 Task: Look for space in Douane, Tunisia from 10th June, 2023 to 25th June, 2023 for 4 adults in price range Rs.10000 to Rs.15000. Place can be private room with 4 bedrooms having 4 beds and 4 bathrooms. Property type can be house, flat, guest house, hotel. Amenities needed are: wifi, TV, free parkinig on premises, gym, breakfast. Booking option can be shelf check-in. Required host language is English.
Action: Mouse moved to (527, 129)
Screenshot: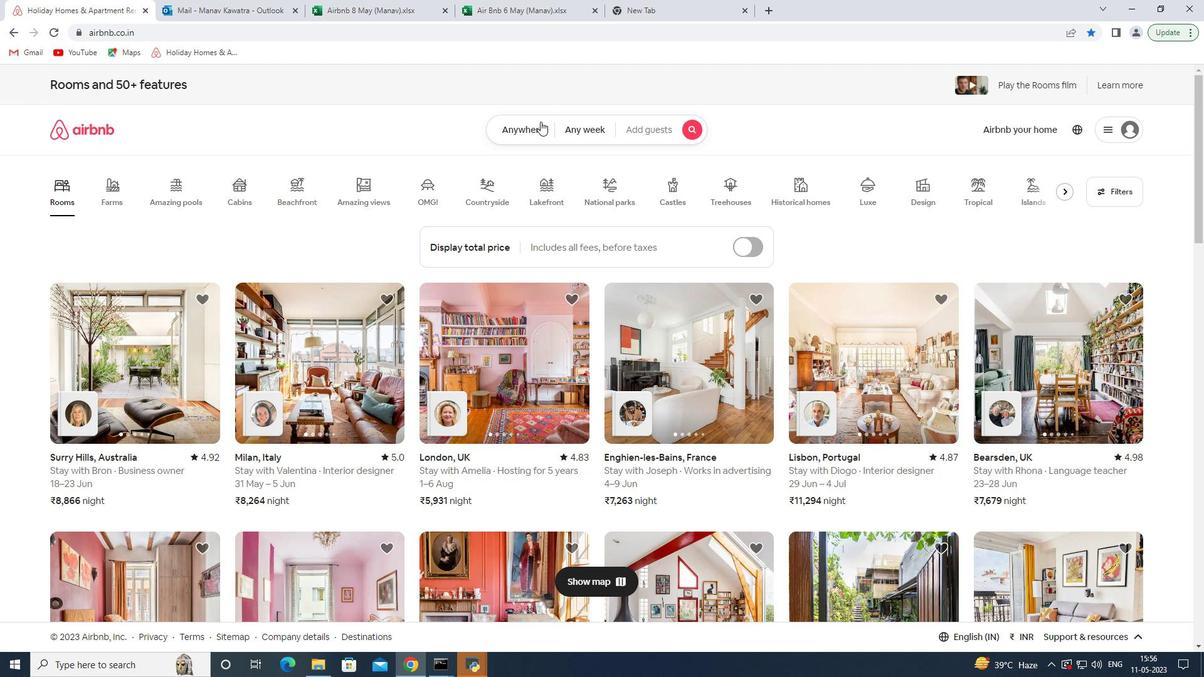 
Action: Mouse pressed left at (527, 129)
Screenshot: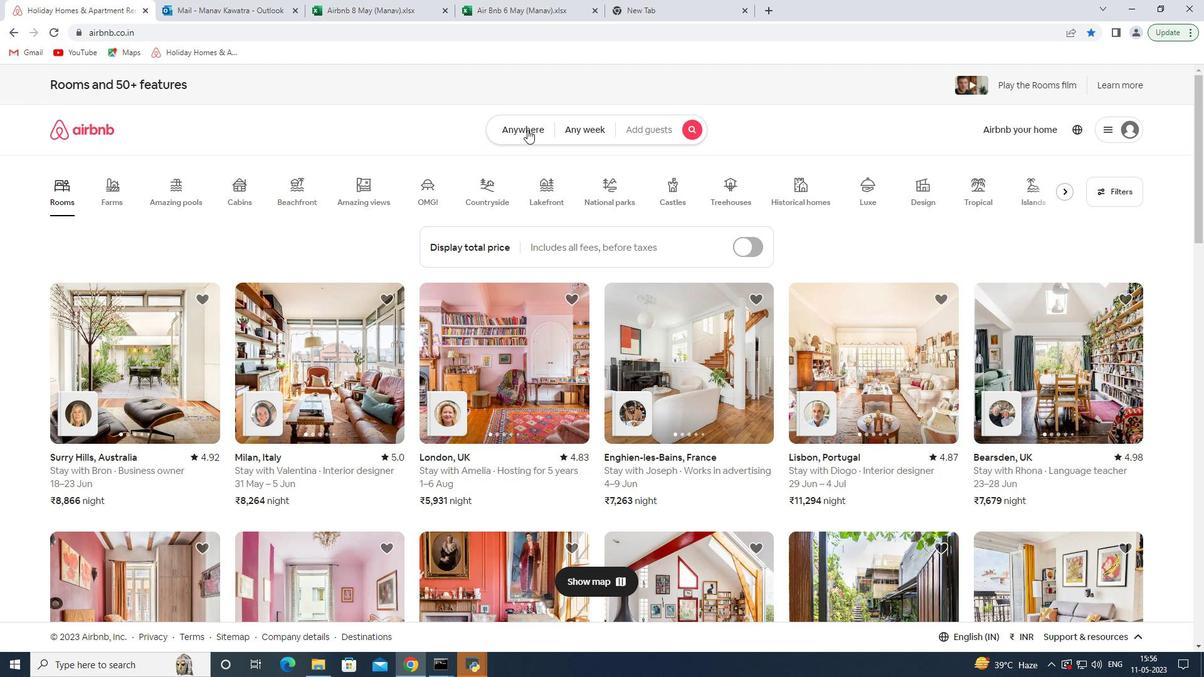 
Action: Mouse moved to (427, 179)
Screenshot: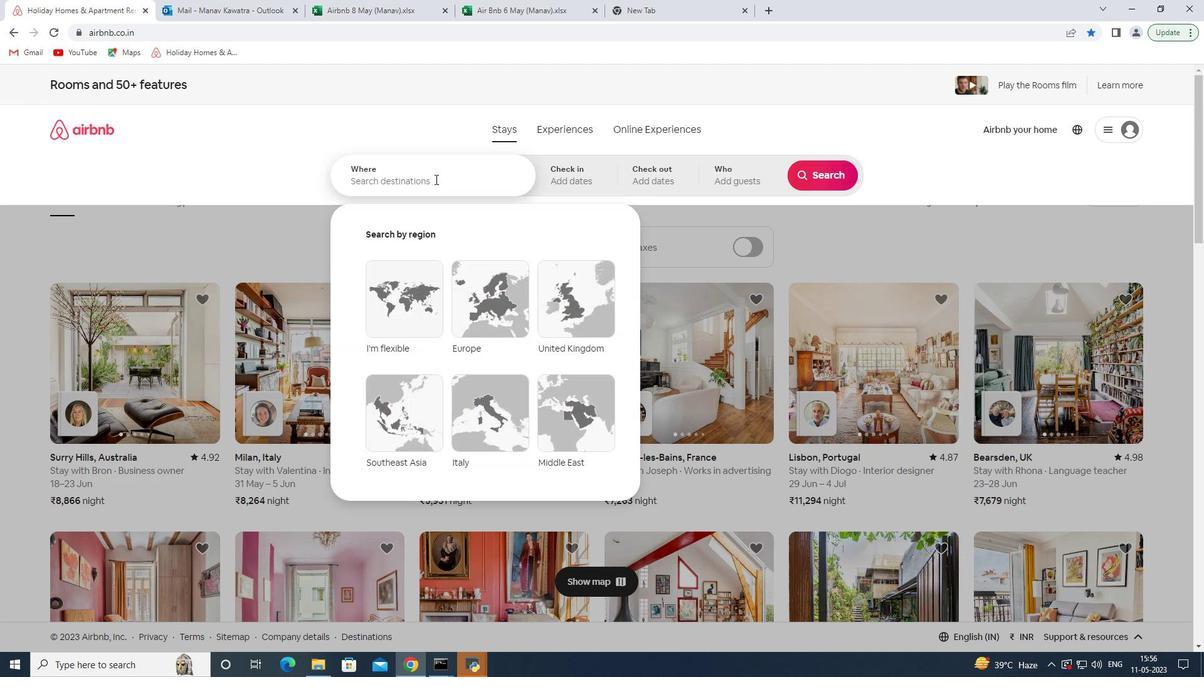 
Action: Mouse pressed left at (427, 179)
Screenshot: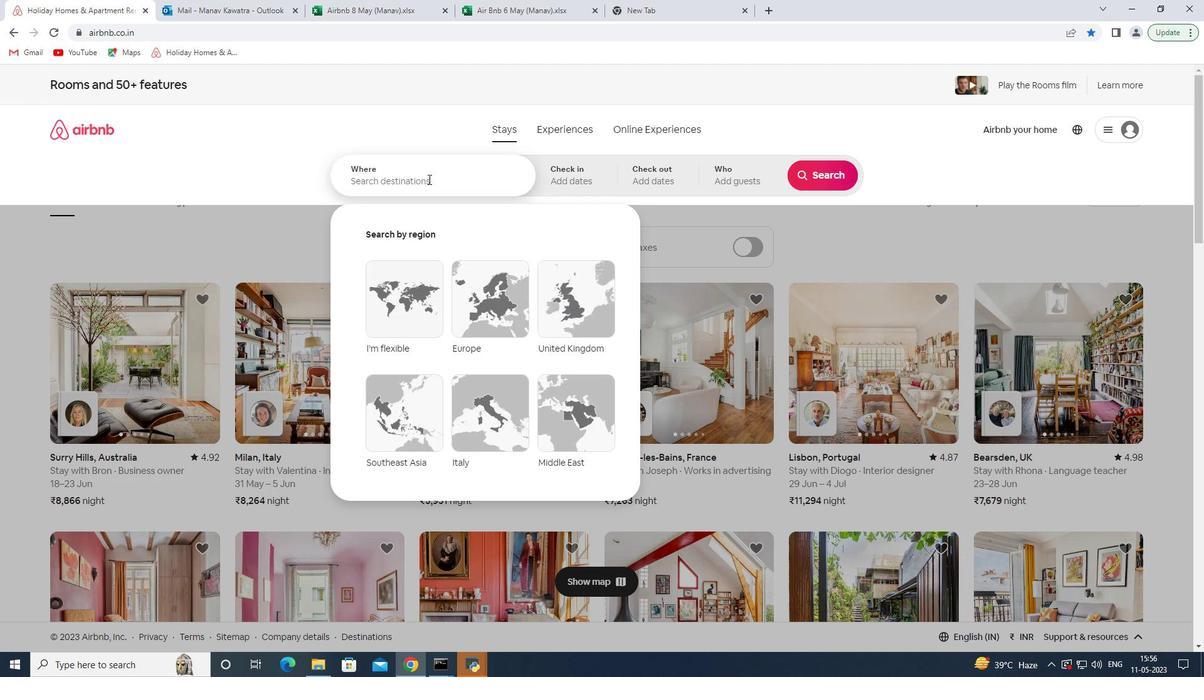 
Action: Key pressed <Key.shift><Key.shift><Key.shift><Key.shift><Key.shift><Key.shift><Key.shift><Key.shift><Key.shift><Key.shift><Key.shift><Key.shift><Key.shift><Key.shift><Key.shift><Key.shift><Key.shift><Key.shift><Key.shift>Douane<Key.space><Key.shift>Tunisia<Key.space><Key.shift>
Screenshot: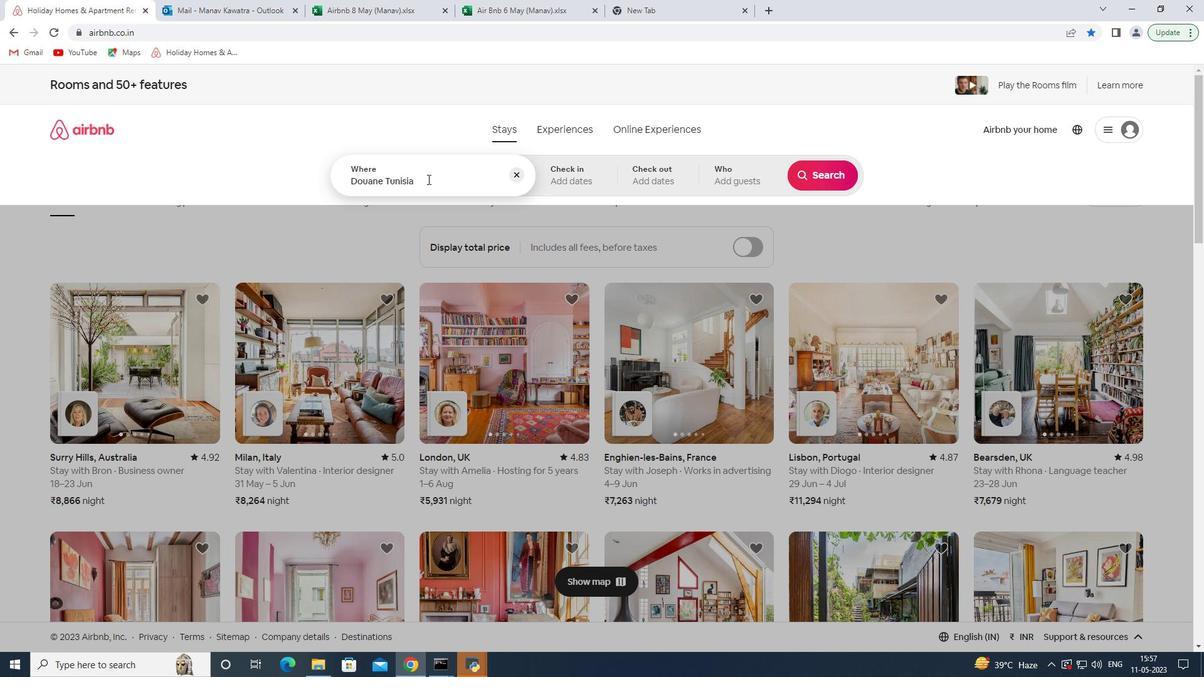 
Action: Mouse moved to (570, 183)
Screenshot: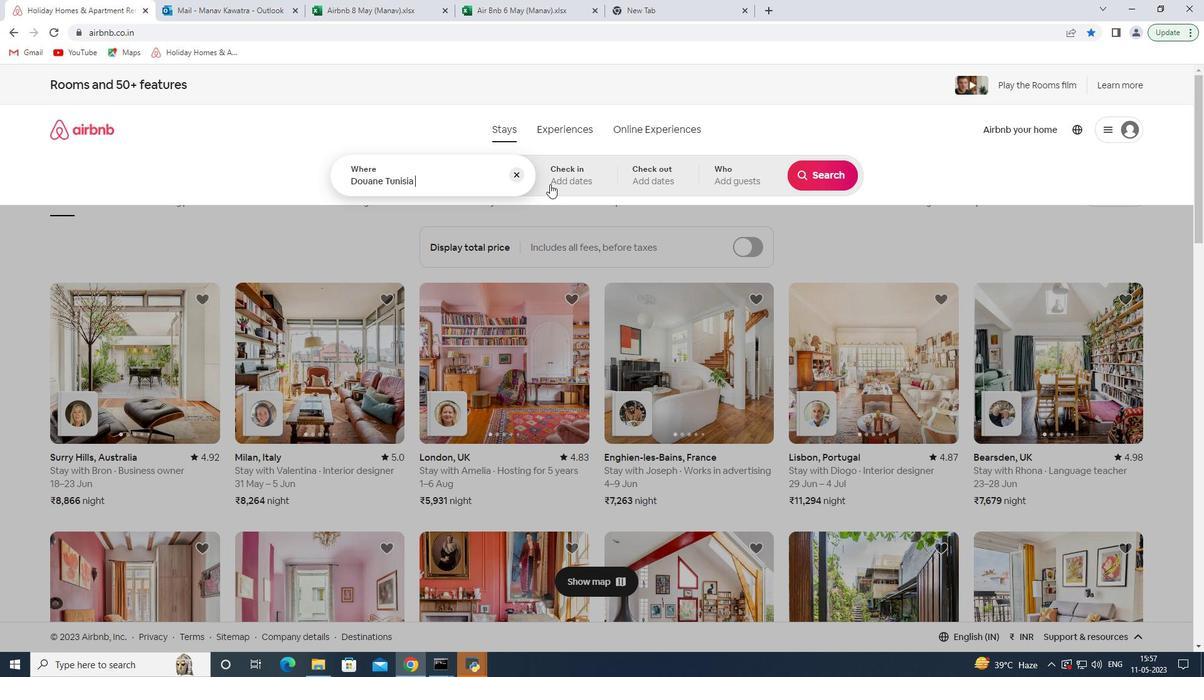
Action: Mouse pressed left at (570, 183)
Screenshot: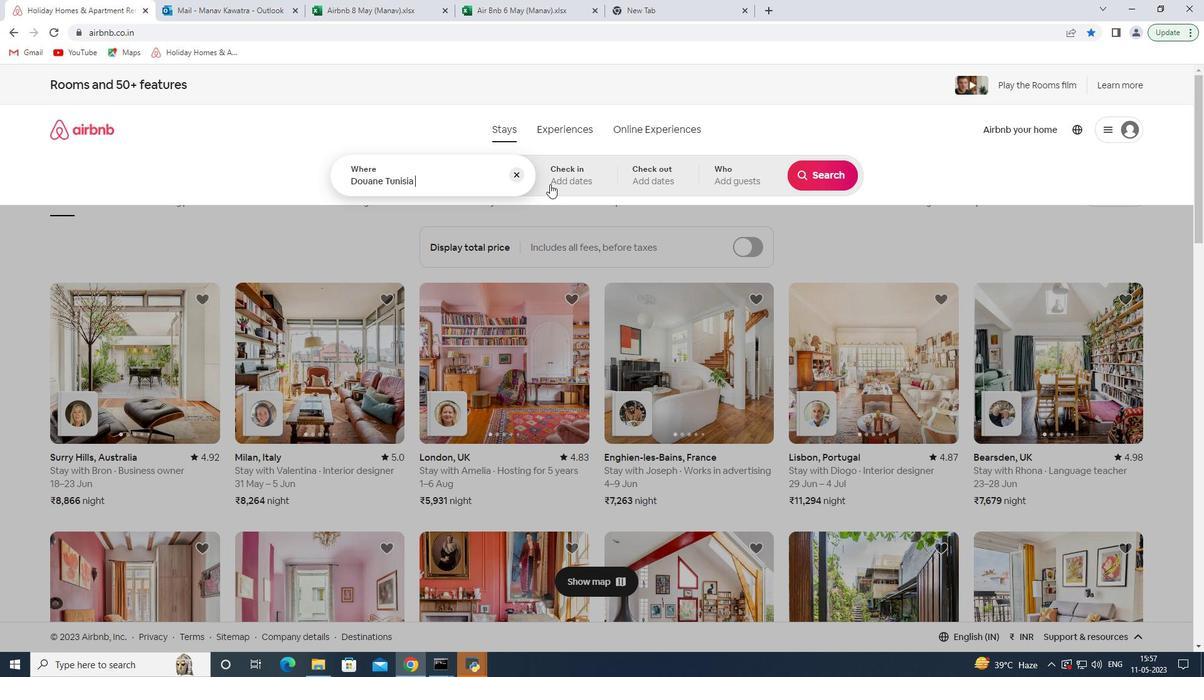 
Action: Mouse moved to (803, 358)
Screenshot: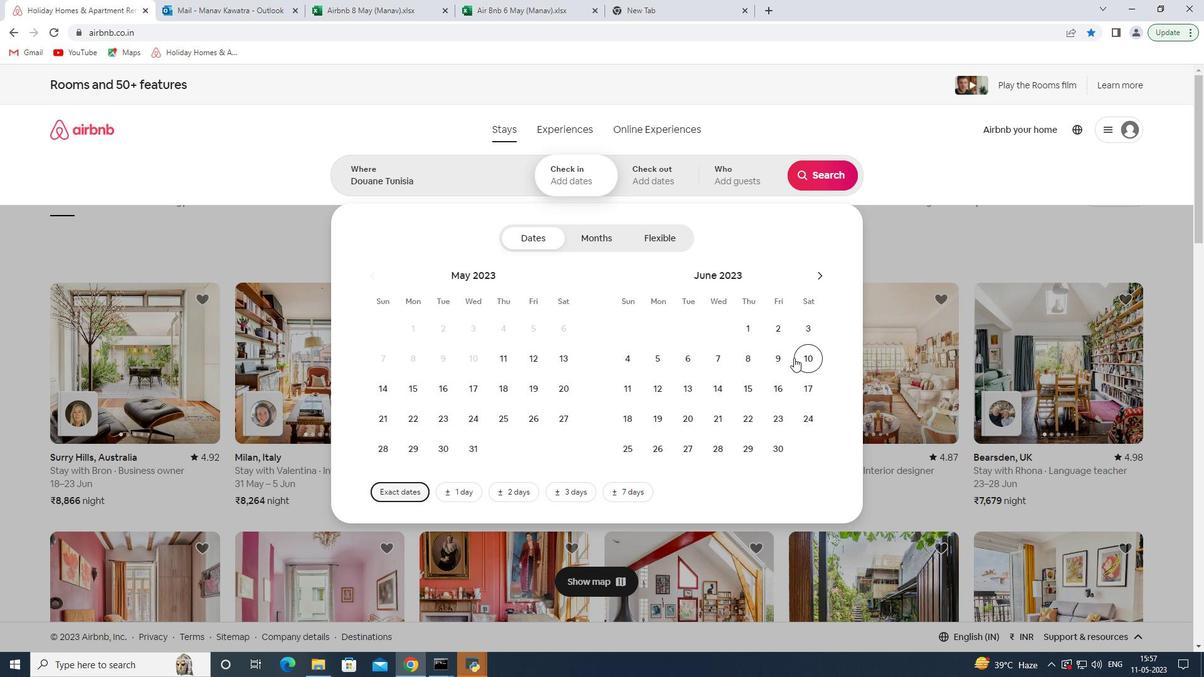 
Action: Mouse pressed left at (803, 358)
Screenshot: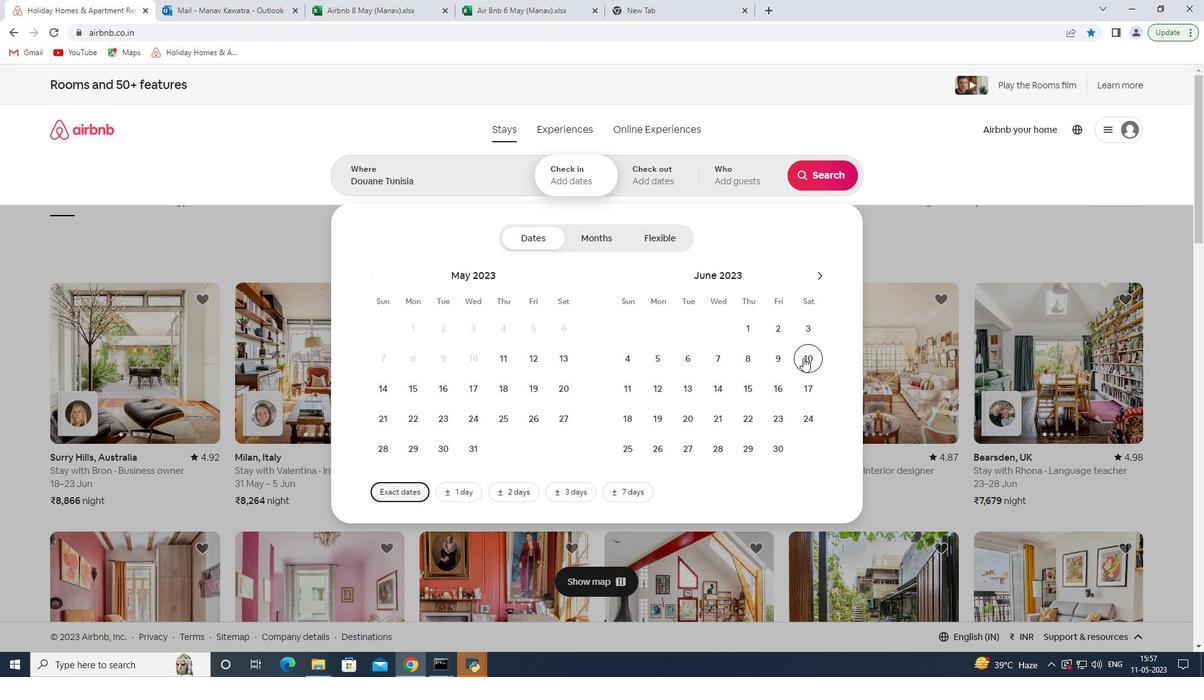 
Action: Mouse moved to (624, 444)
Screenshot: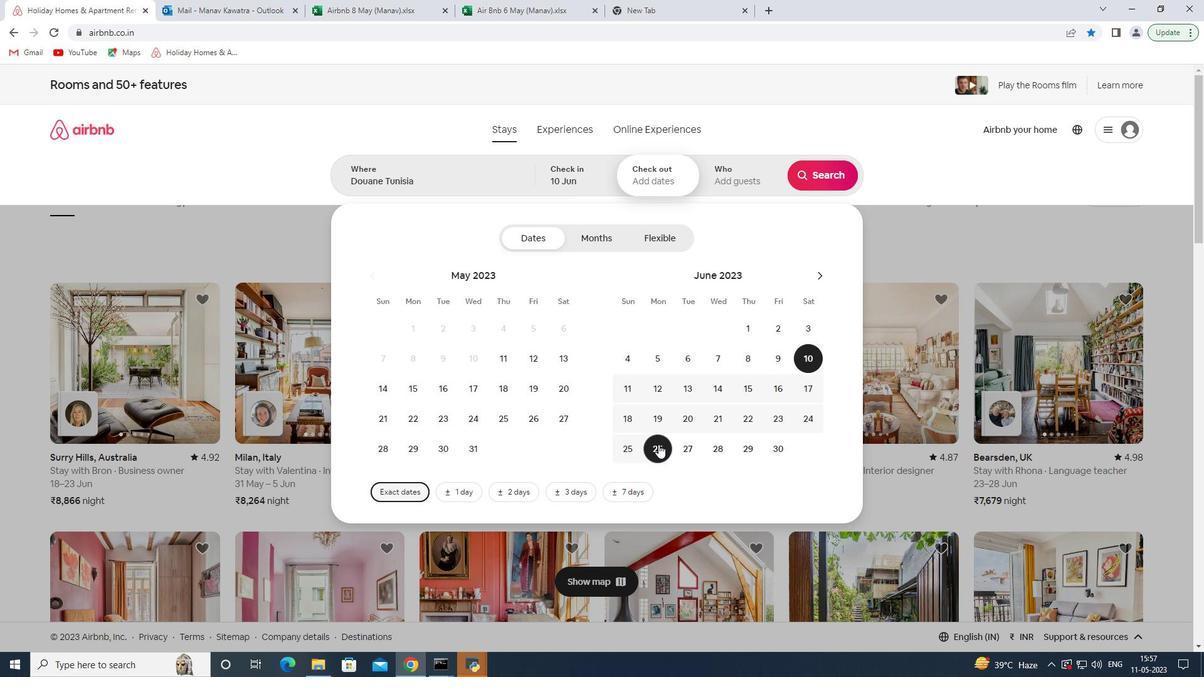 
Action: Mouse pressed left at (624, 444)
Screenshot: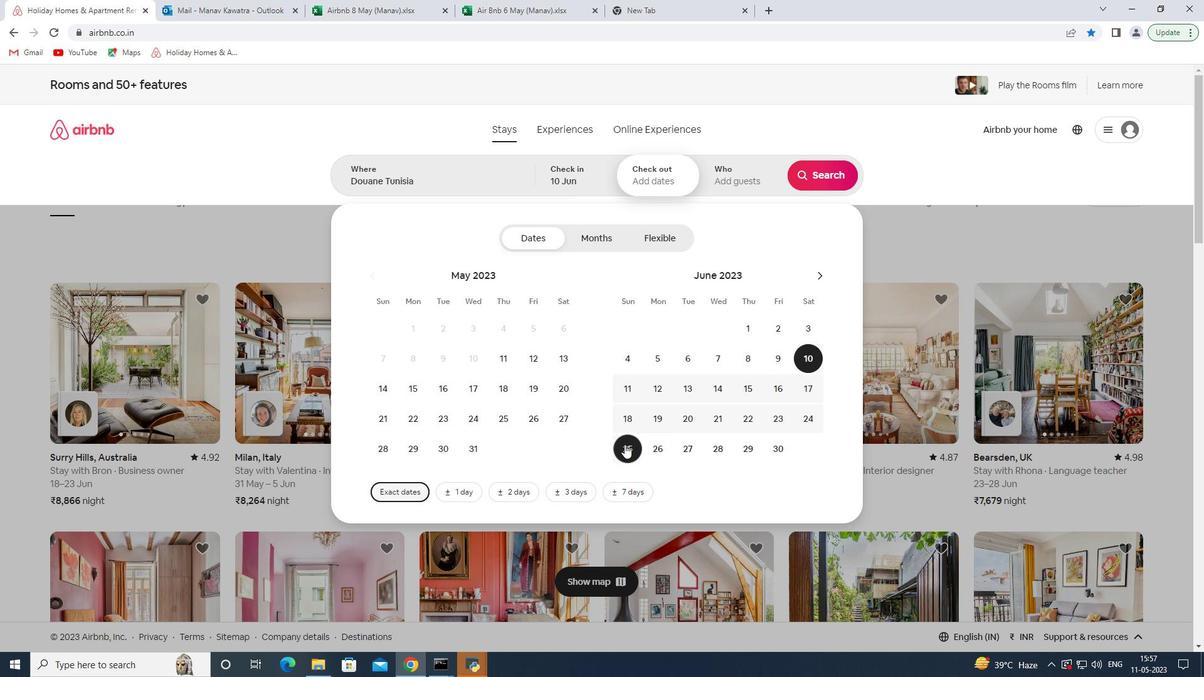 
Action: Mouse moved to (738, 169)
Screenshot: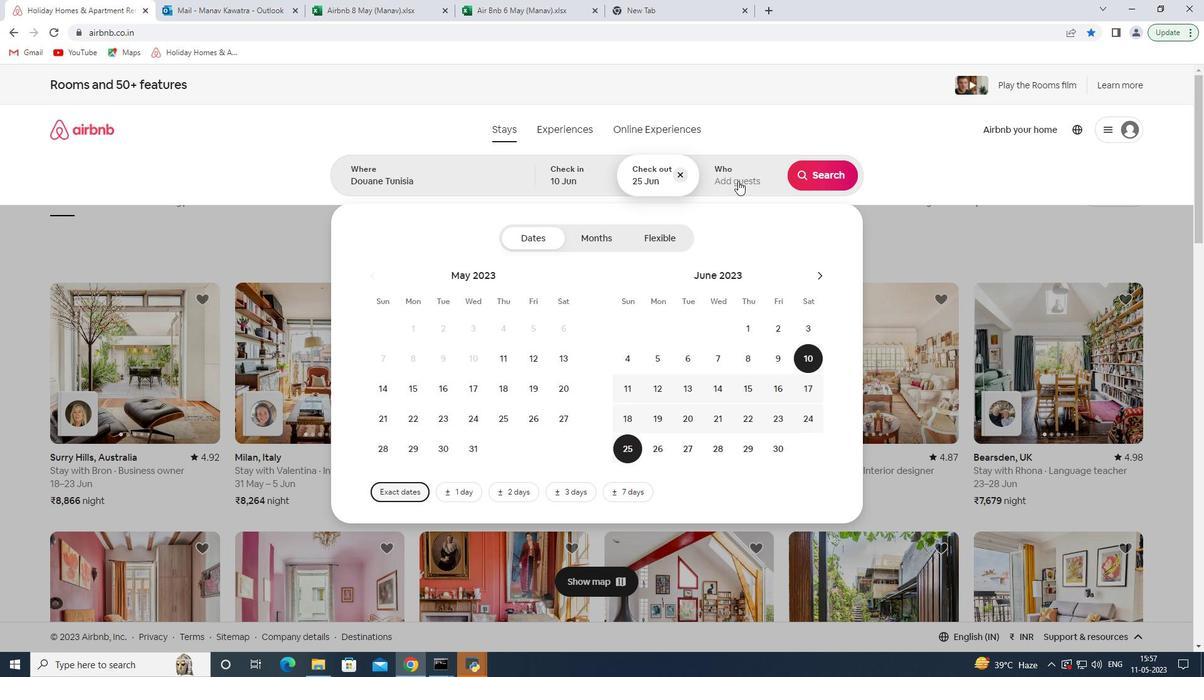 
Action: Mouse pressed left at (738, 169)
Screenshot: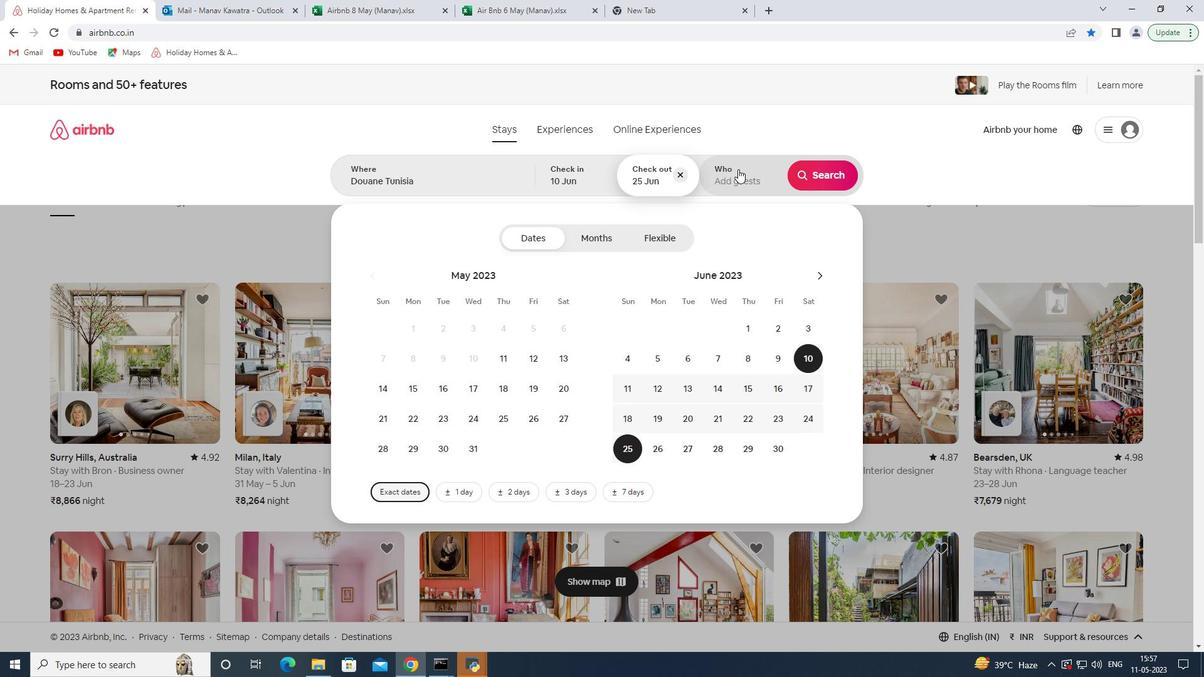 
Action: Mouse moved to (830, 246)
Screenshot: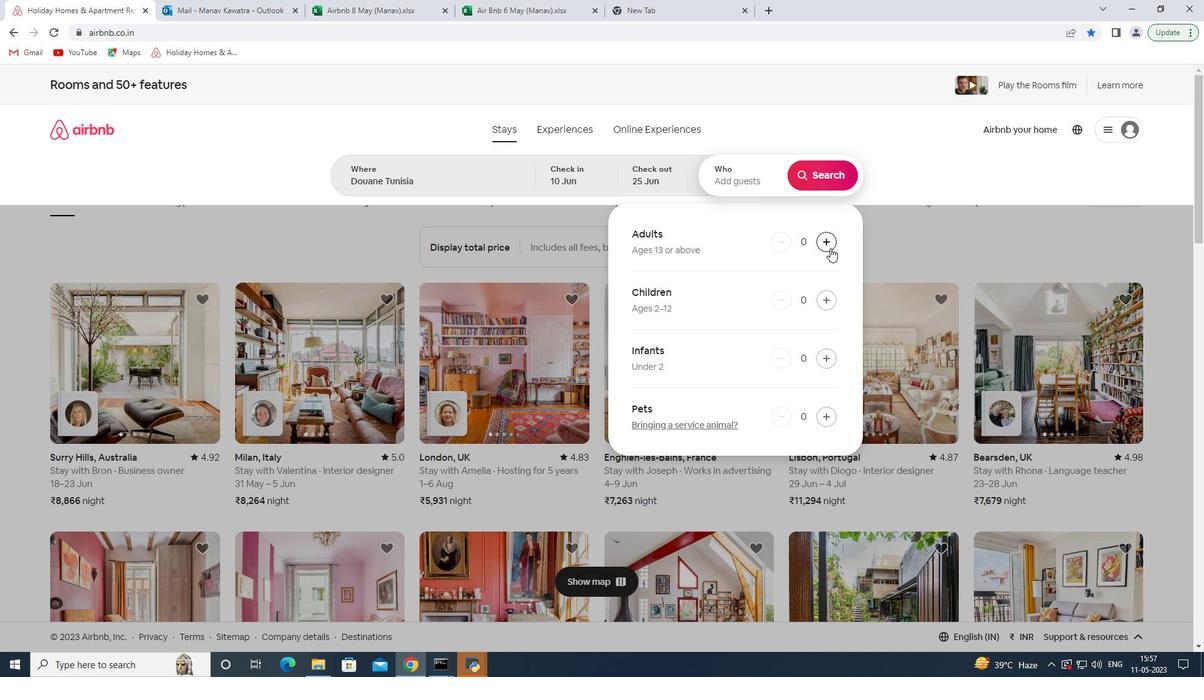 
Action: Mouse pressed left at (830, 246)
Screenshot: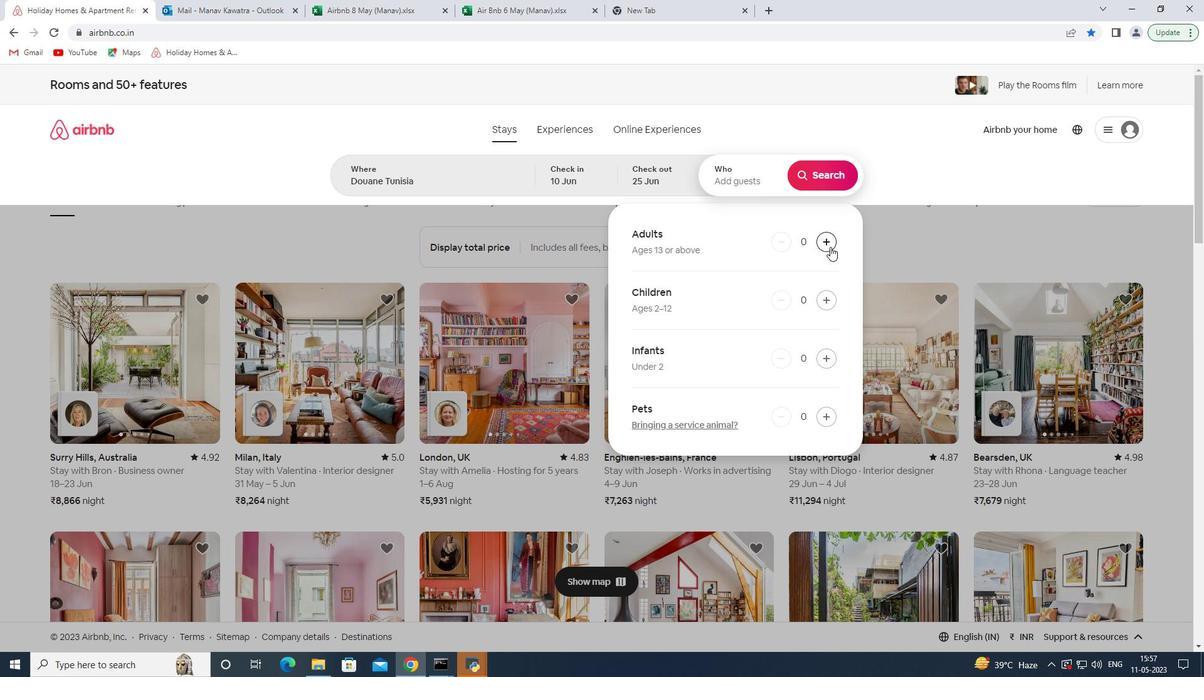 
Action: Mouse pressed left at (830, 246)
Screenshot: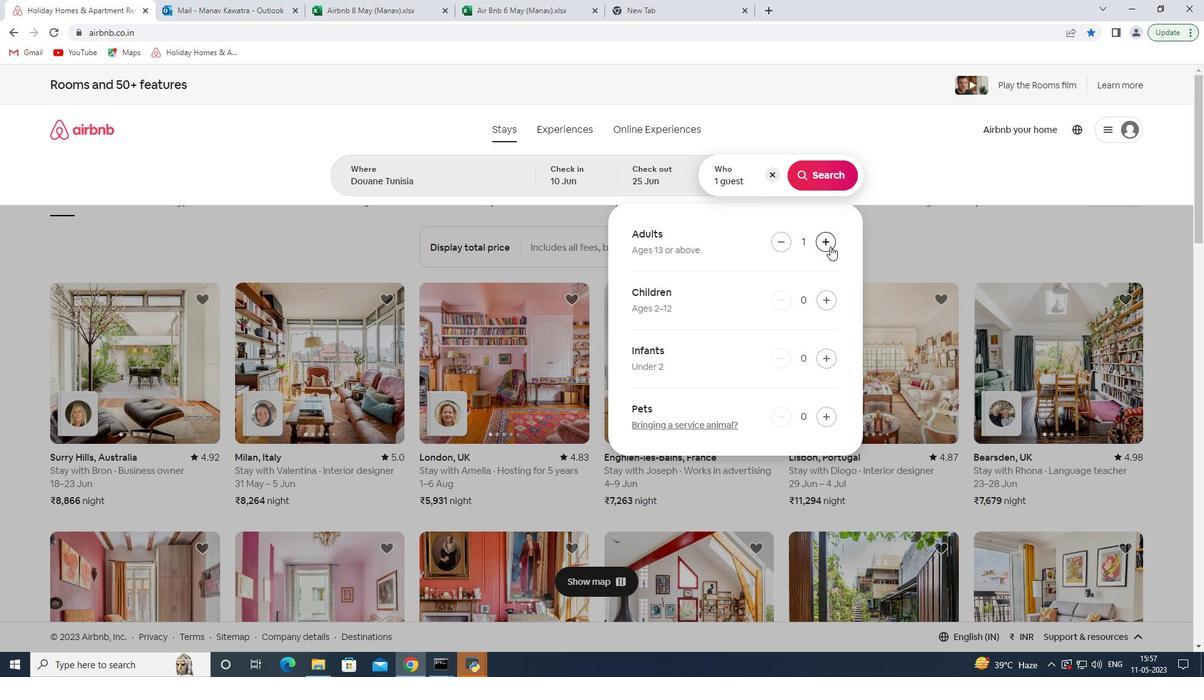 
Action: Mouse pressed left at (830, 246)
Screenshot: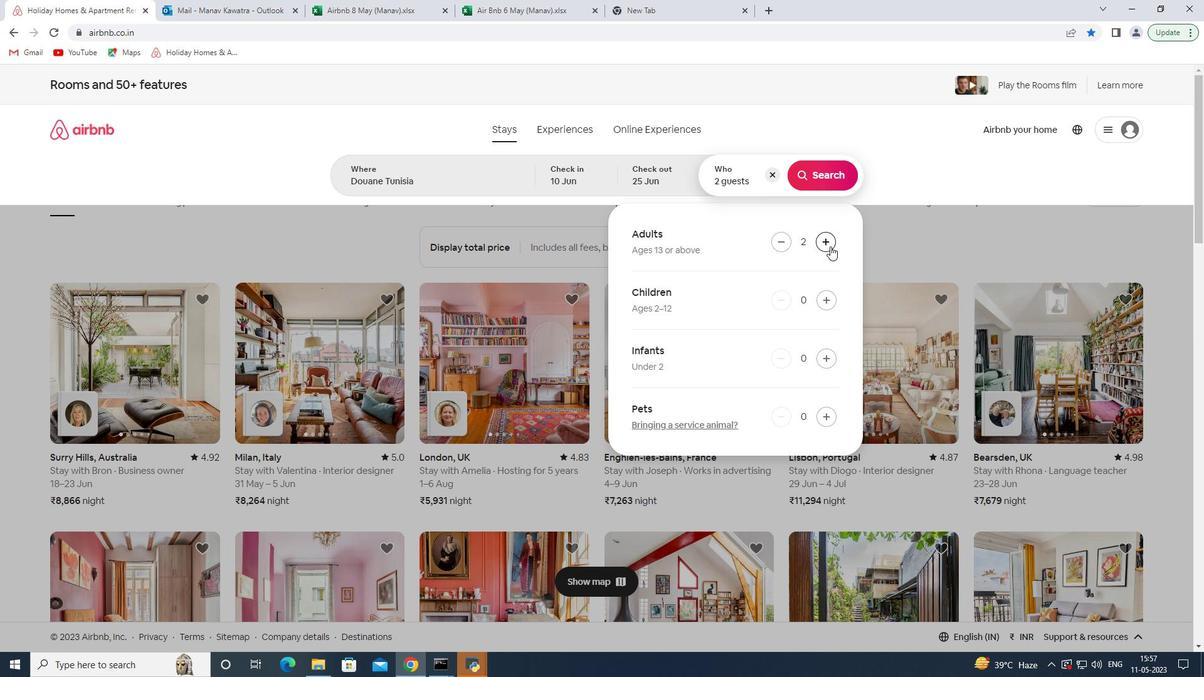 
Action: Mouse pressed left at (830, 246)
Screenshot: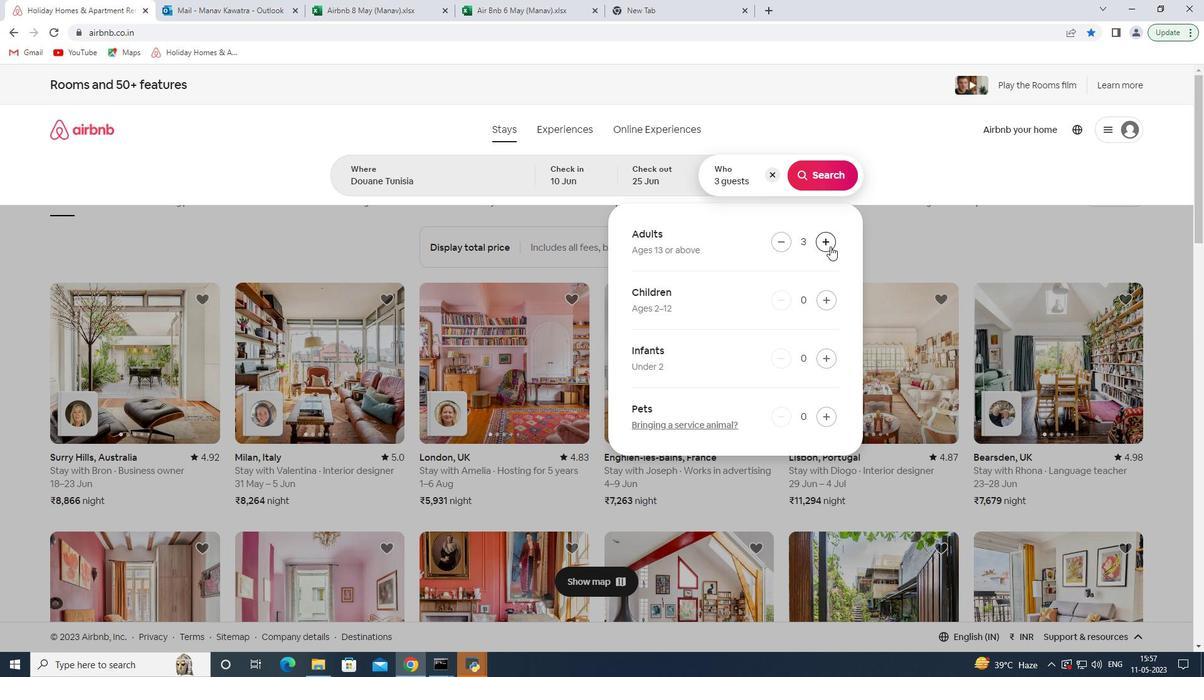 
Action: Mouse moved to (823, 181)
Screenshot: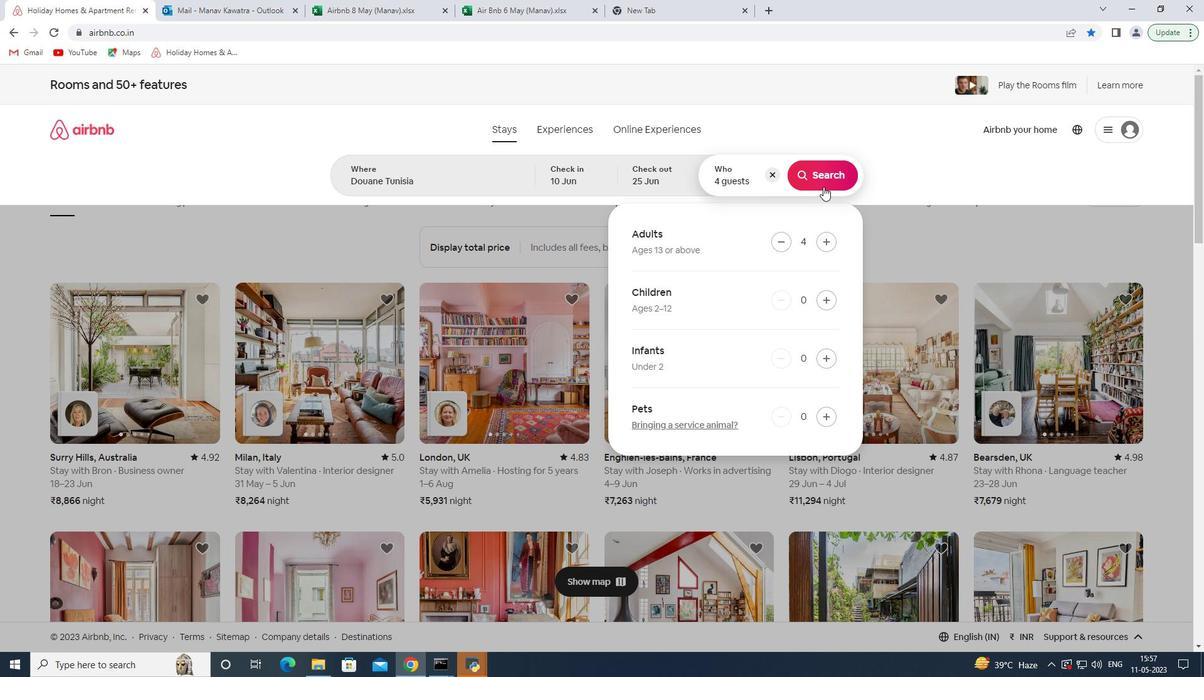 
Action: Mouse pressed left at (823, 181)
Screenshot: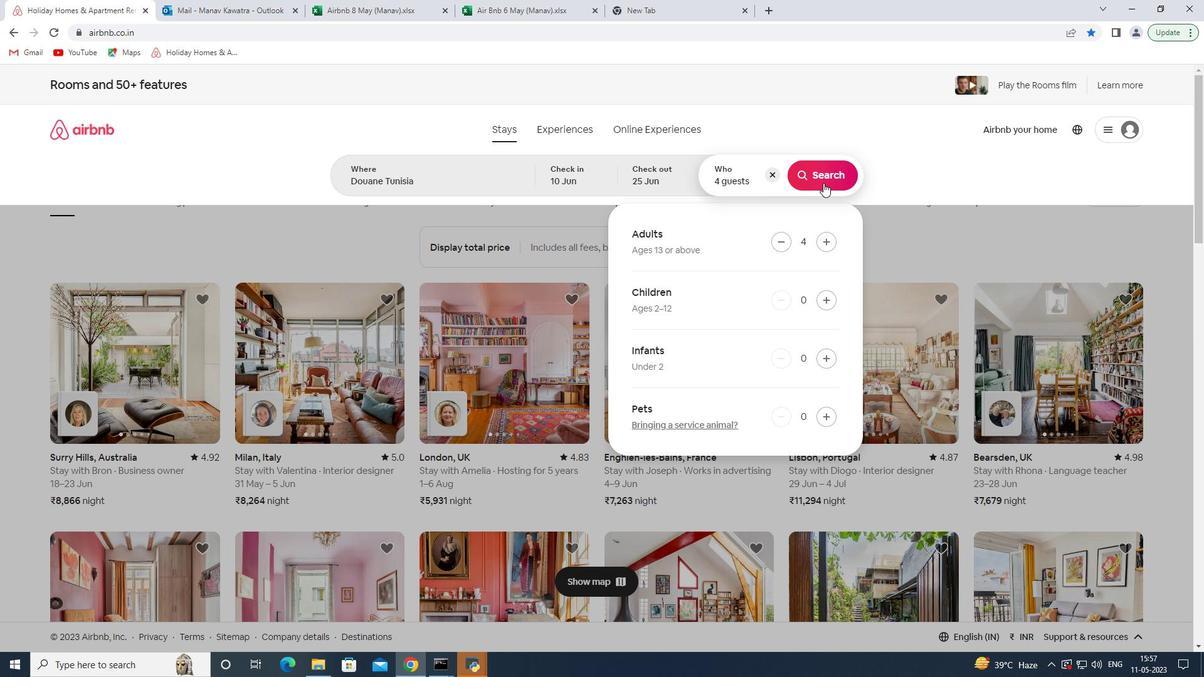 
Action: Mouse moved to (1135, 141)
Screenshot: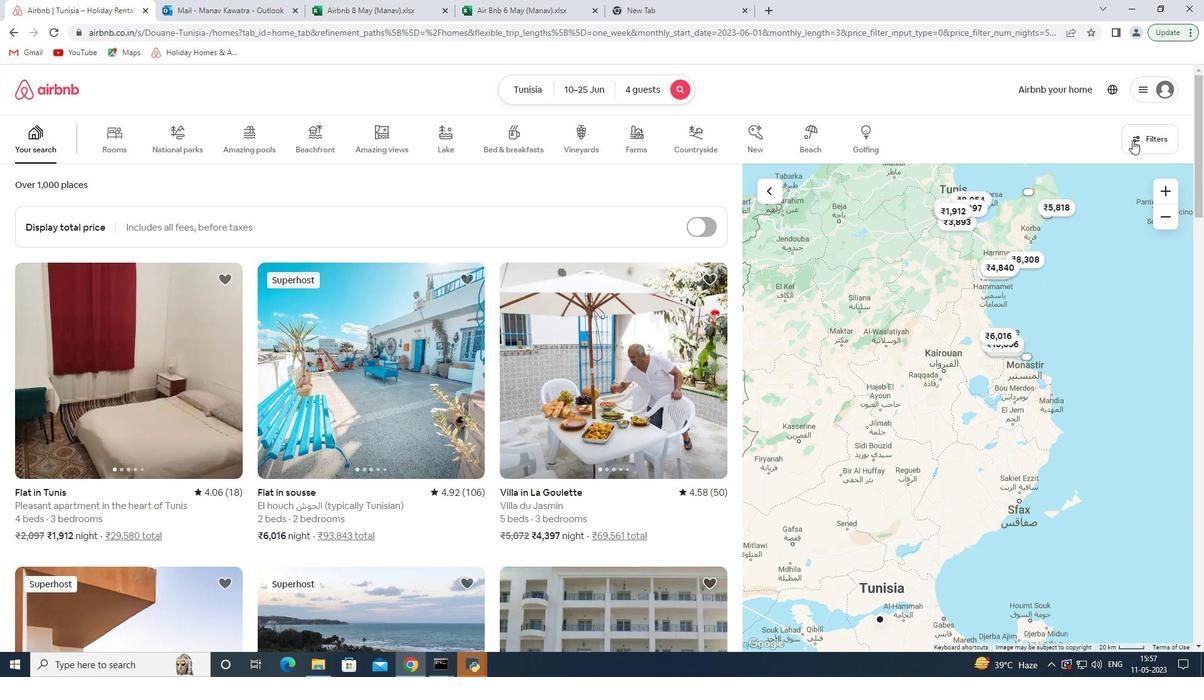 
Action: Mouse pressed left at (1135, 141)
Screenshot: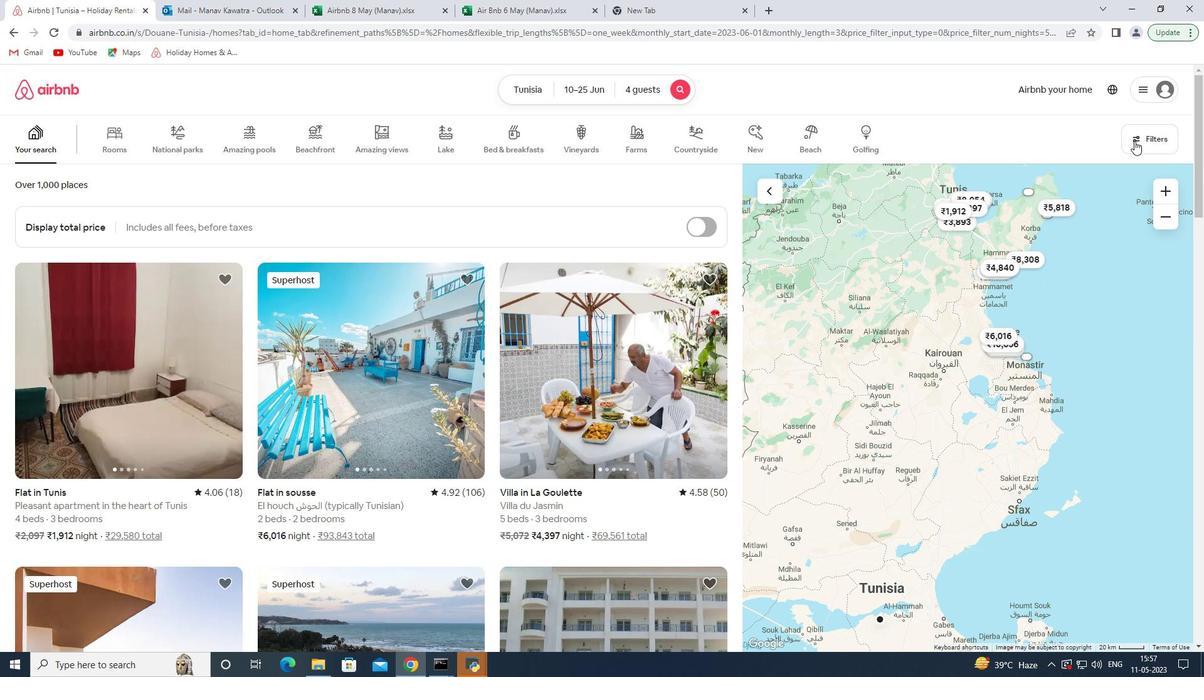 
Action: Mouse moved to (435, 450)
Screenshot: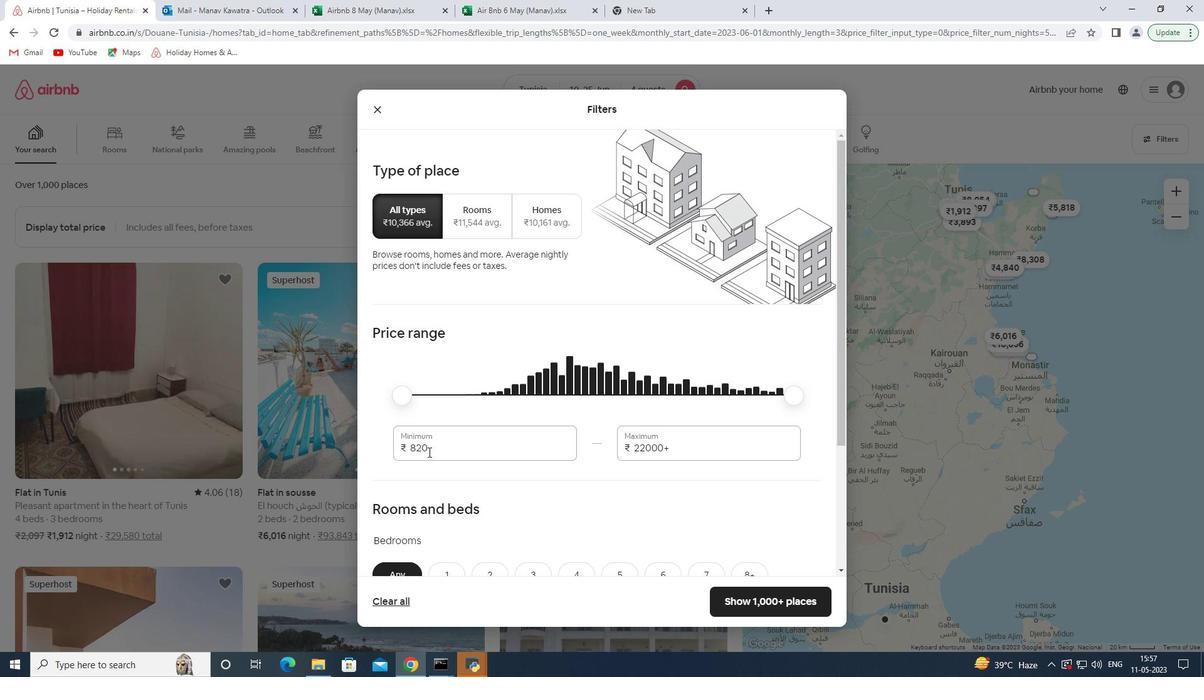 
Action: Mouse pressed left at (435, 450)
Screenshot: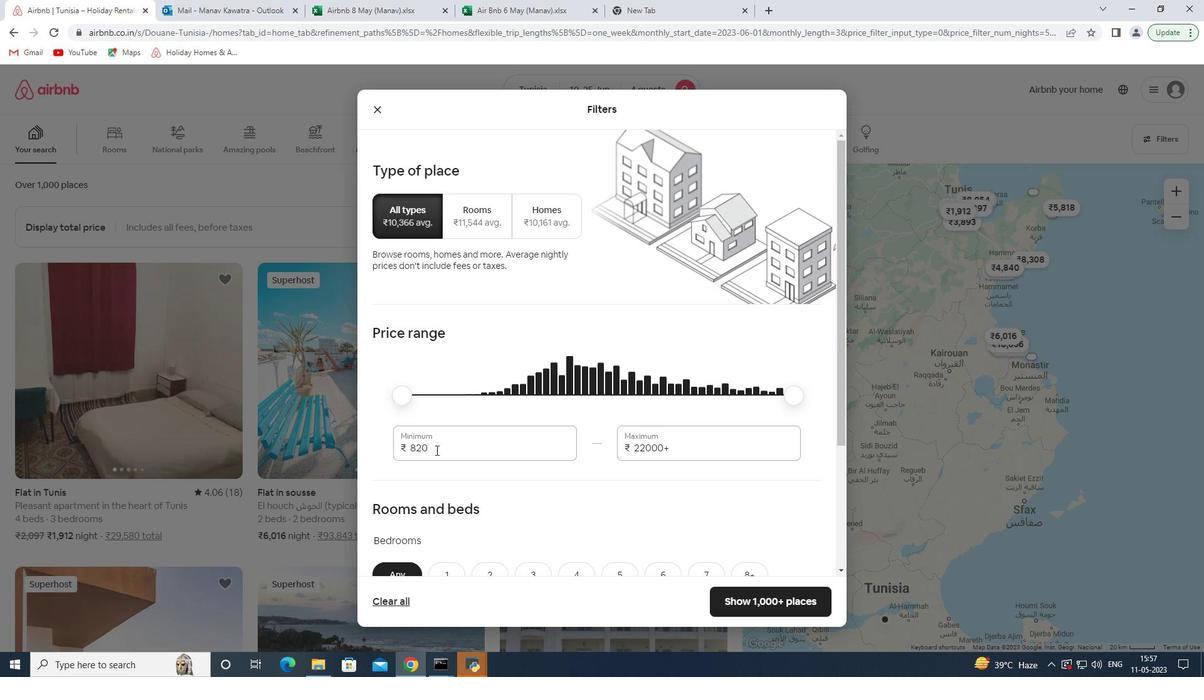 
Action: Mouse pressed left at (435, 450)
Screenshot: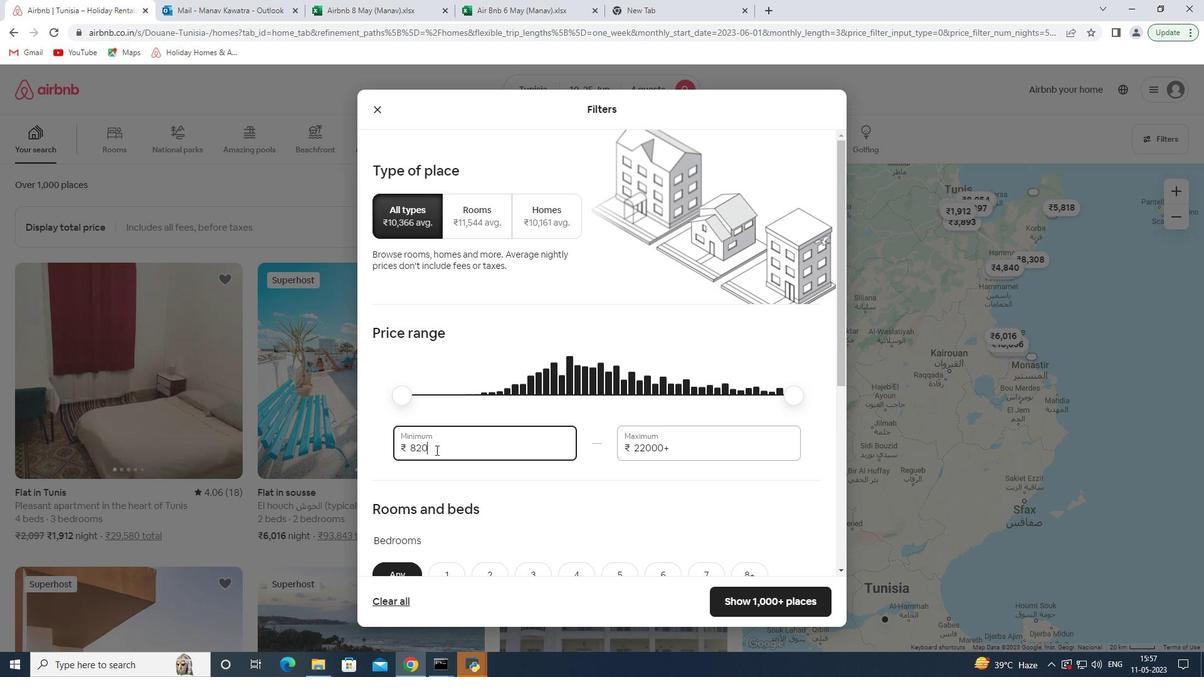 
Action: Key pressed 10000
Screenshot: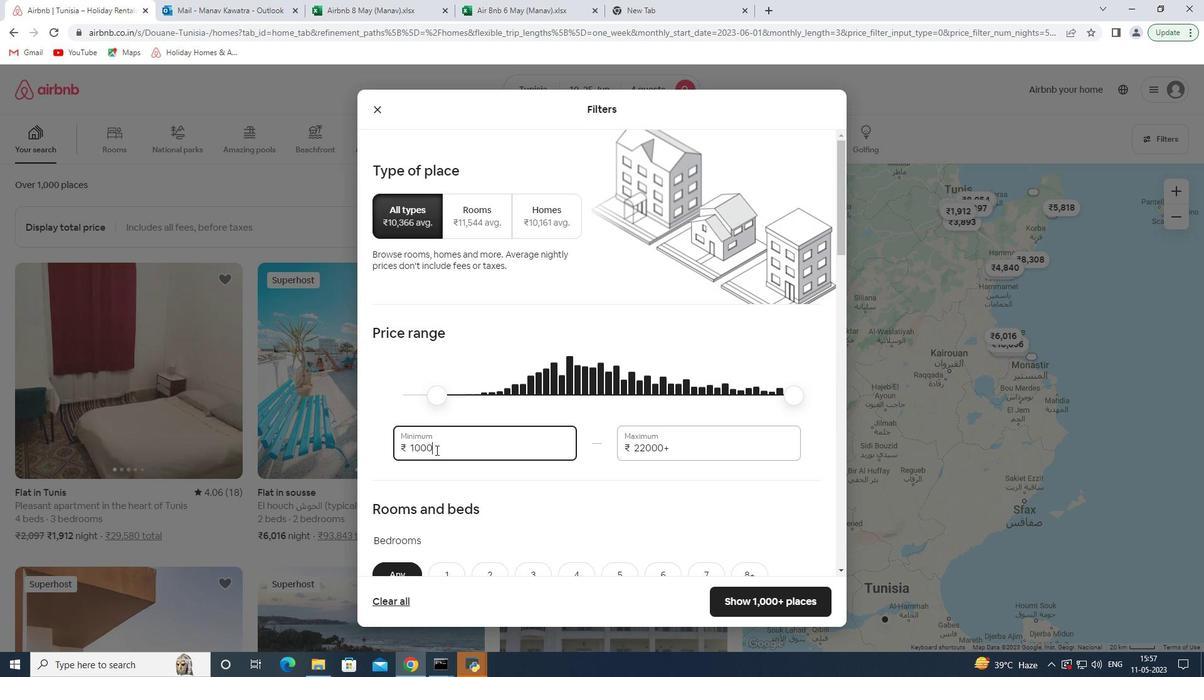 
Action: Mouse moved to (656, 444)
Screenshot: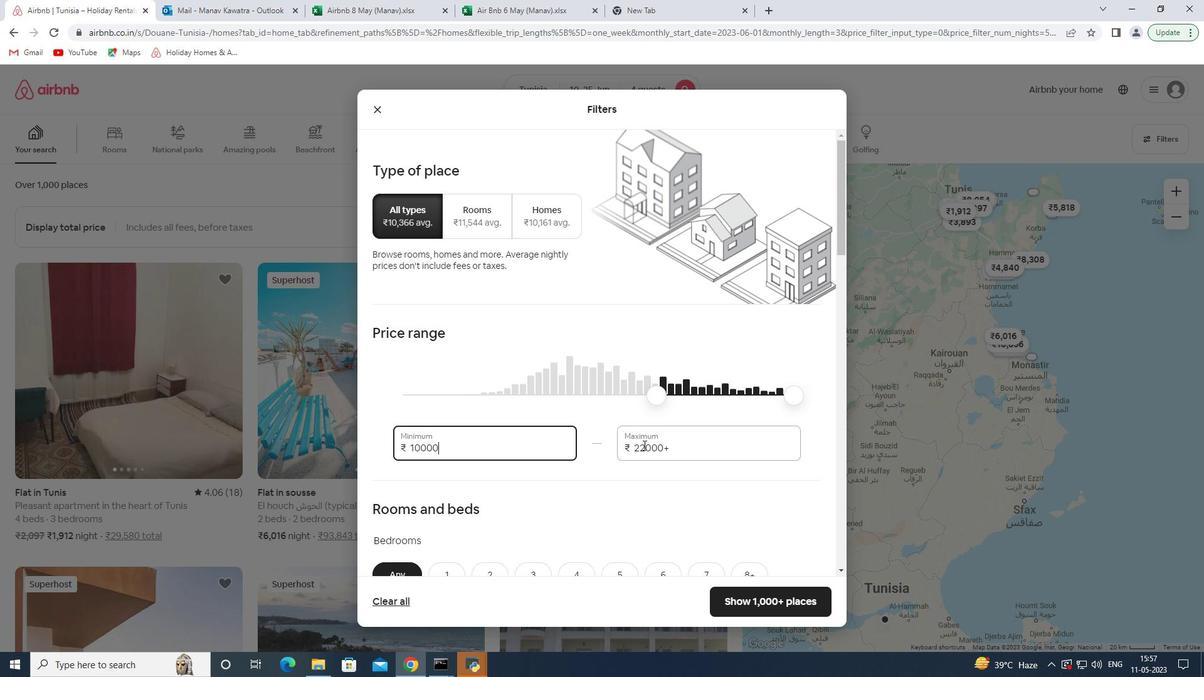 
Action: Mouse pressed left at (656, 444)
Screenshot: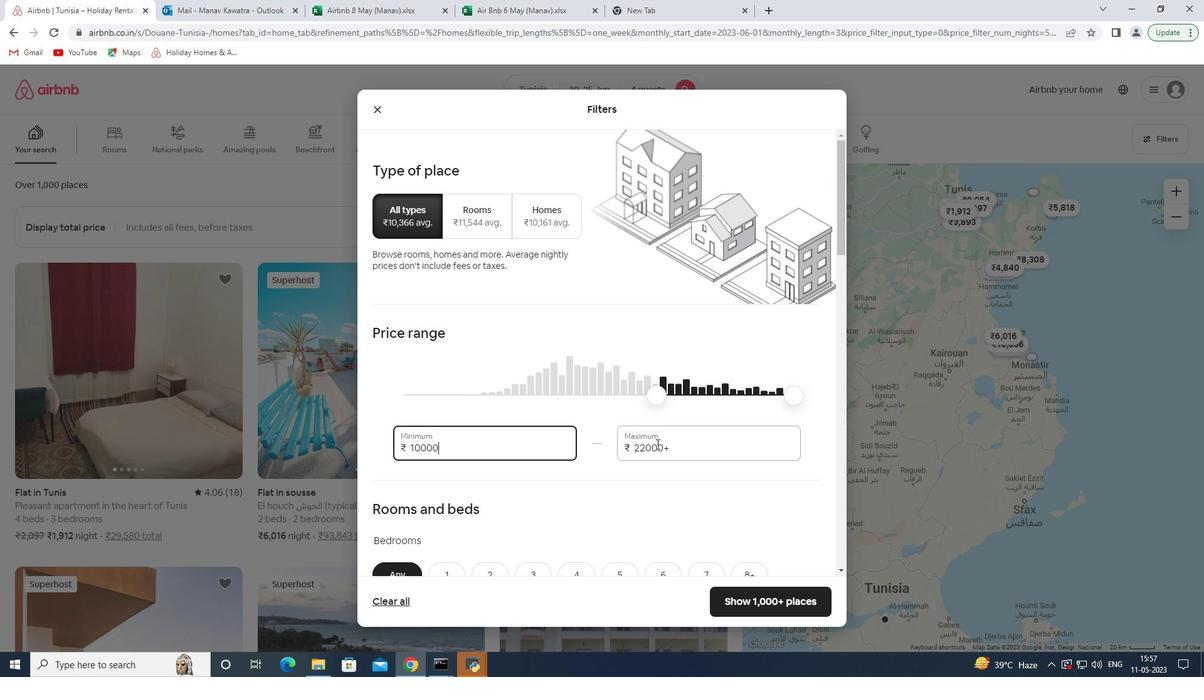 
Action: Mouse pressed left at (656, 444)
Screenshot: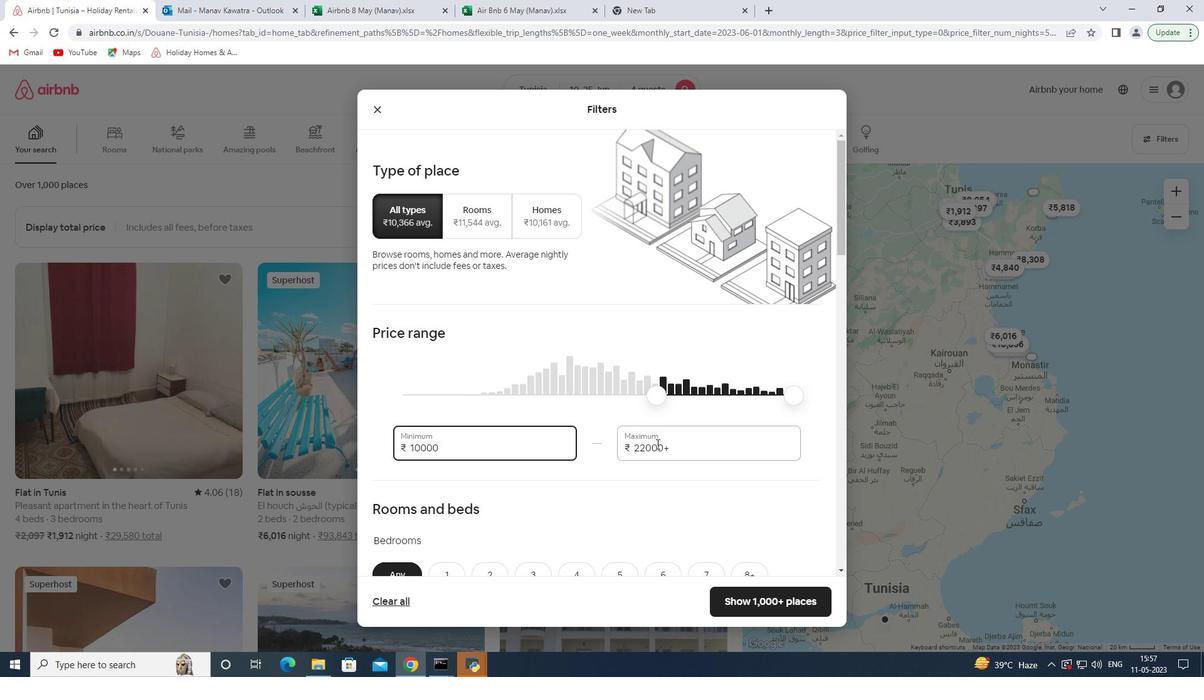 
Action: Mouse pressed left at (656, 444)
Screenshot: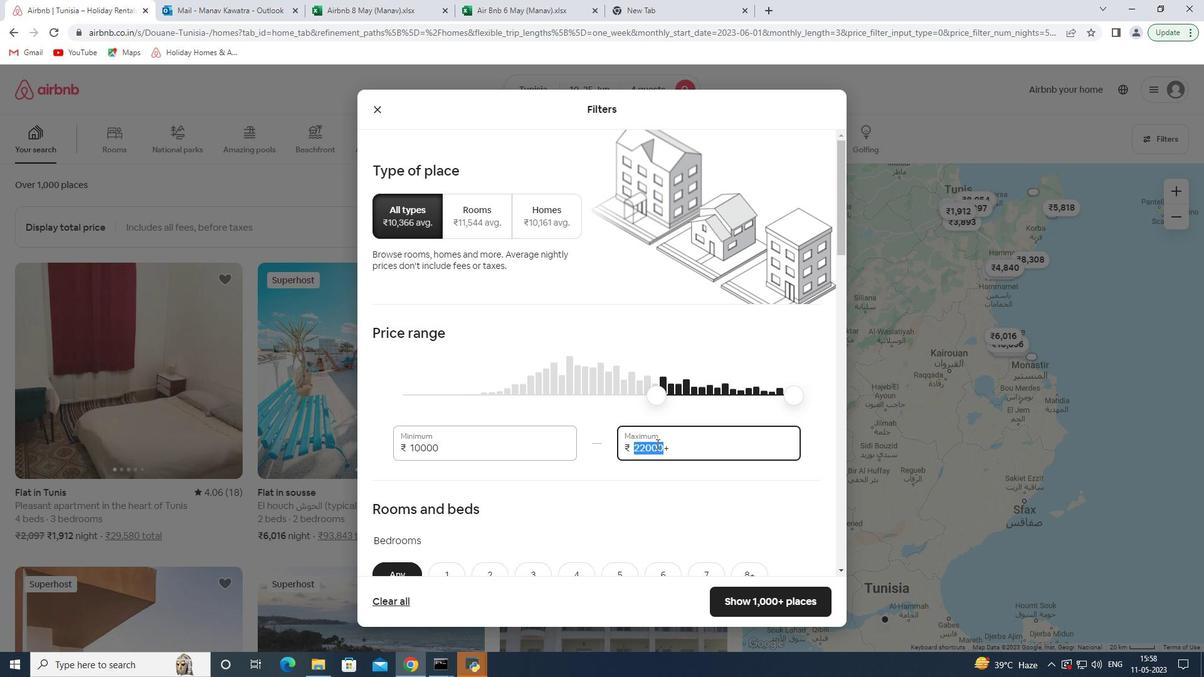 
Action: Mouse pressed left at (656, 444)
Screenshot: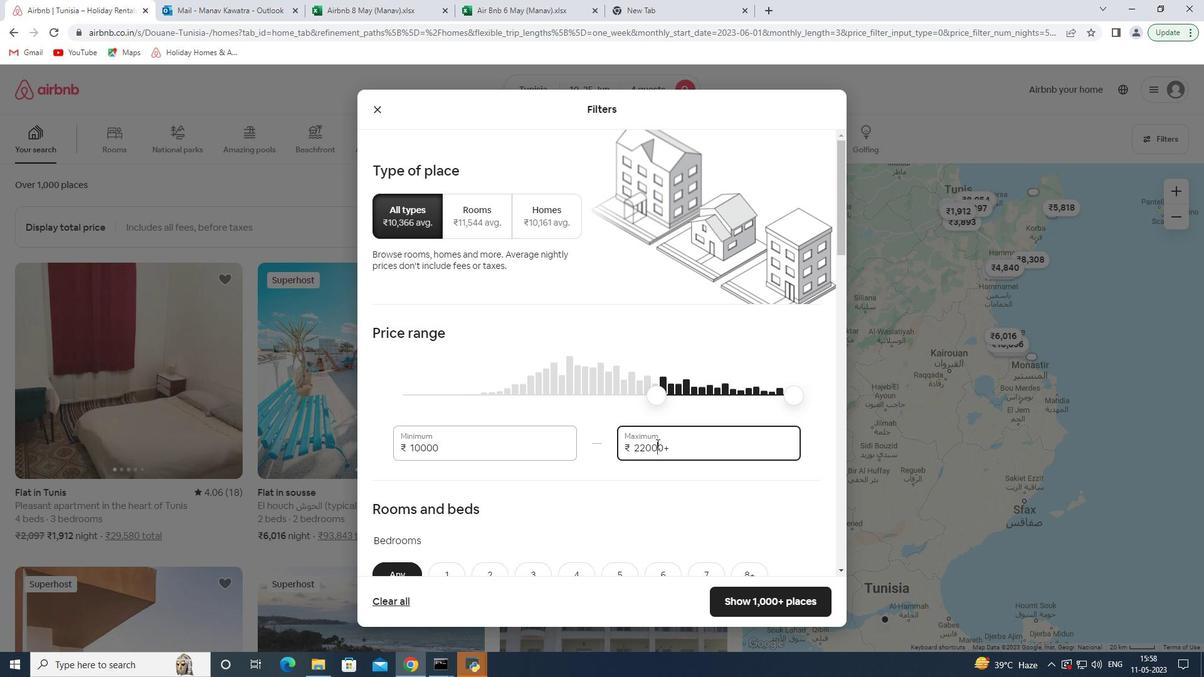 
Action: Mouse pressed left at (656, 444)
Screenshot: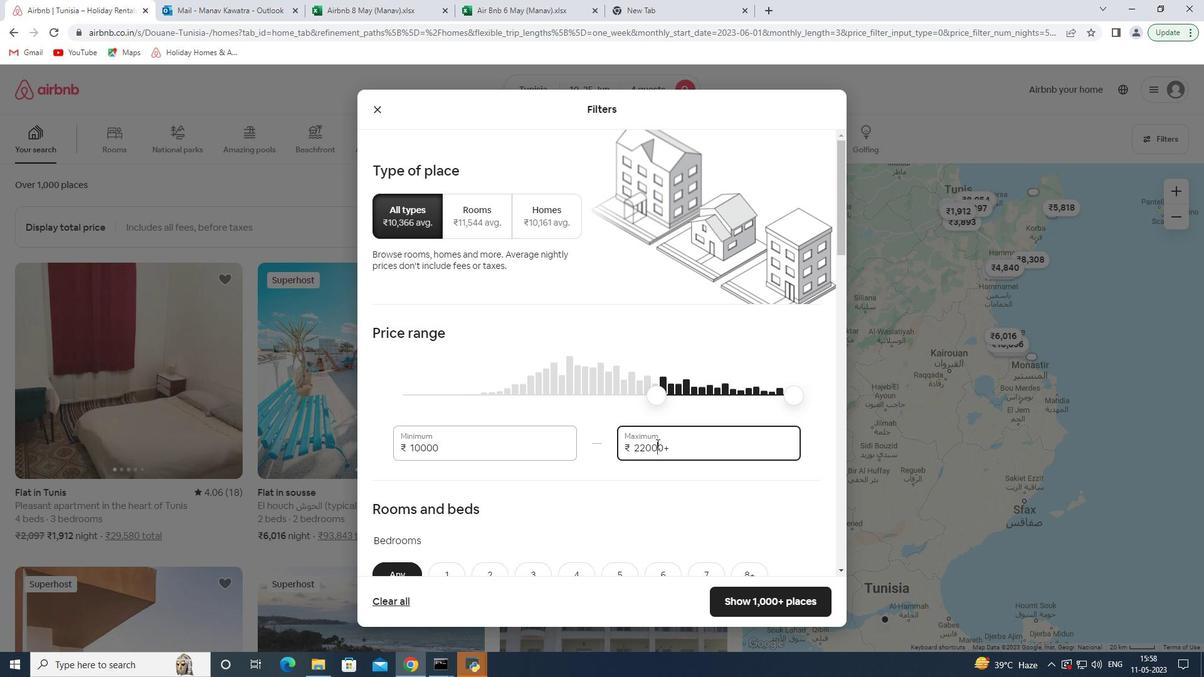 
Action: Mouse pressed left at (656, 444)
Screenshot: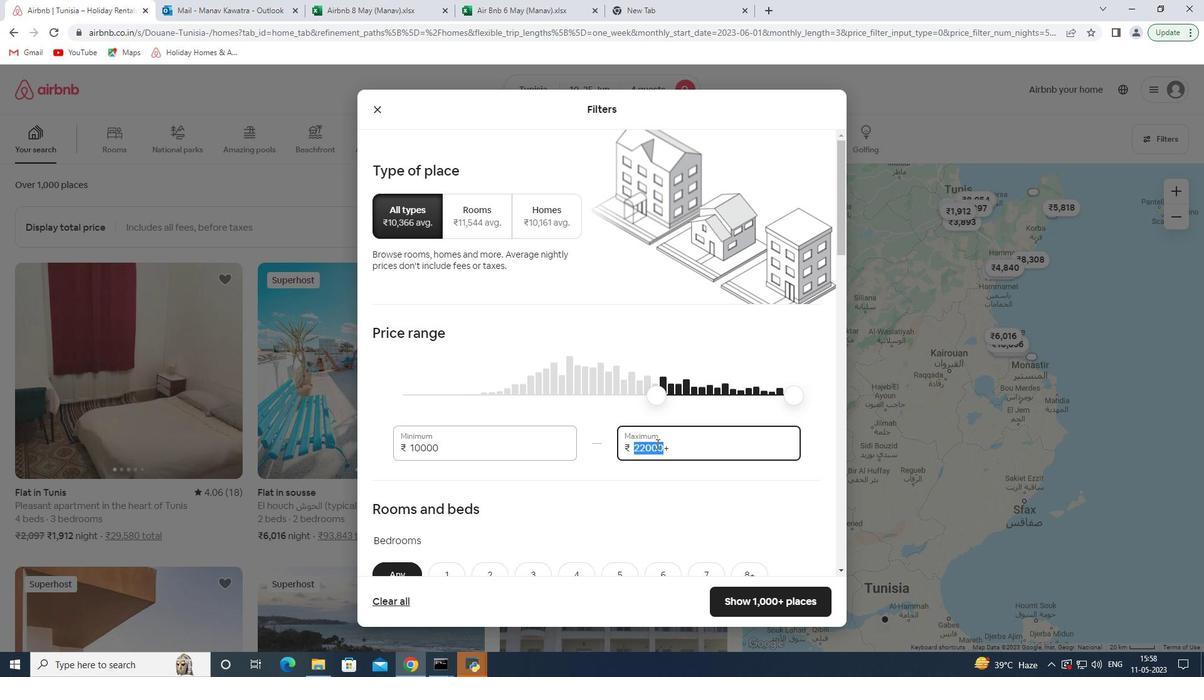 
Action: Key pressed 15000
Screenshot: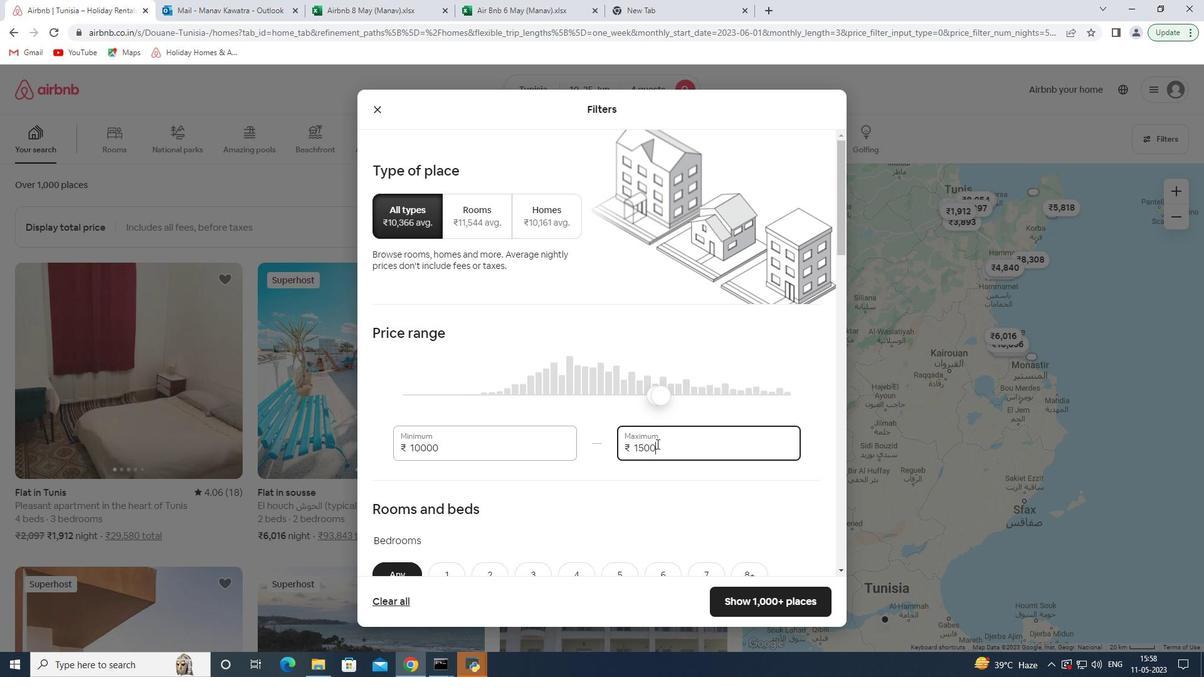 
Action: Mouse moved to (629, 504)
Screenshot: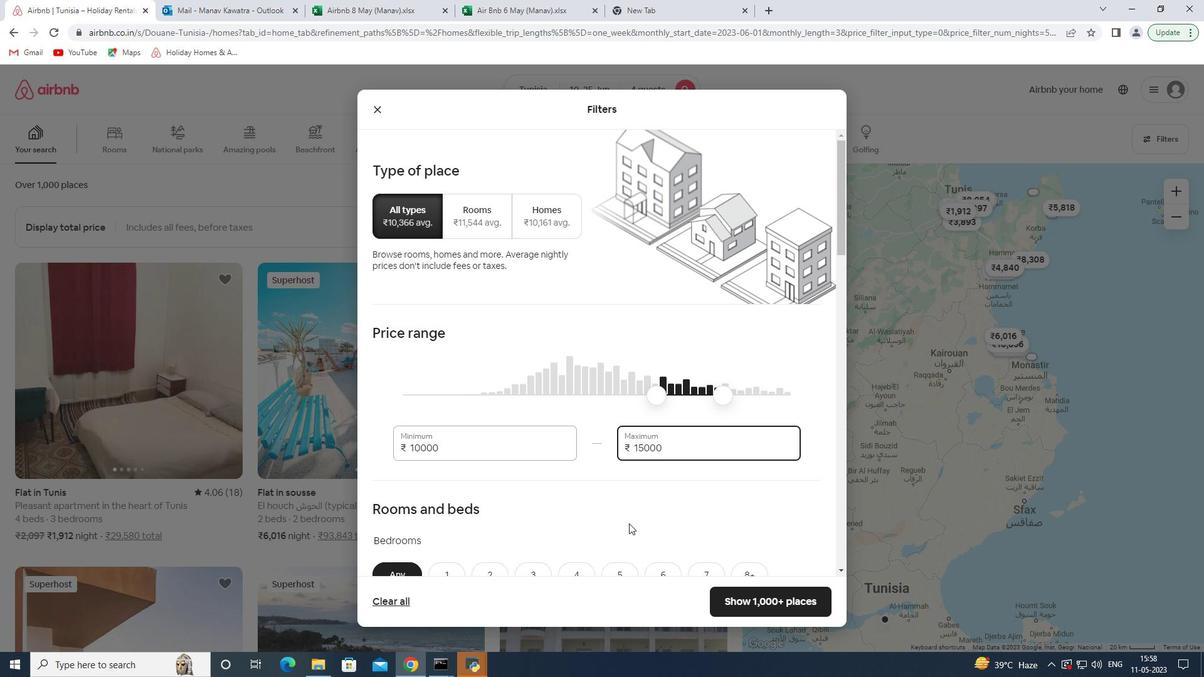 
Action: Mouse scrolled (629, 503) with delta (0, 0)
Screenshot: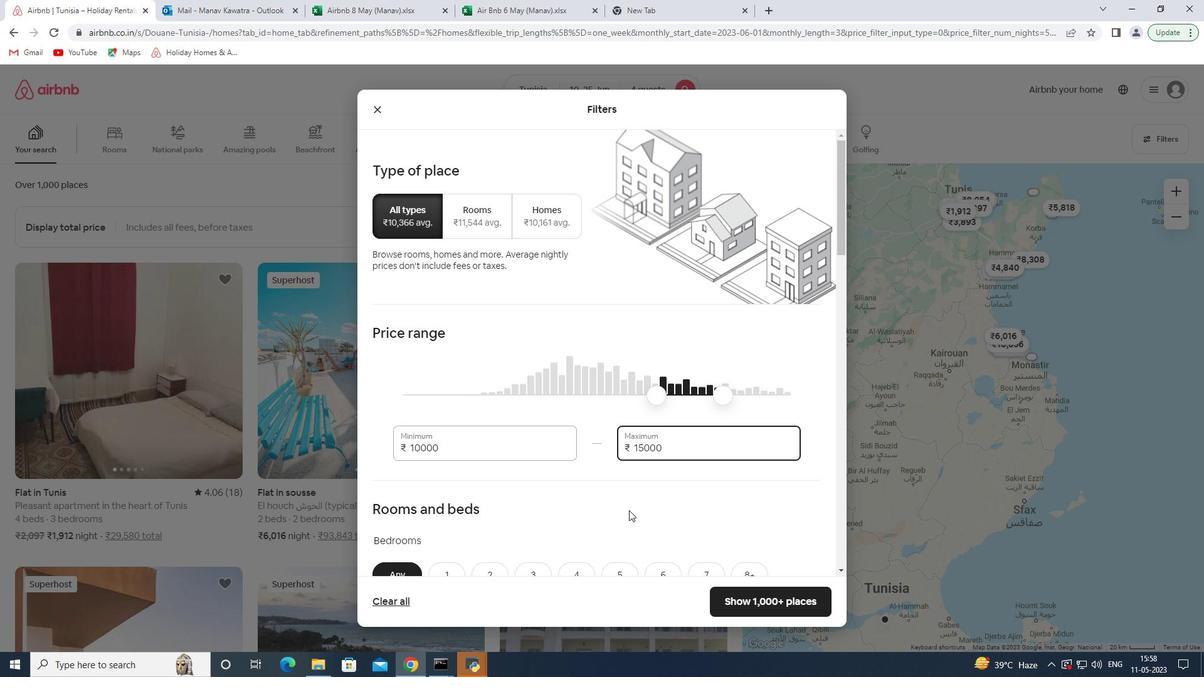 
Action: Mouse scrolled (629, 503) with delta (0, 0)
Screenshot: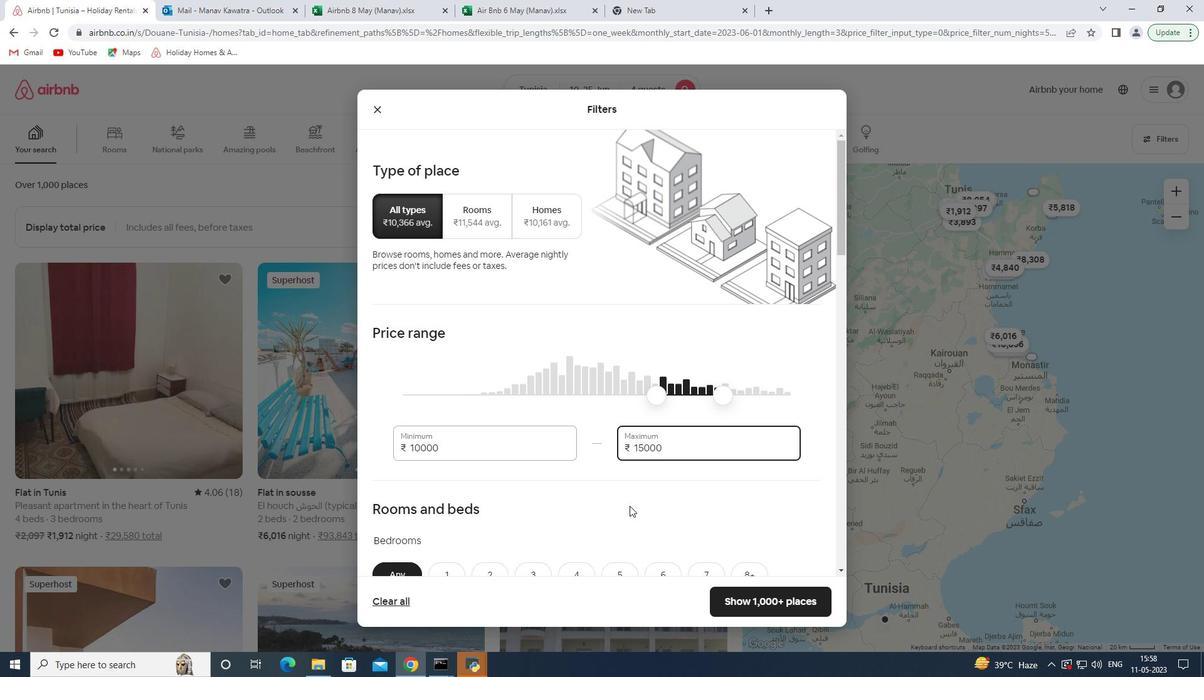 
Action: Mouse moved to (481, 442)
Screenshot: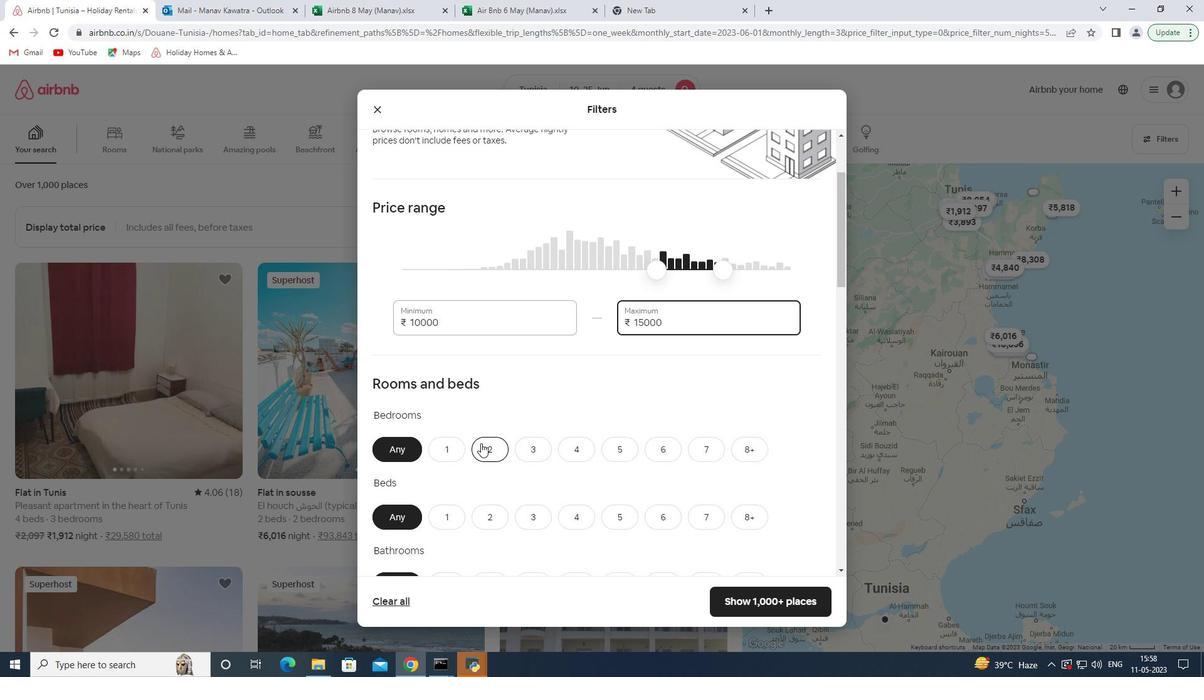 
Action: Mouse scrolled (481, 442) with delta (0, 0)
Screenshot: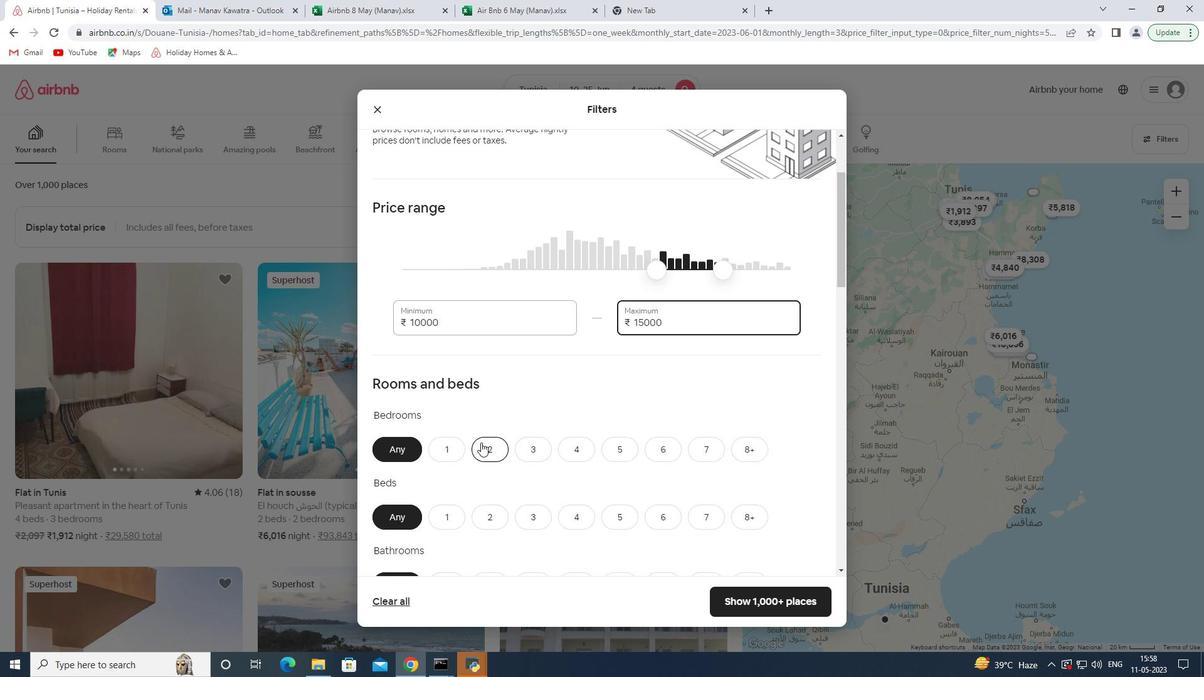 
Action: Mouse scrolled (481, 442) with delta (0, 0)
Screenshot: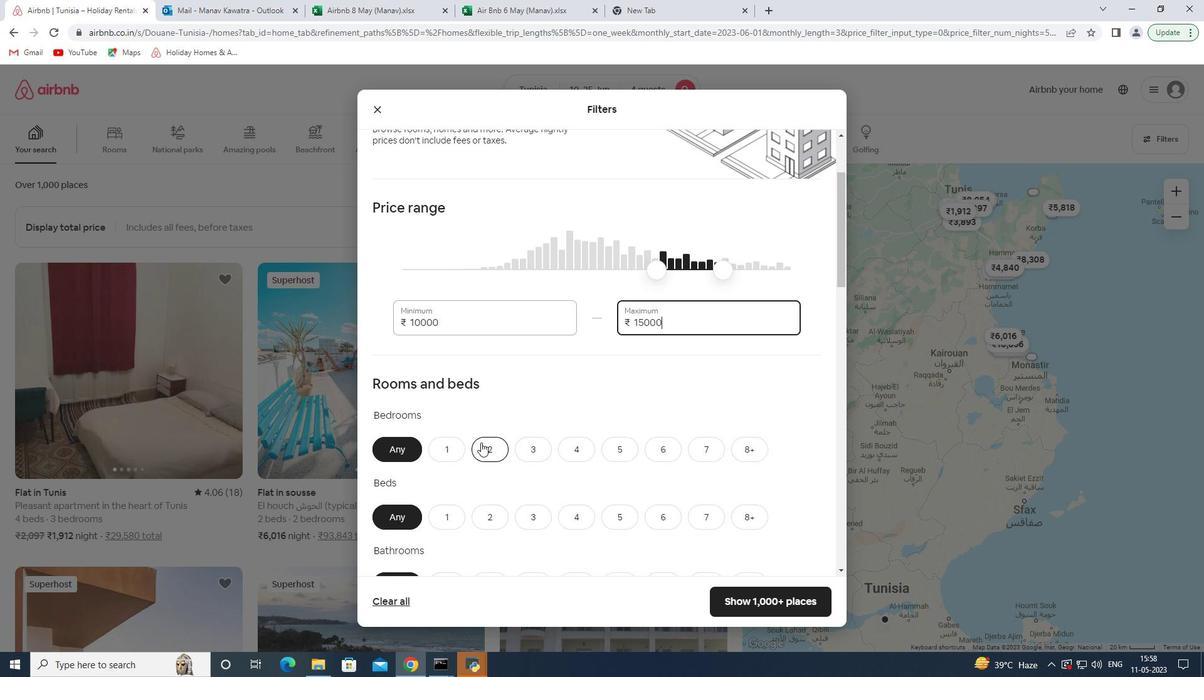 
Action: Mouse moved to (582, 328)
Screenshot: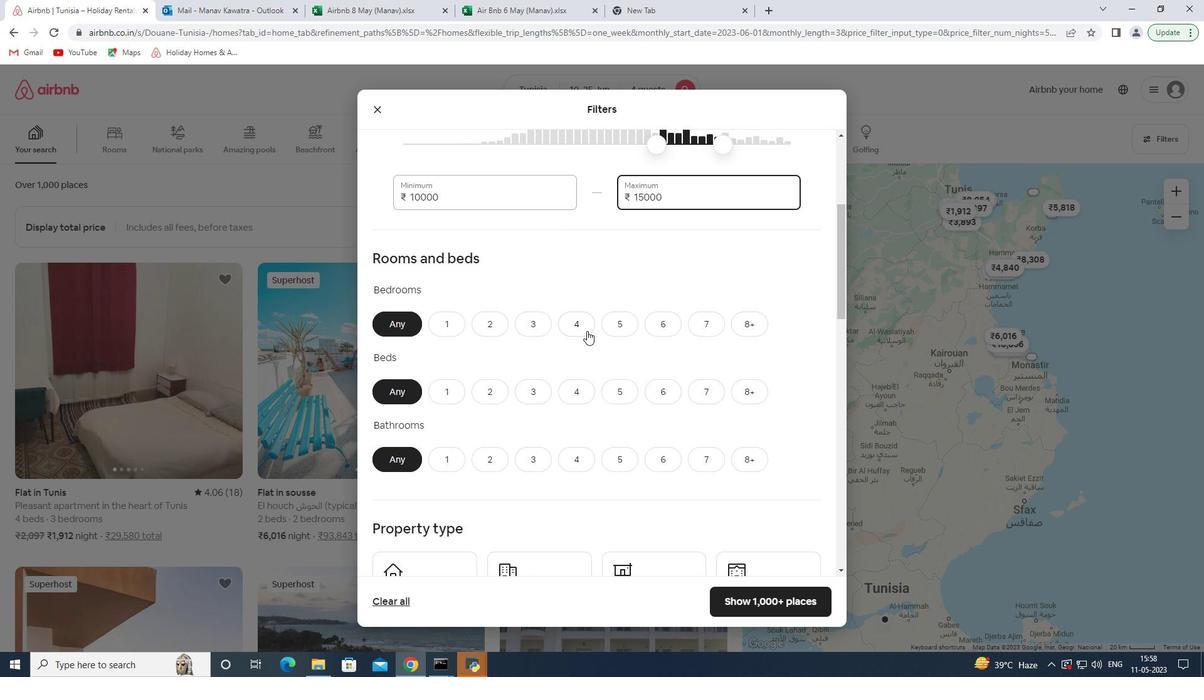 
Action: Mouse pressed left at (582, 328)
Screenshot: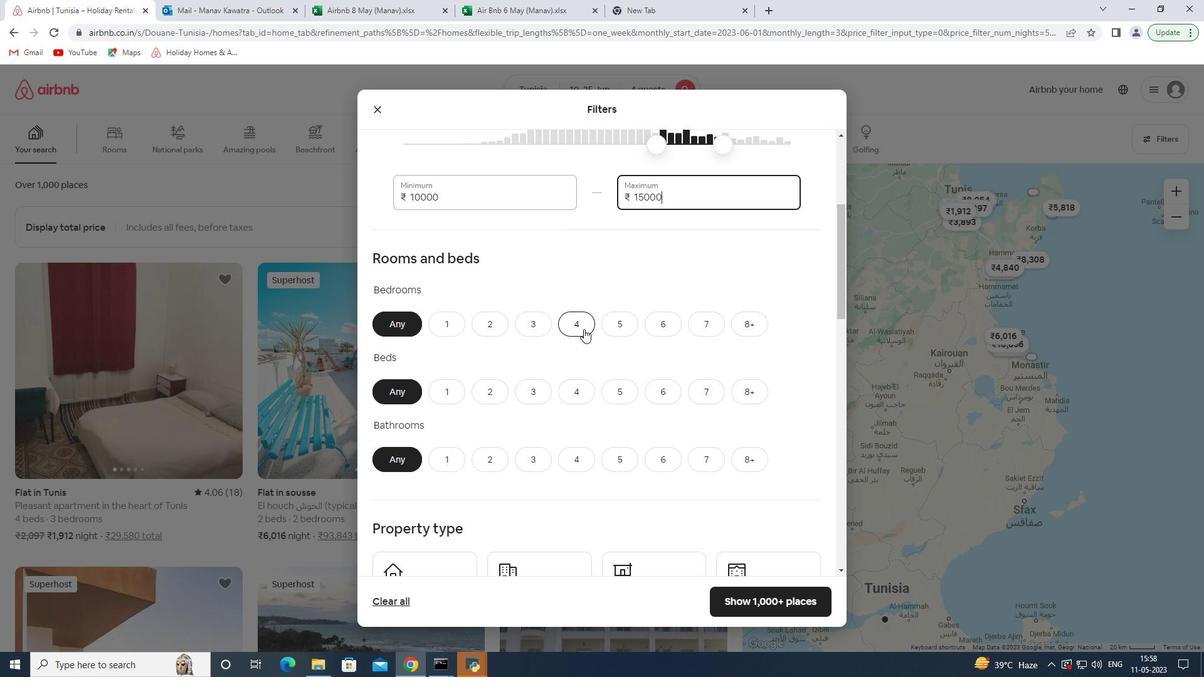 
Action: Mouse moved to (576, 395)
Screenshot: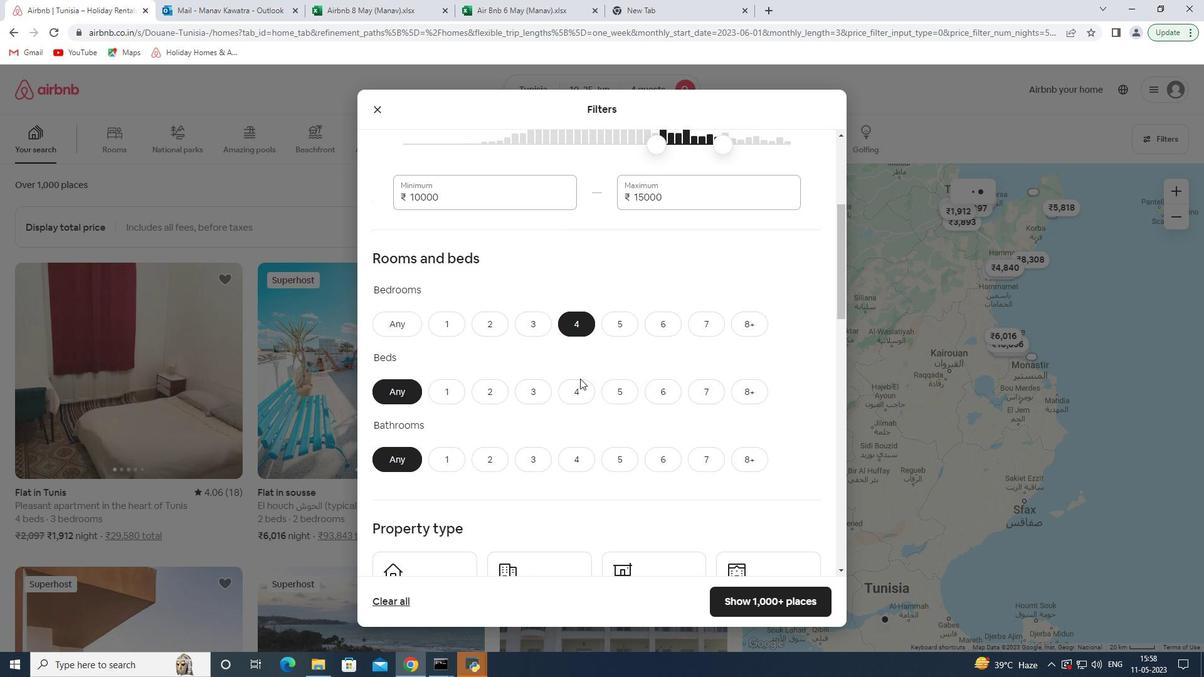 
Action: Mouse pressed left at (576, 395)
Screenshot: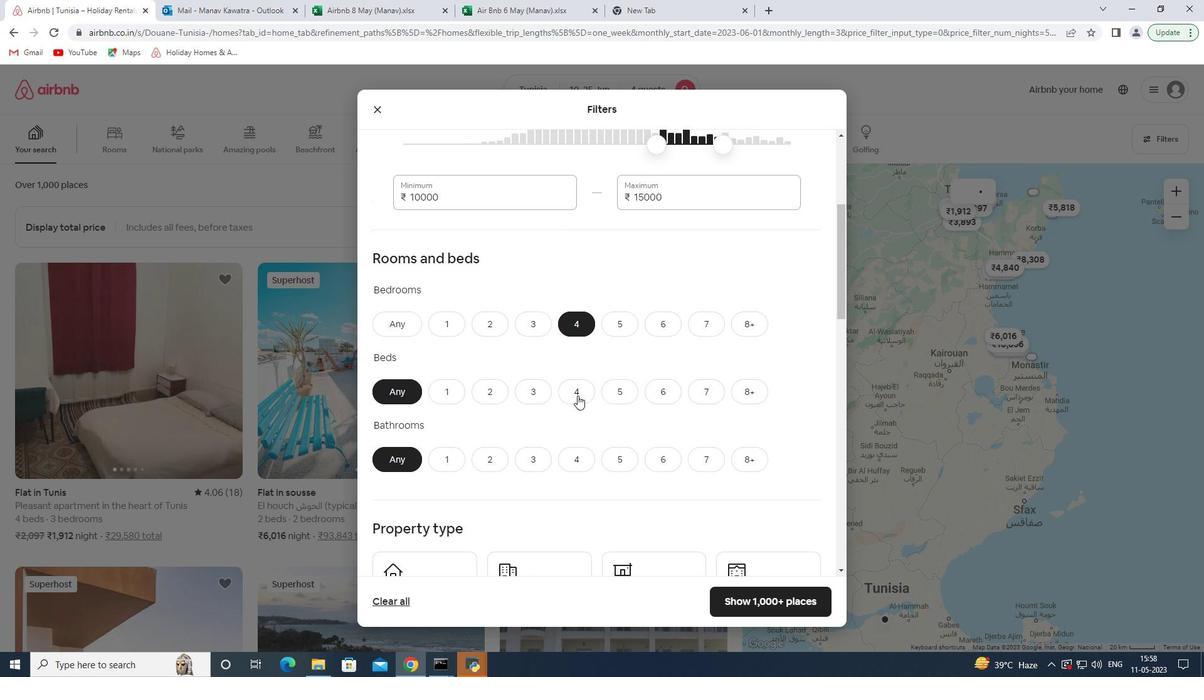 
Action: Mouse moved to (576, 457)
Screenshot: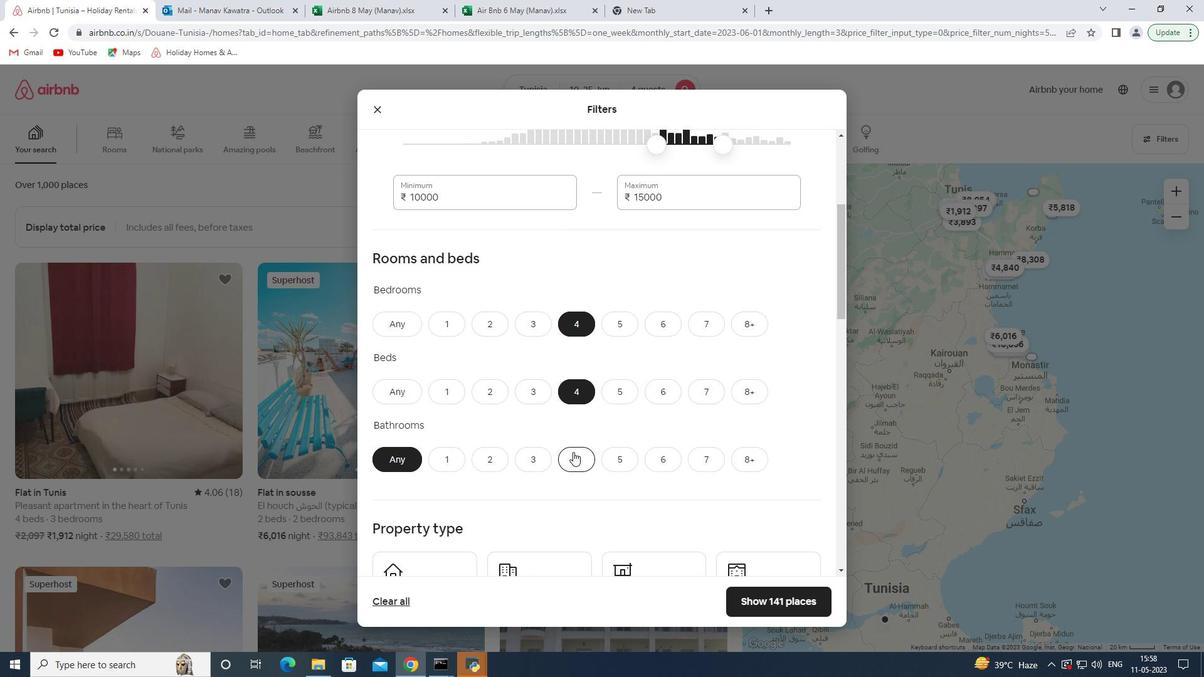 
Action: Mouse pressed left at (576, 457)
Screenshot: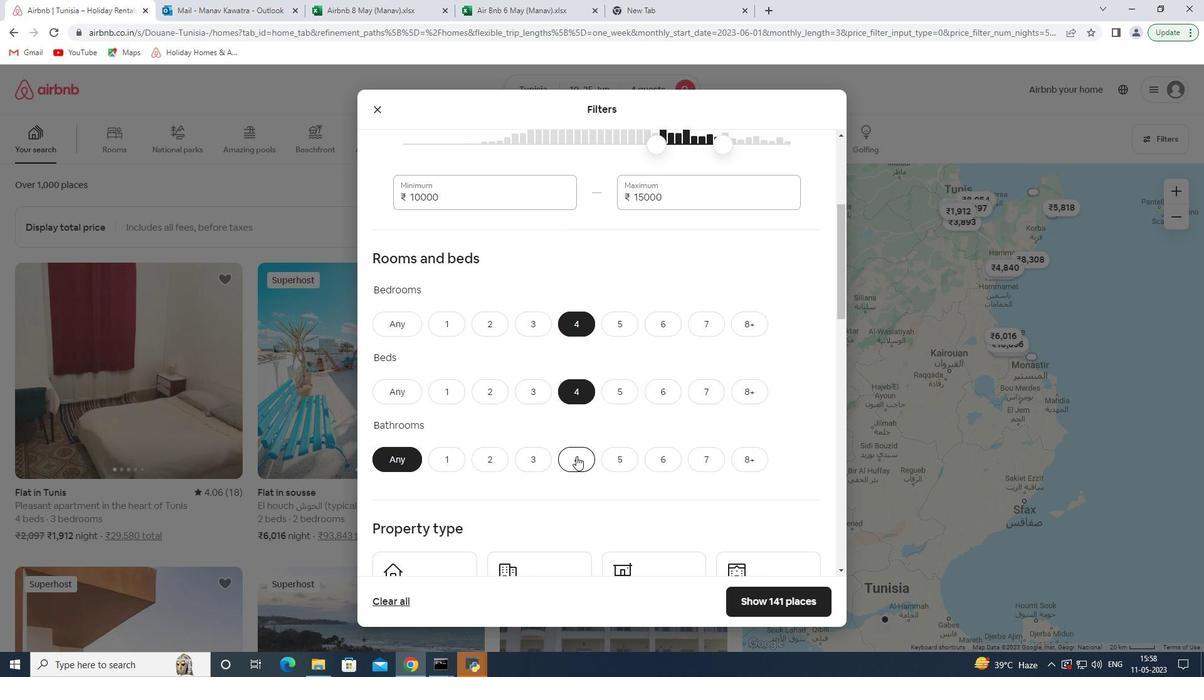
Action: Mouse moved to (576, 456)
Screenshot: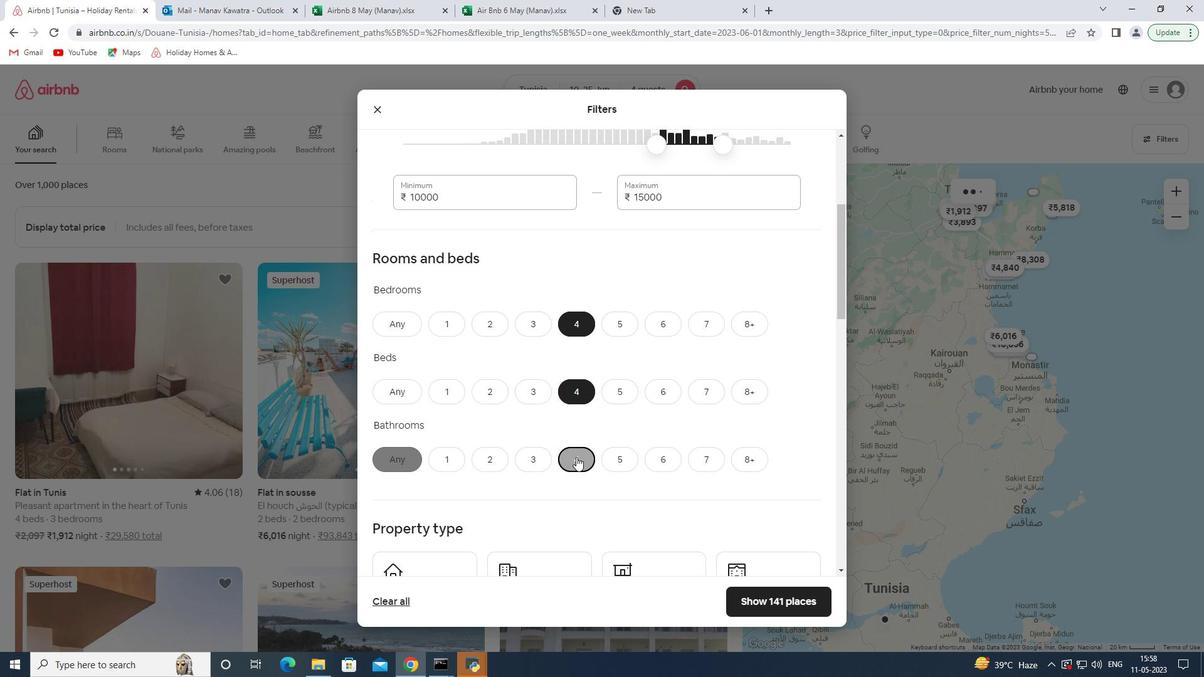 
Action: Mouse scrolled (576, 455) with delta (0, 0)
Screenshot: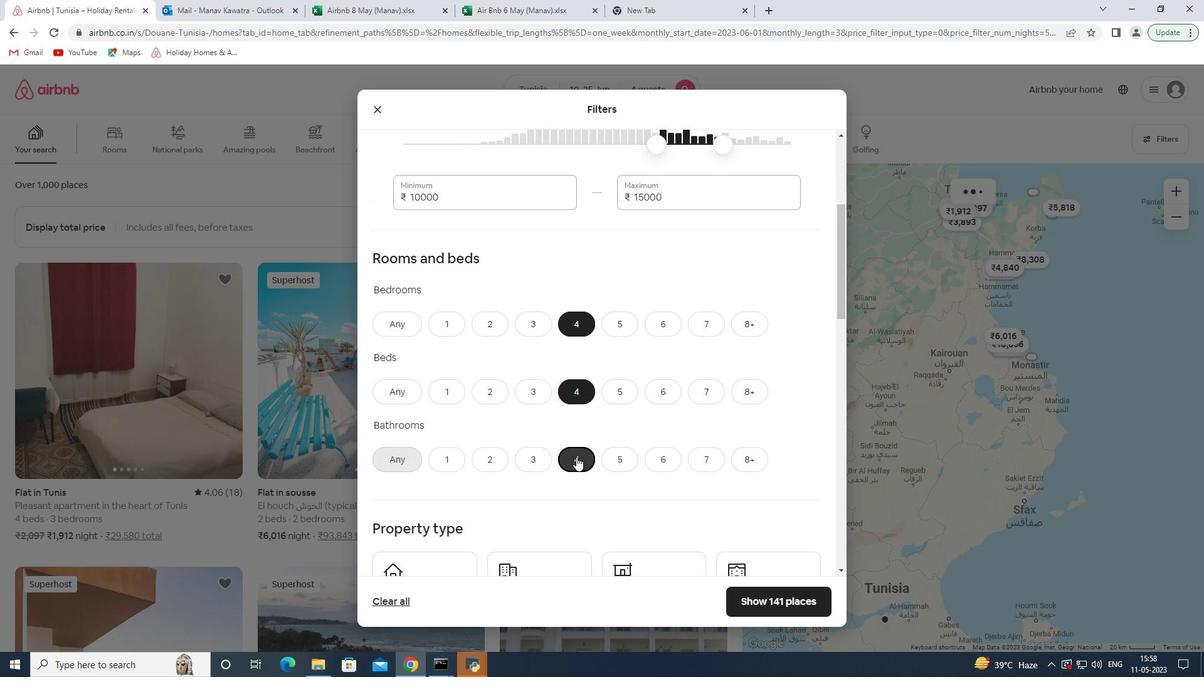 
Action: Mouse scrolled (576, 455) with delta (0, 0)
Screenshot: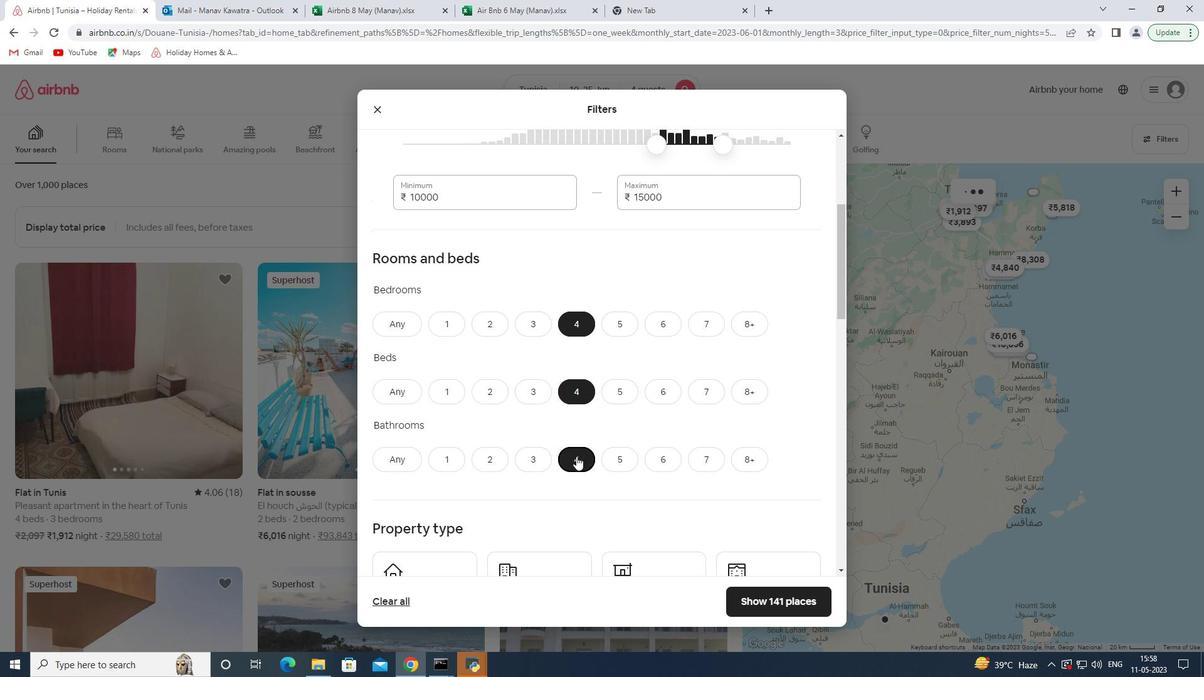 
Action: Mouse moved to (452, 470)
Screenshot: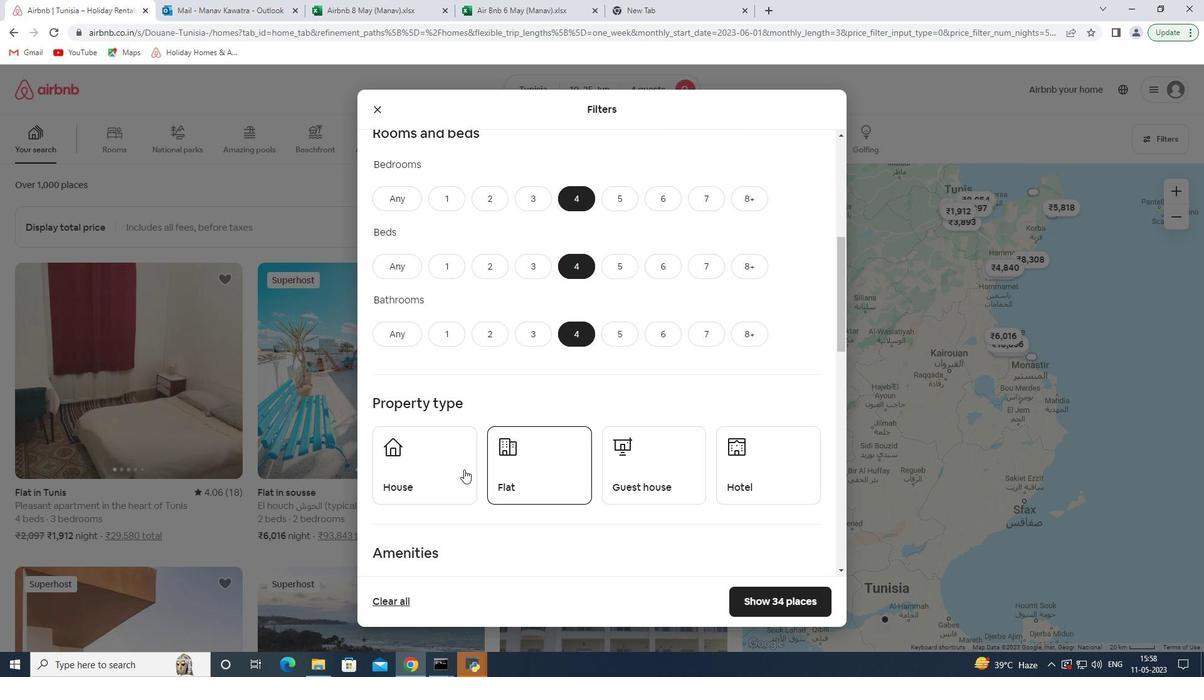 
Action: Mouse pressed left at (452, 470)
Screenshot: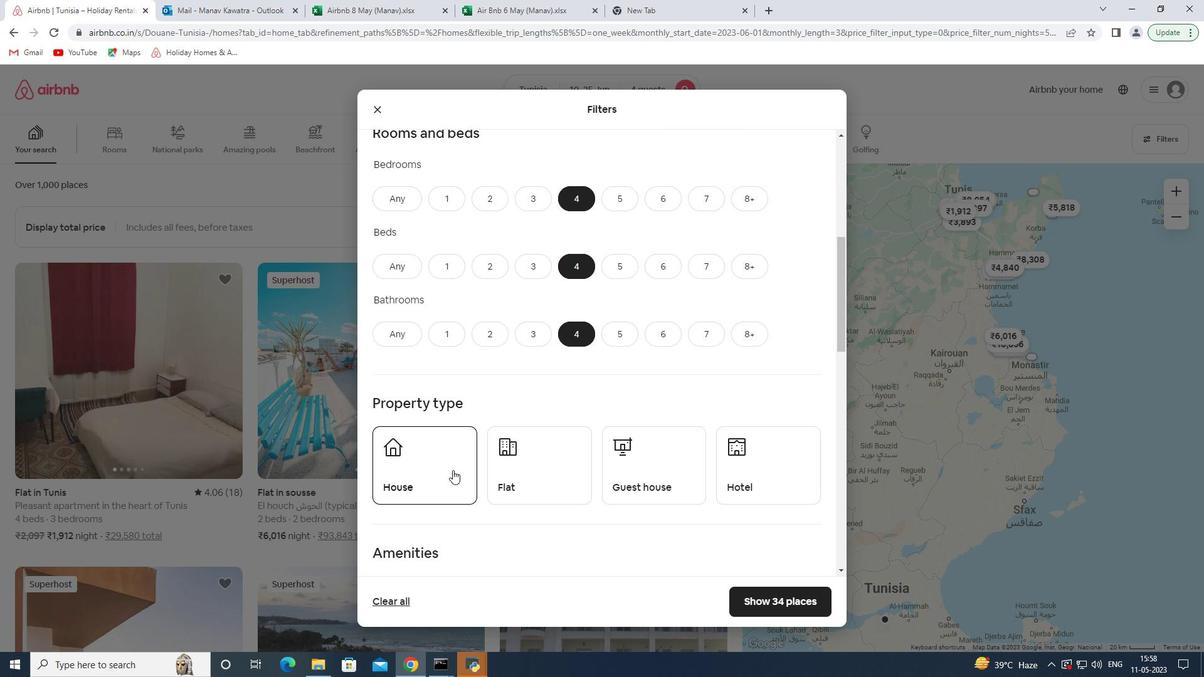 
Action: Mouse moved to (536, 469)
Screenshot: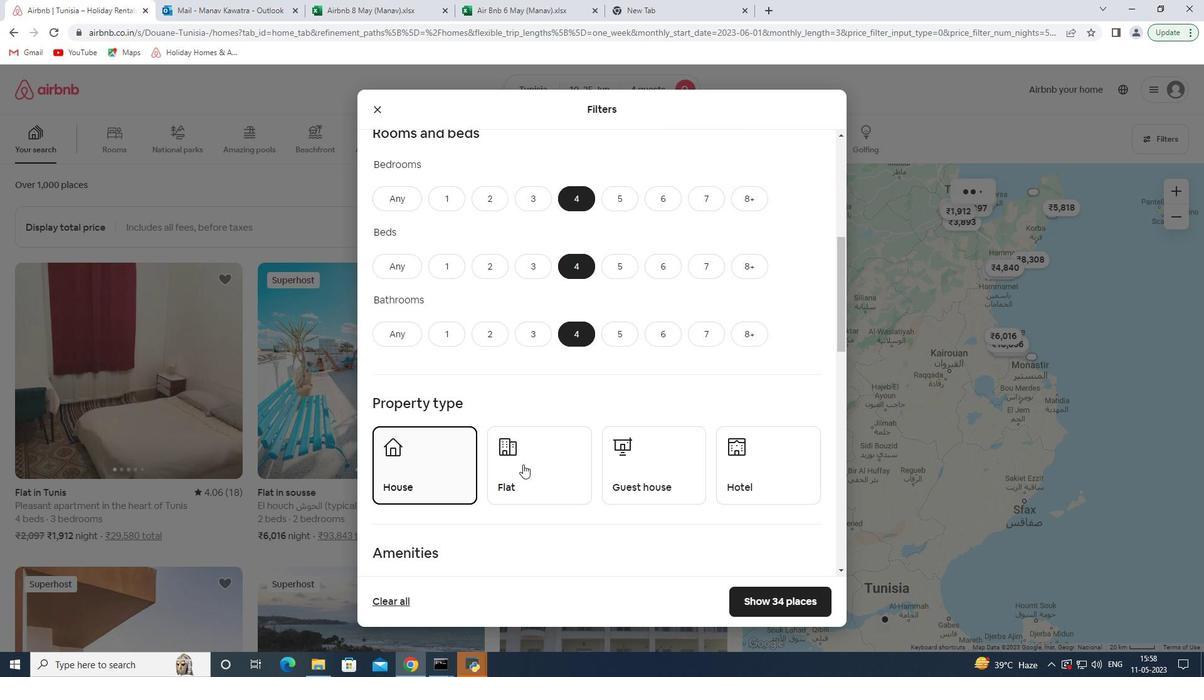 
Action: Mouse pressed left at (536, 469)
Screenshot: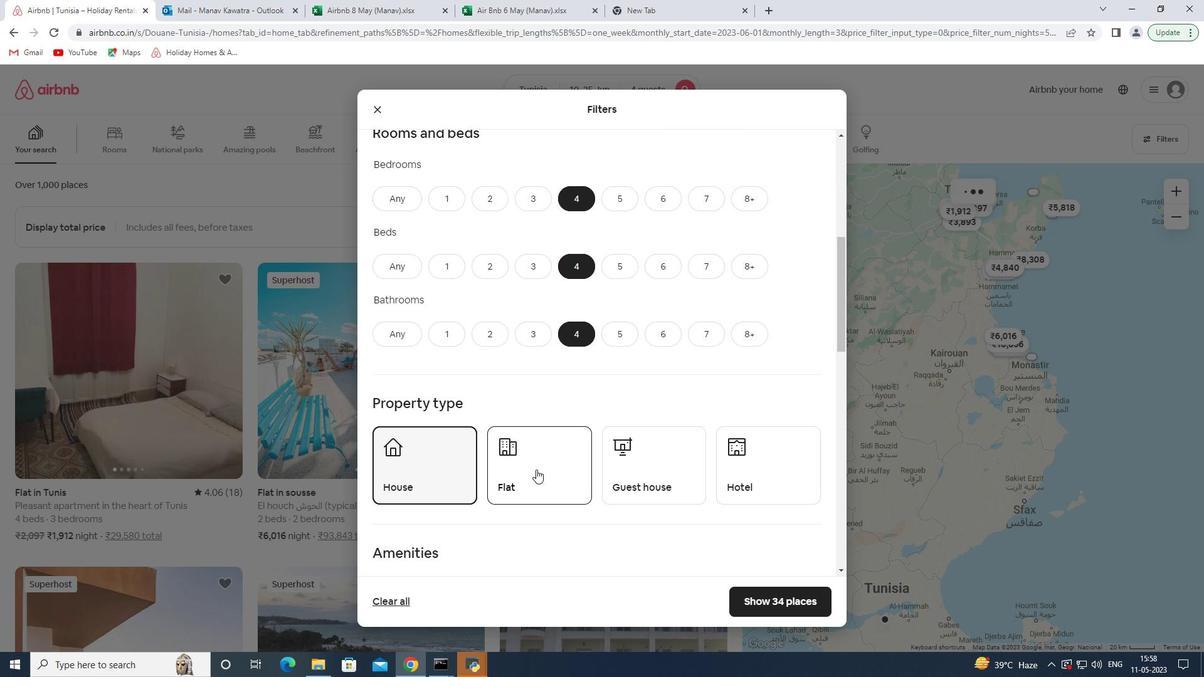 
Action: Mouse moved to (635, 474)
Screenshot: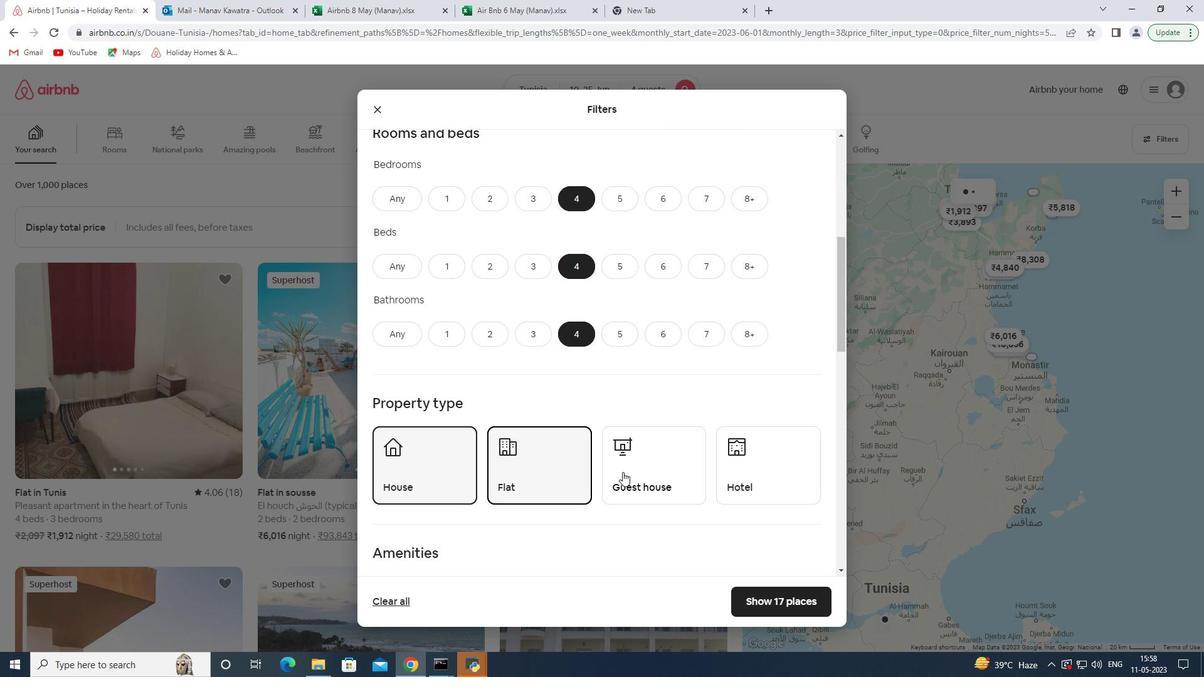 
Action: Mouse pressed left at (635, 474)
Screenshot: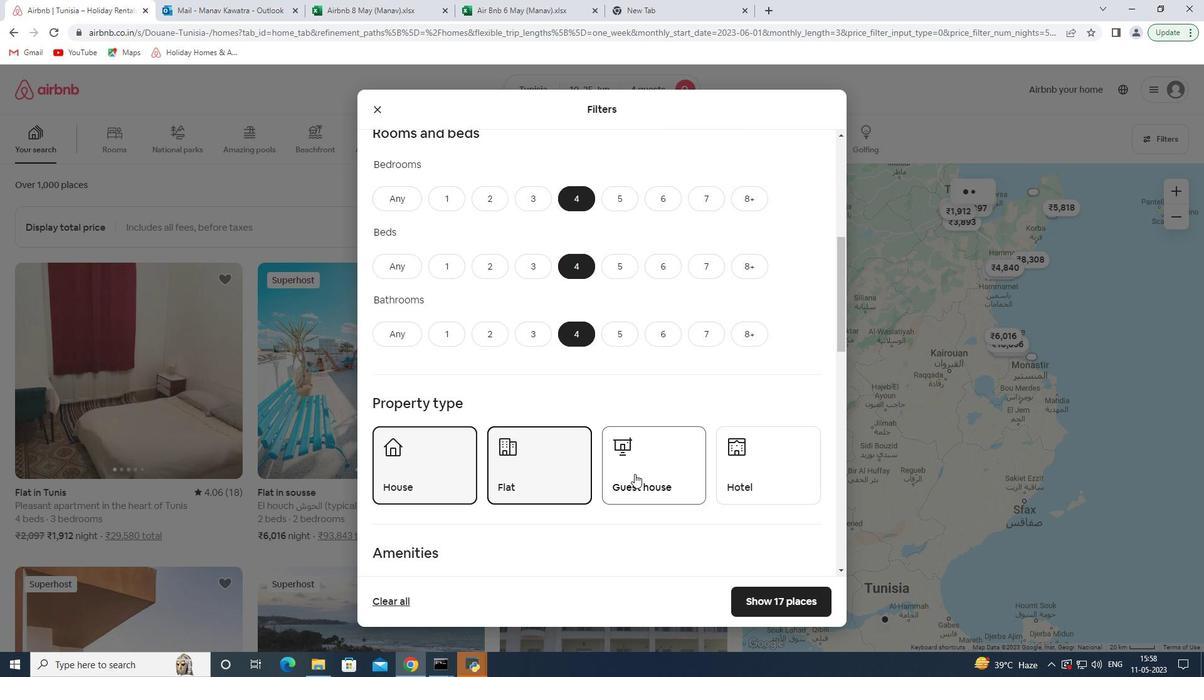 
Action: Mouse moved to (735, 479)
Screenshot: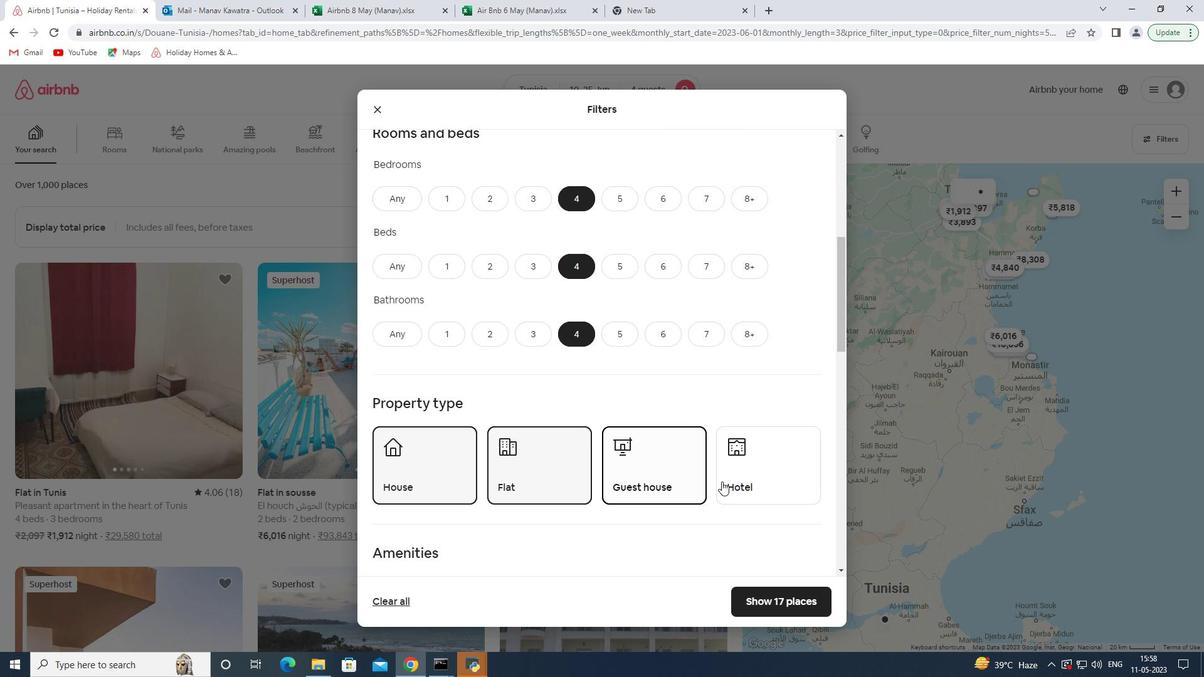 
Action: Mouse pressed left at (735, 479)
Screenshot: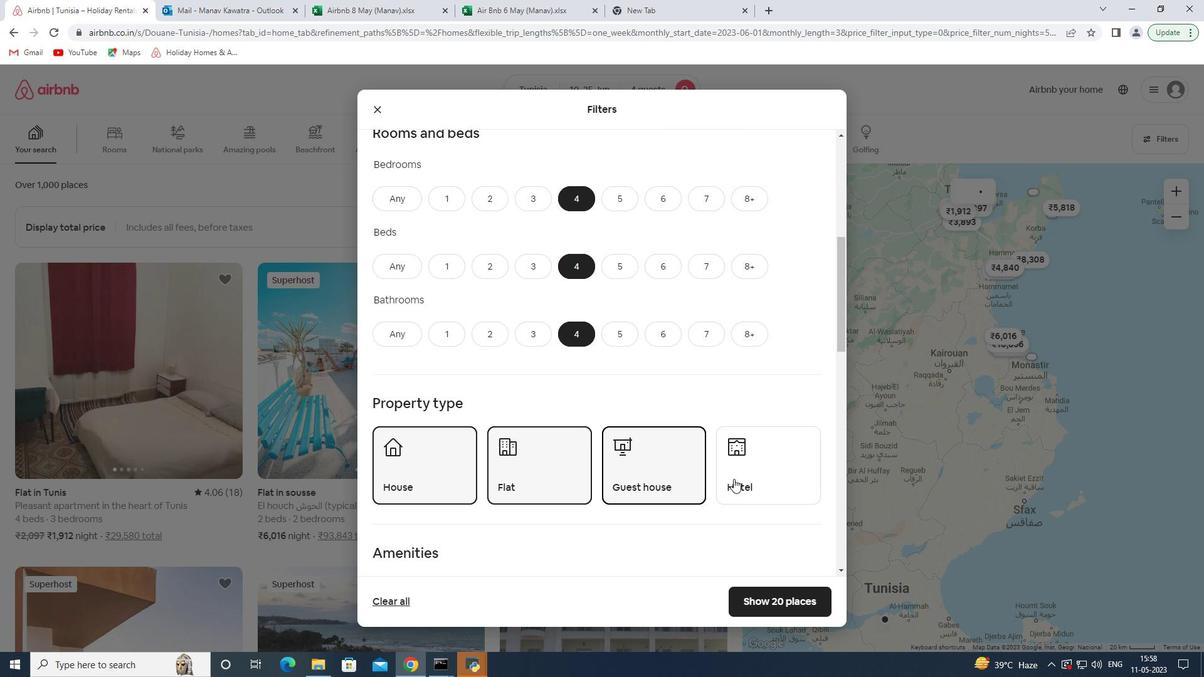 
Action: Mouse moved to (572, 502)
Screenshot: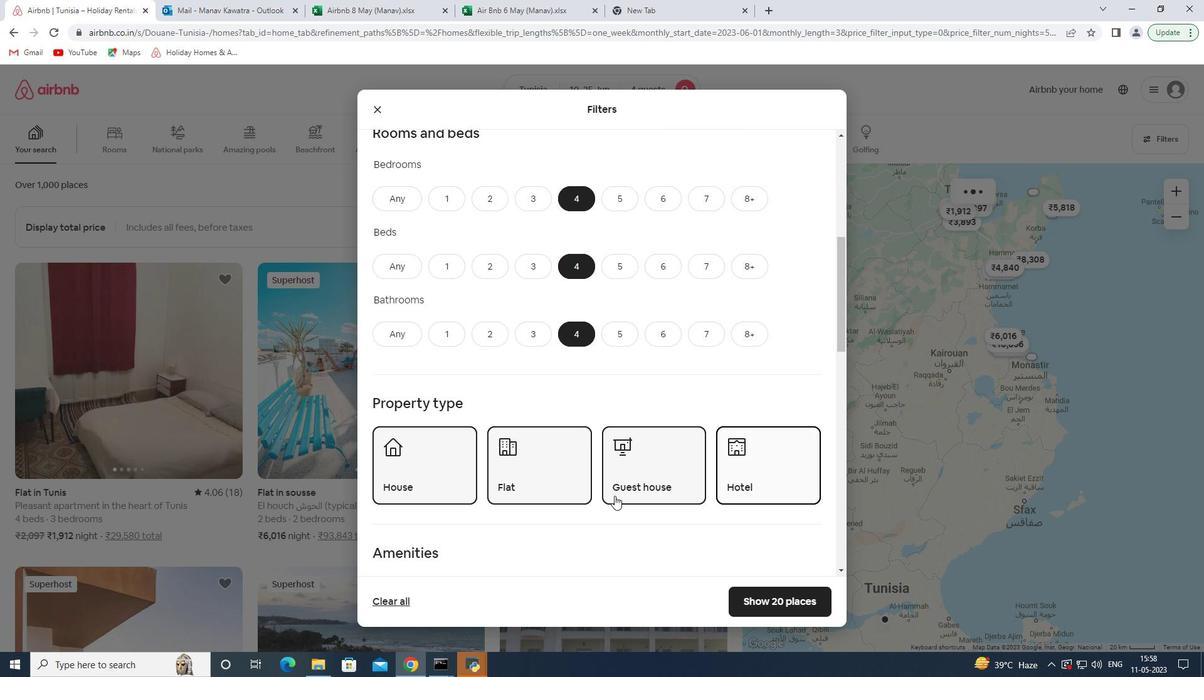 
Action: Mouse scrolled (572, 501) with delta (0, 0)
Screenshot: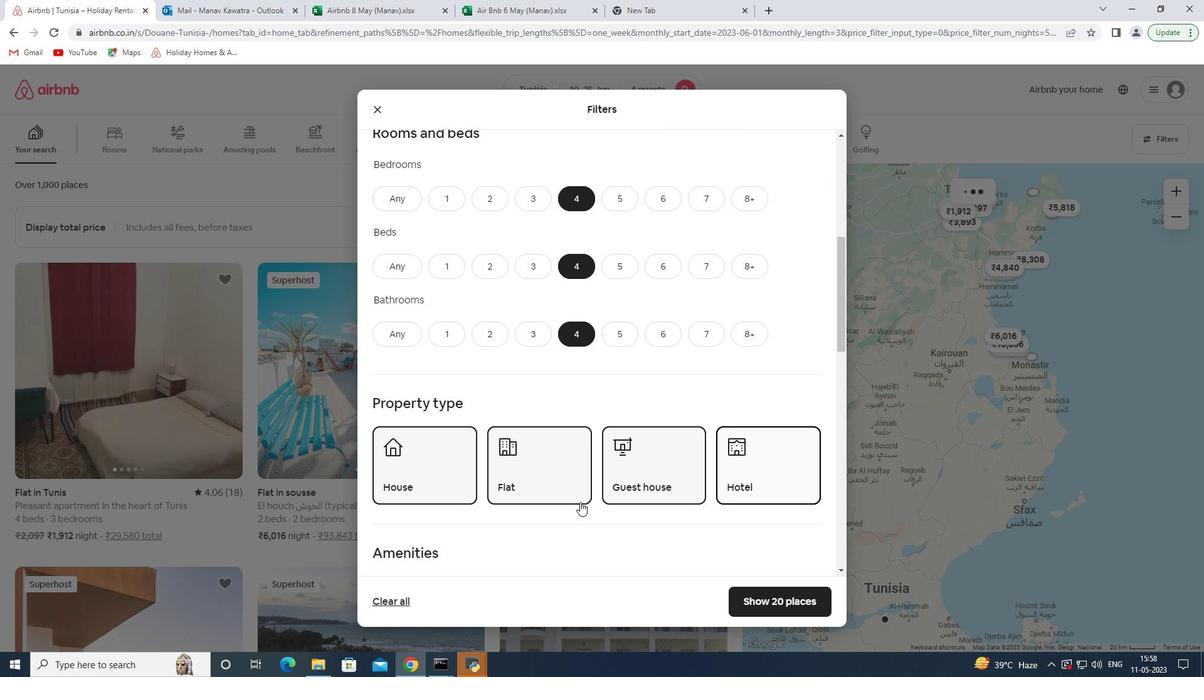 
Action: Mouse scrolled (572, 501) with delta (0, 0)
Screenshot: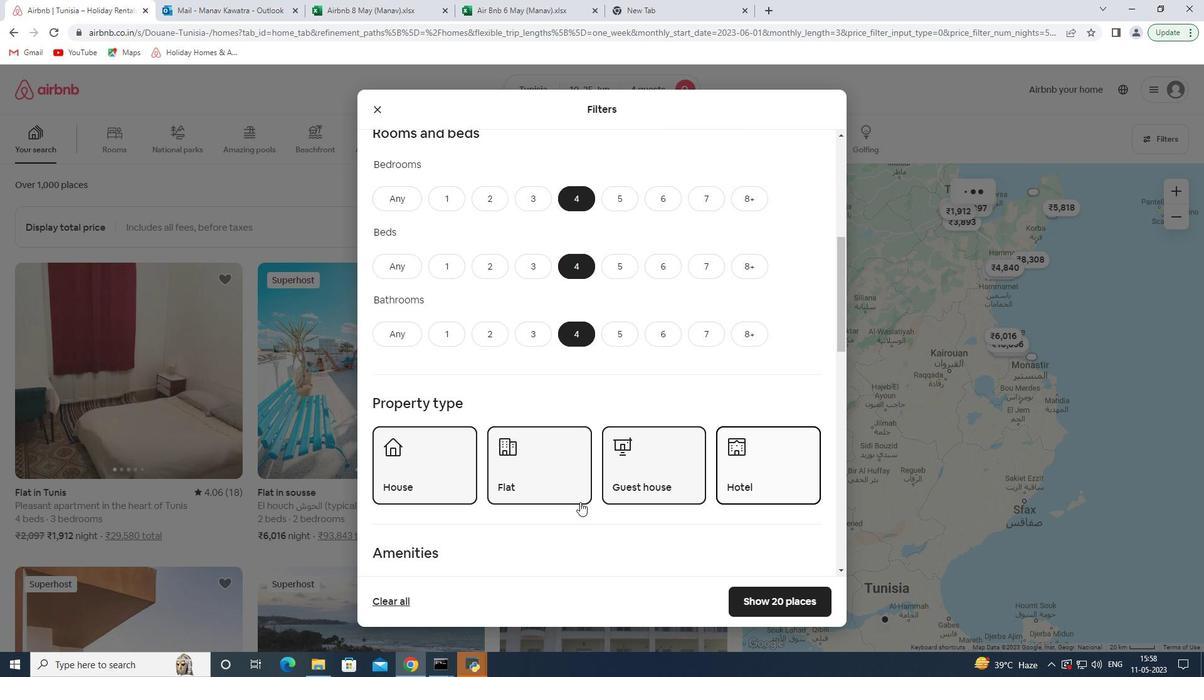 
Action: Mouse scrolled (572, 501) with delta (0, 0)
Screenshot: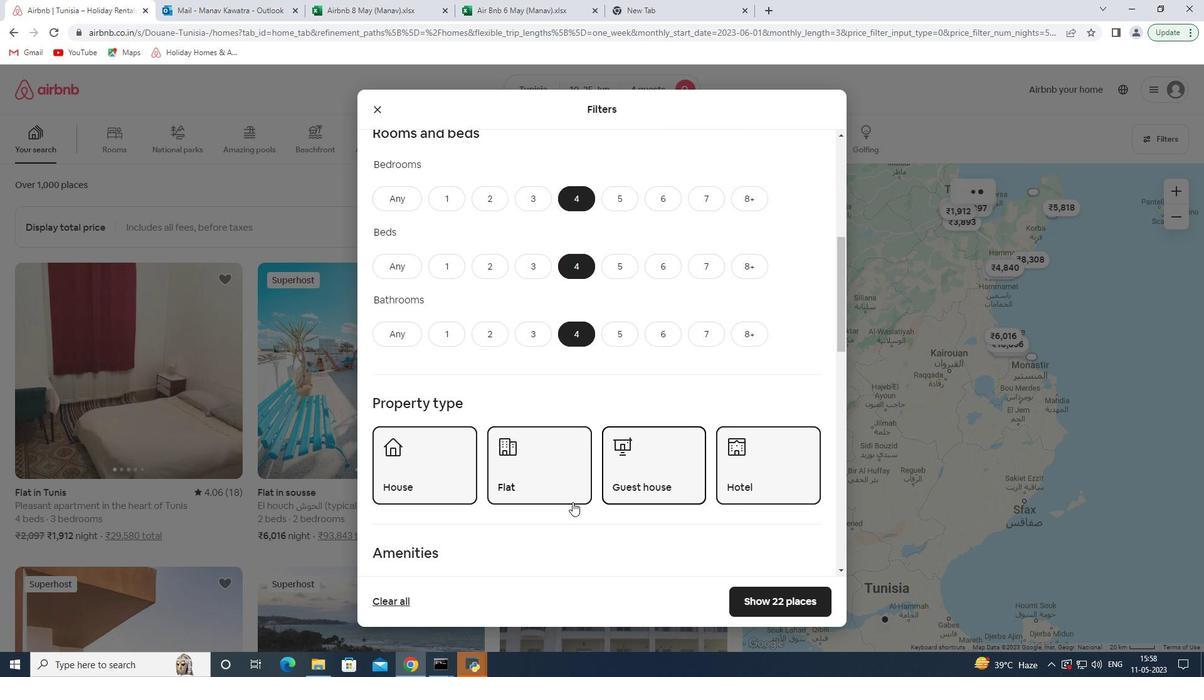 
Action: Mouse moved to (393, 427)
Screenshot: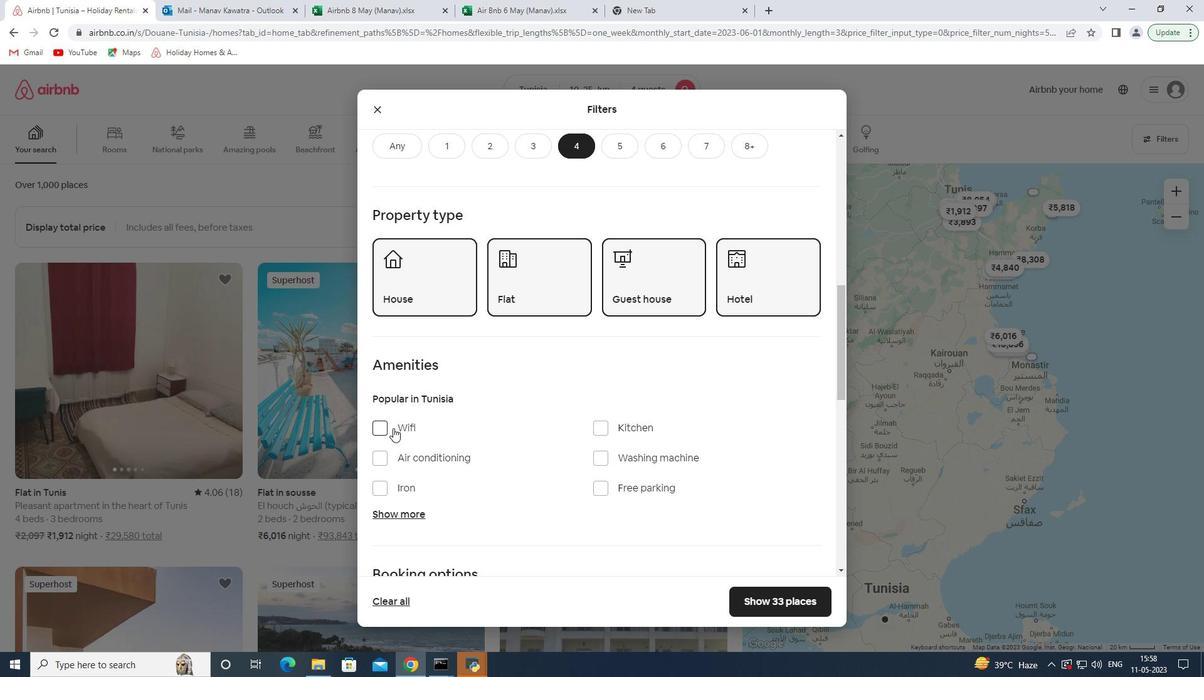
Action: Mouse pressed left at (393, 427)
Screenshot: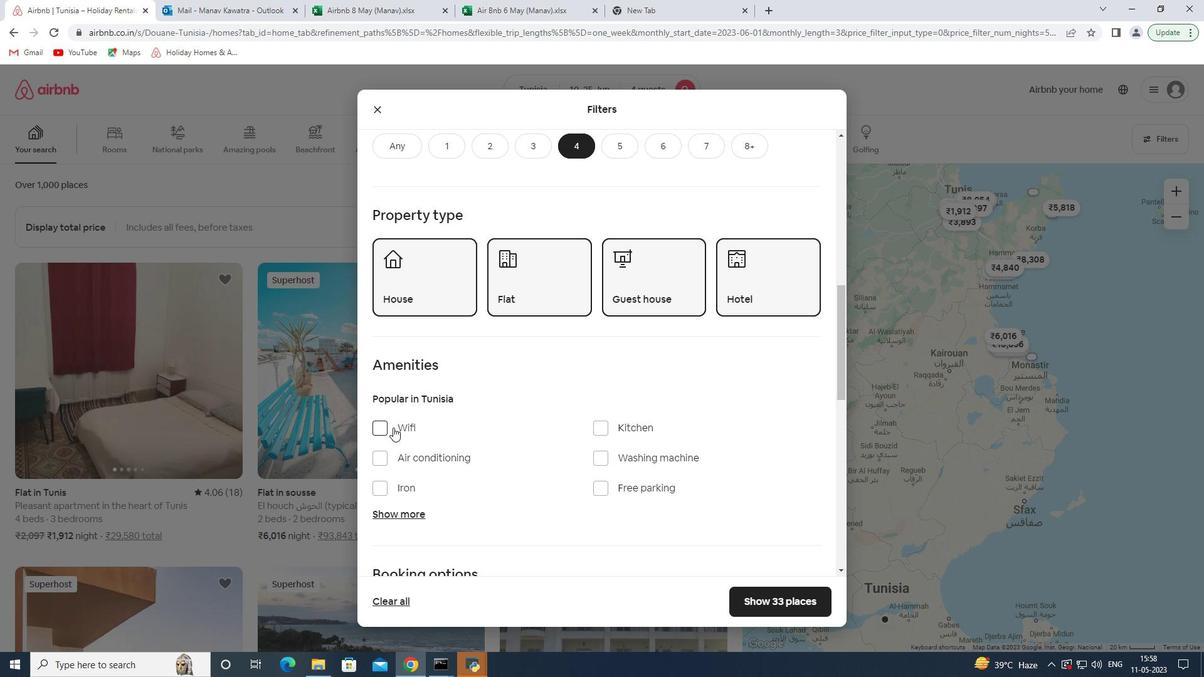 
Action: Mouse moved to (412, 501)
Screenshot: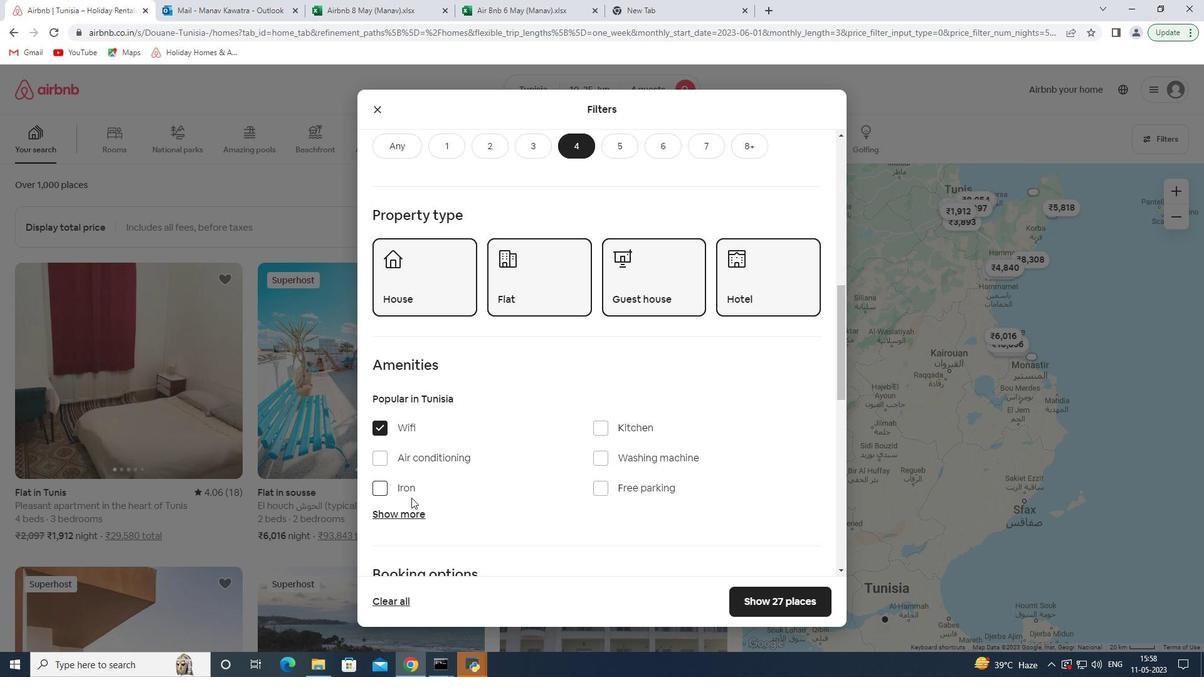 
Action: Mouse pressed left at (412, 501)
Screenshot: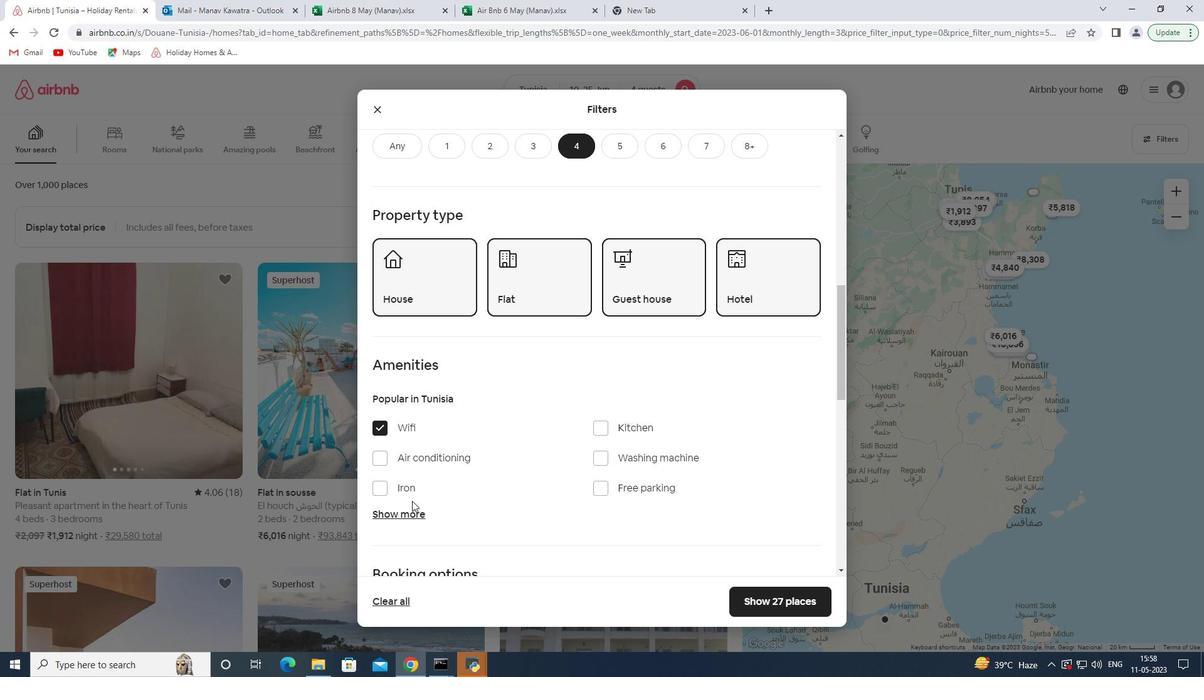 
Action: Mouse moved to (626, 486)
Screenshot: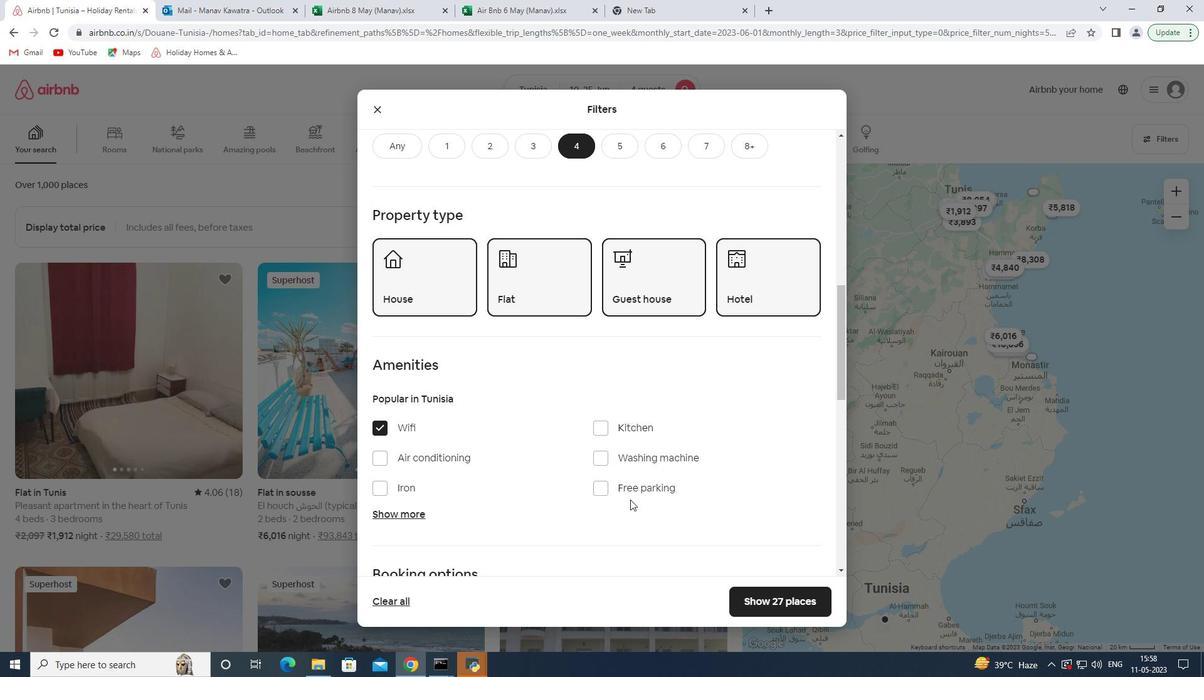 
Action: Mouse pressed left at (626, 486)
Screenshot: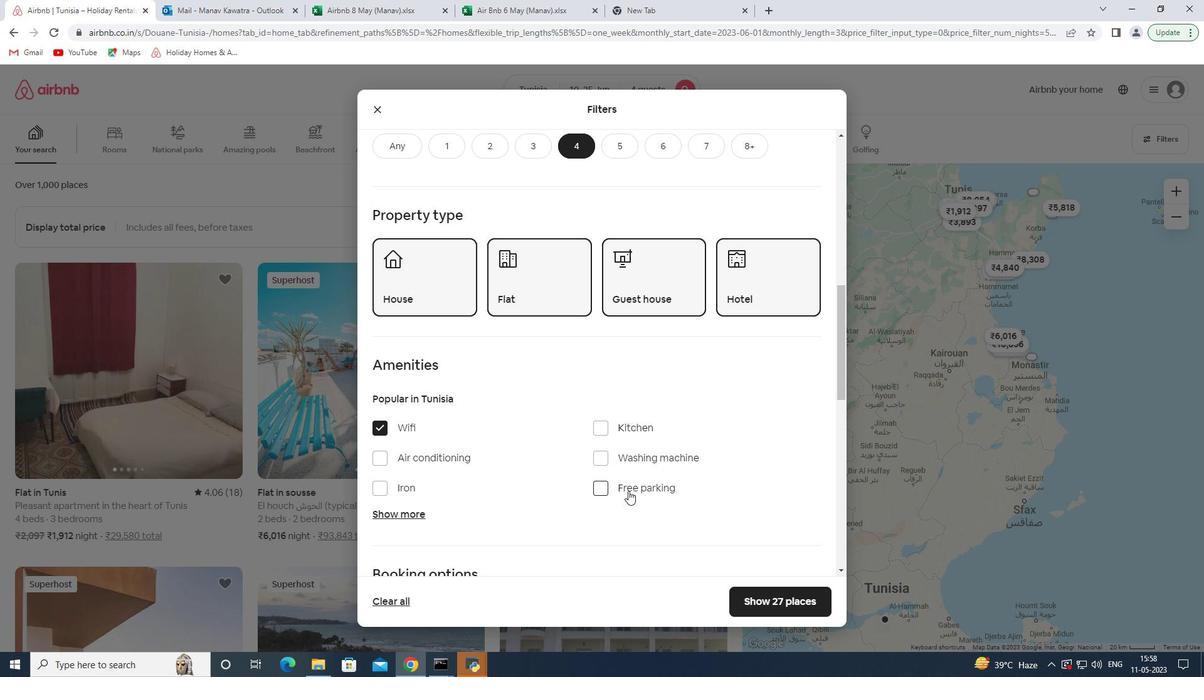 
Action: Mouse moved to (395, 519)
Screenshot: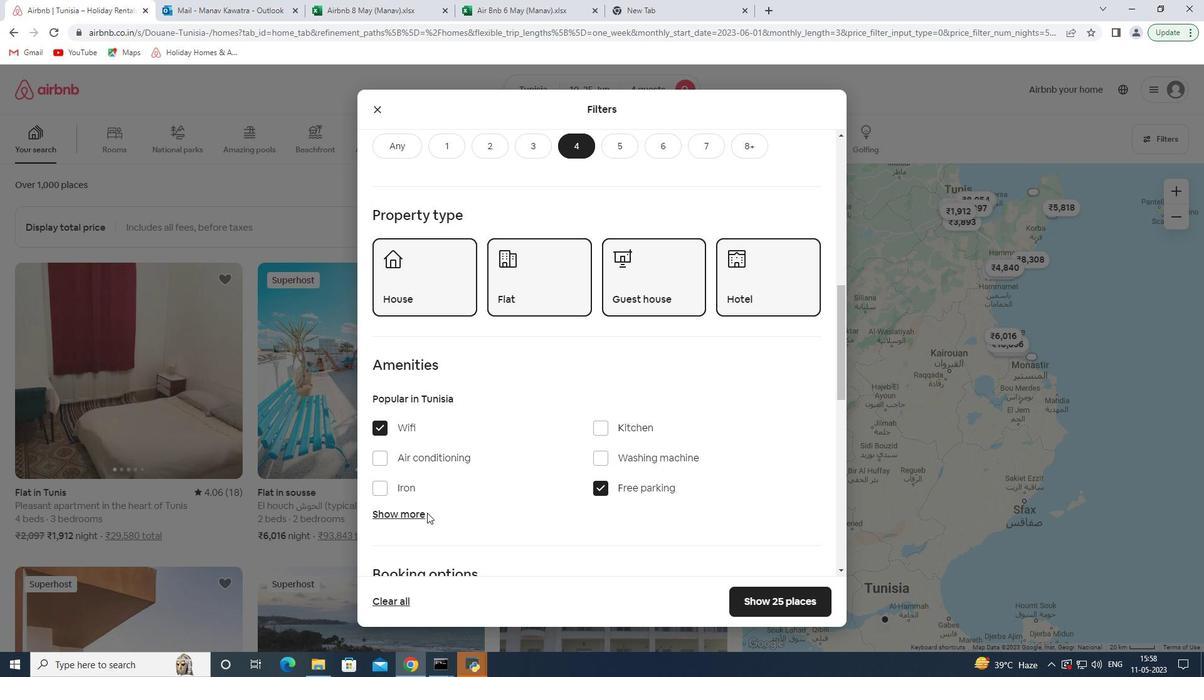 
Action: Mouse pressed left at (395, 519)
Screenshot: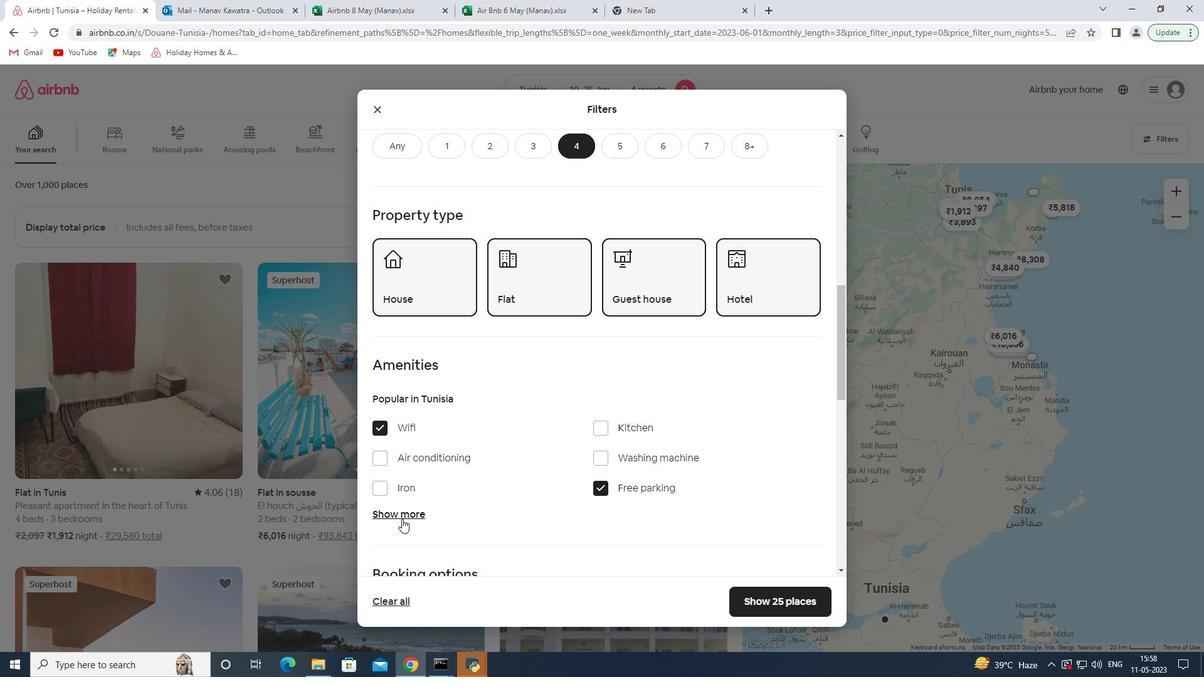 
Action: Mouse moved to (481, 534)
Screenshot: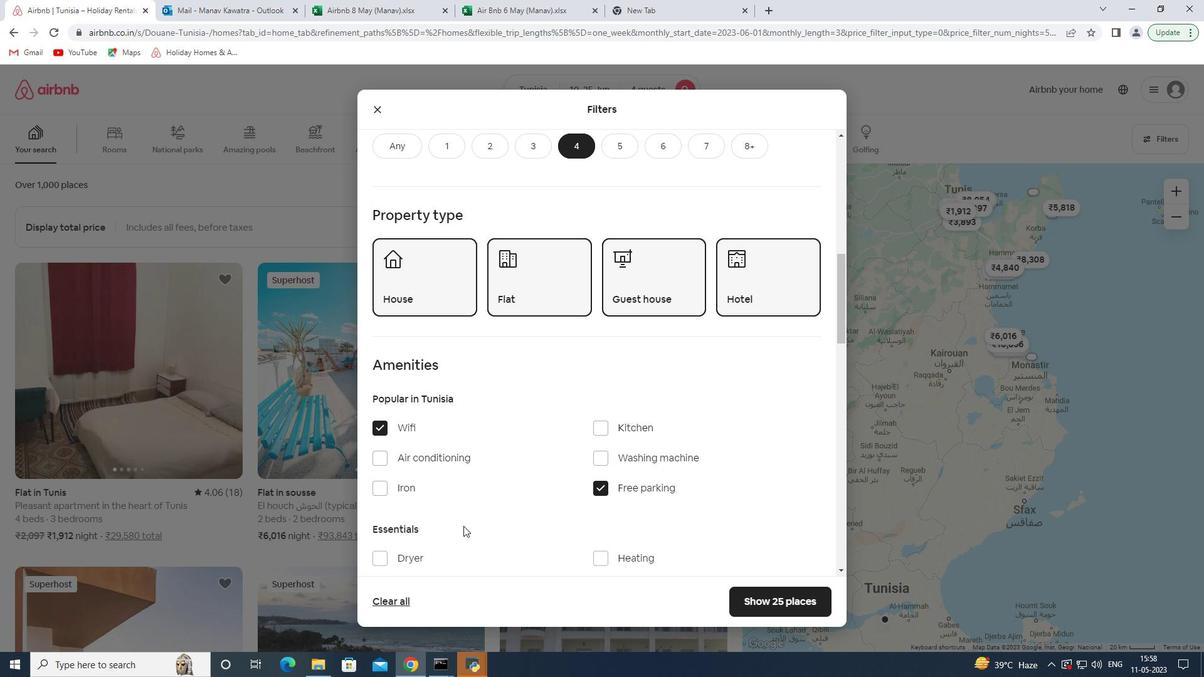 
Action: Mouse scrolled (481, 533) with delta (0, 0)
Screenshot: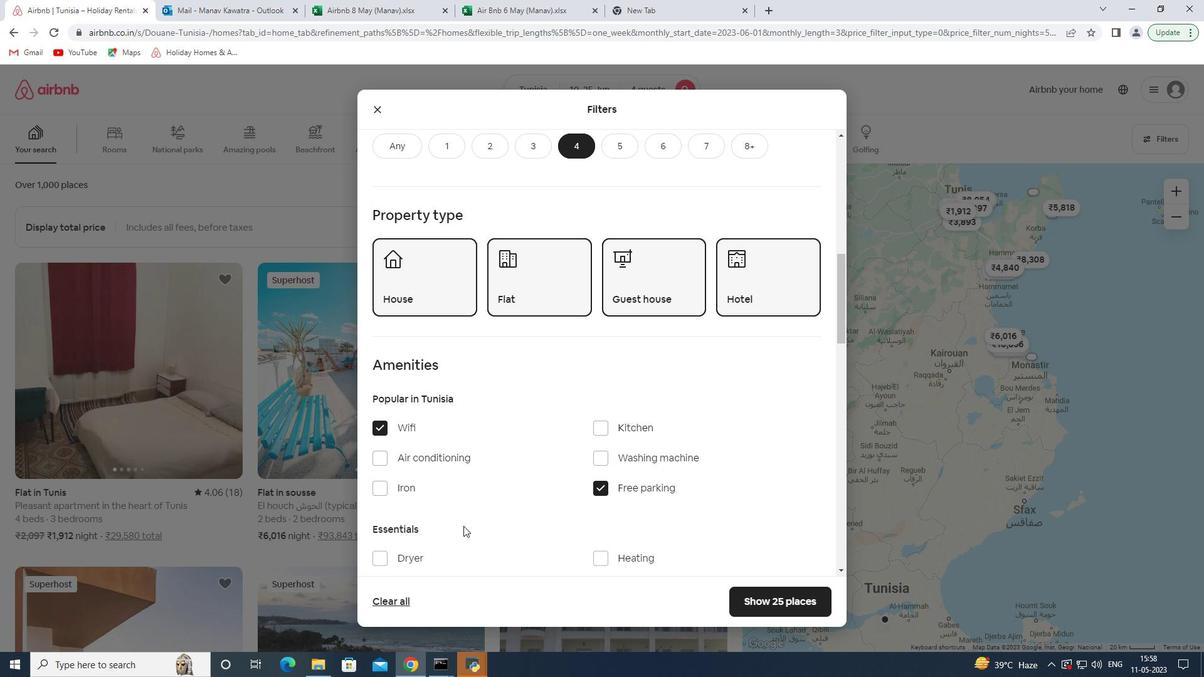 
Action: Mouse scrolled (481, 533) with delta (0, 0)
Screenshot: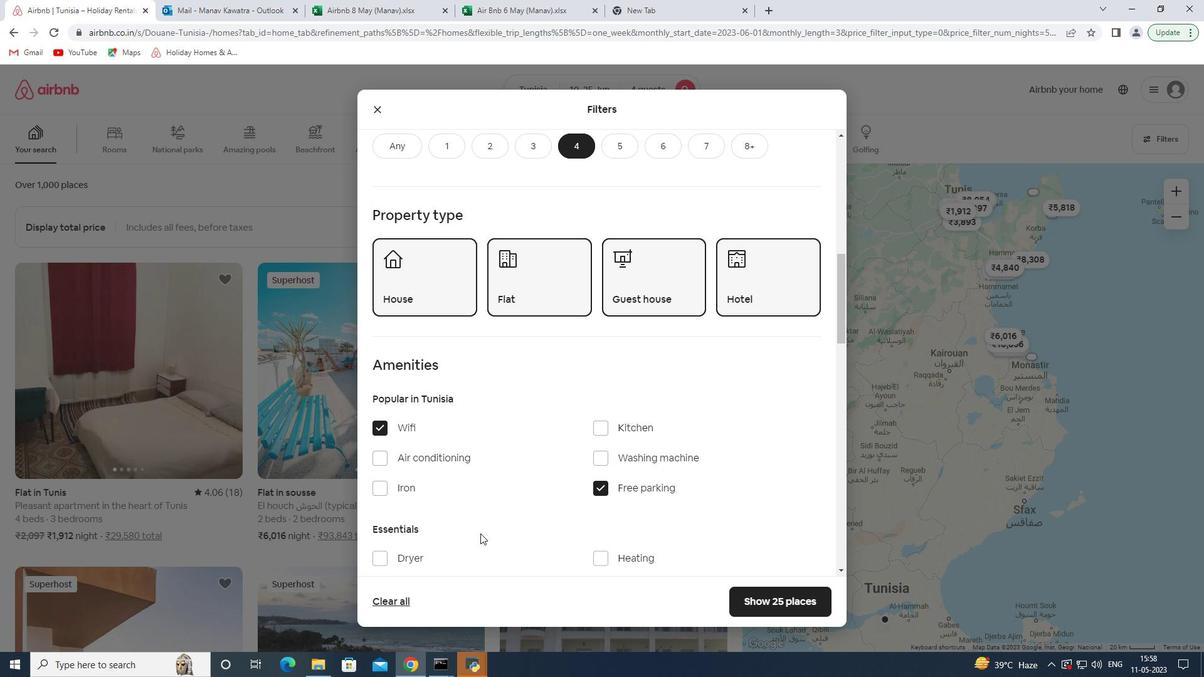 
Action: Mouse moved to (595, 465)
Screenshot: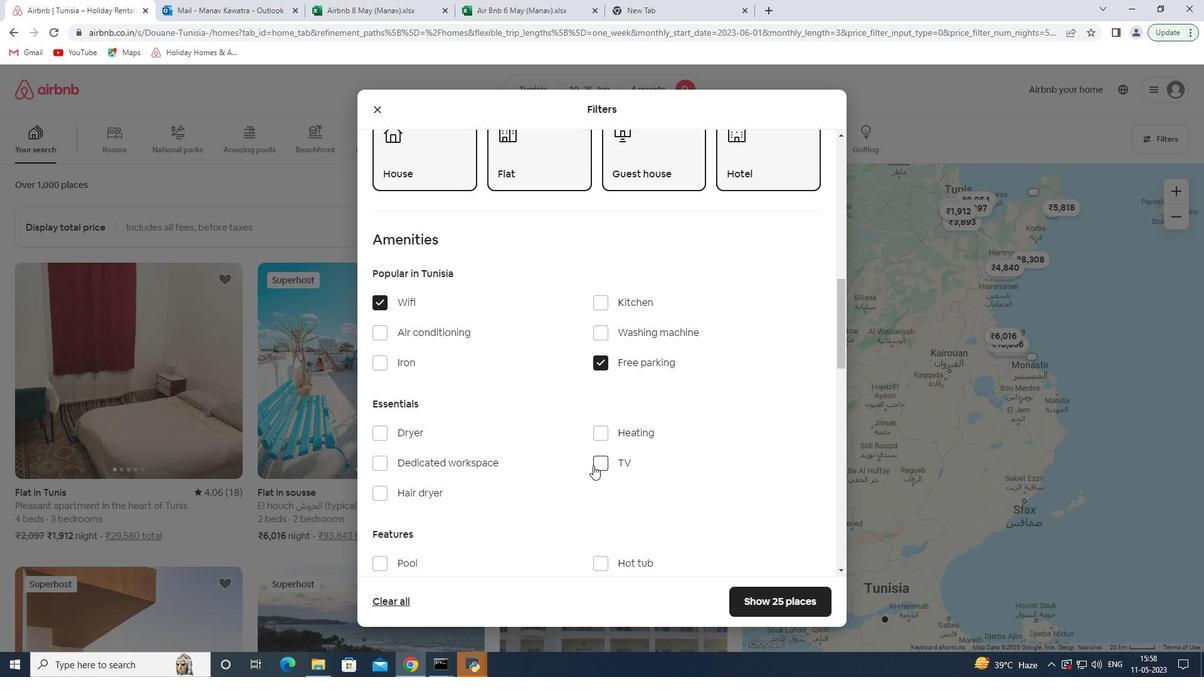 
Action: Mouse pressed left at (595, 465)
Screenshot: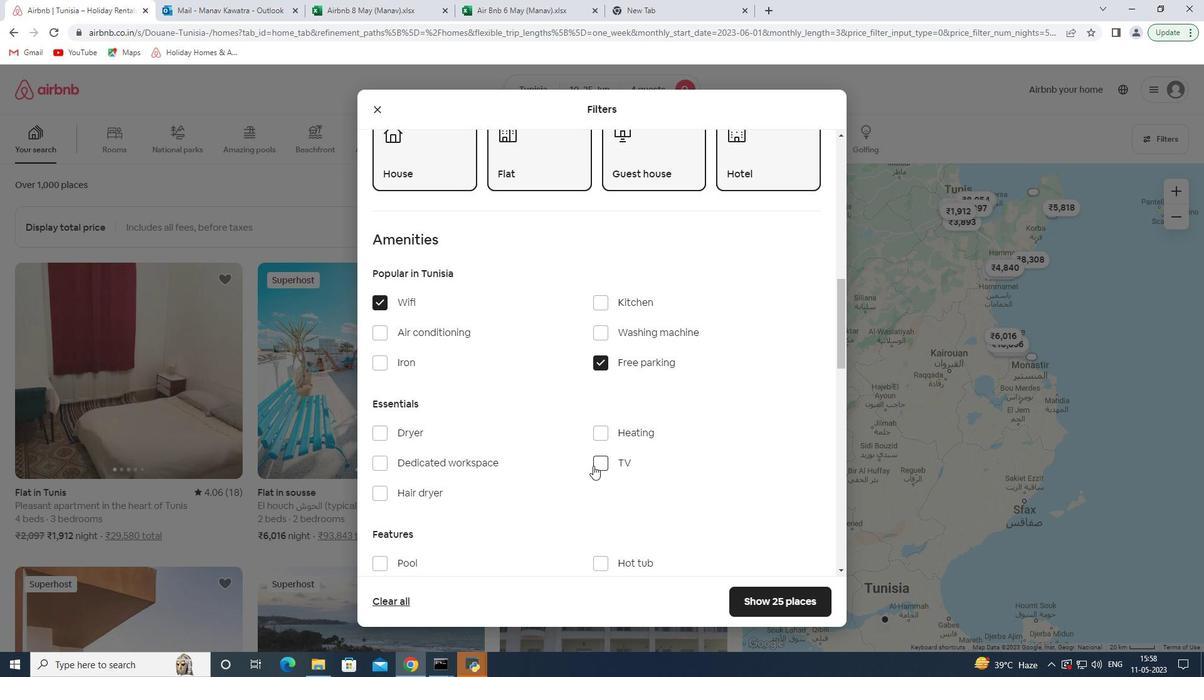 
Action: Mouse moved to (449, 506)
Screenshot: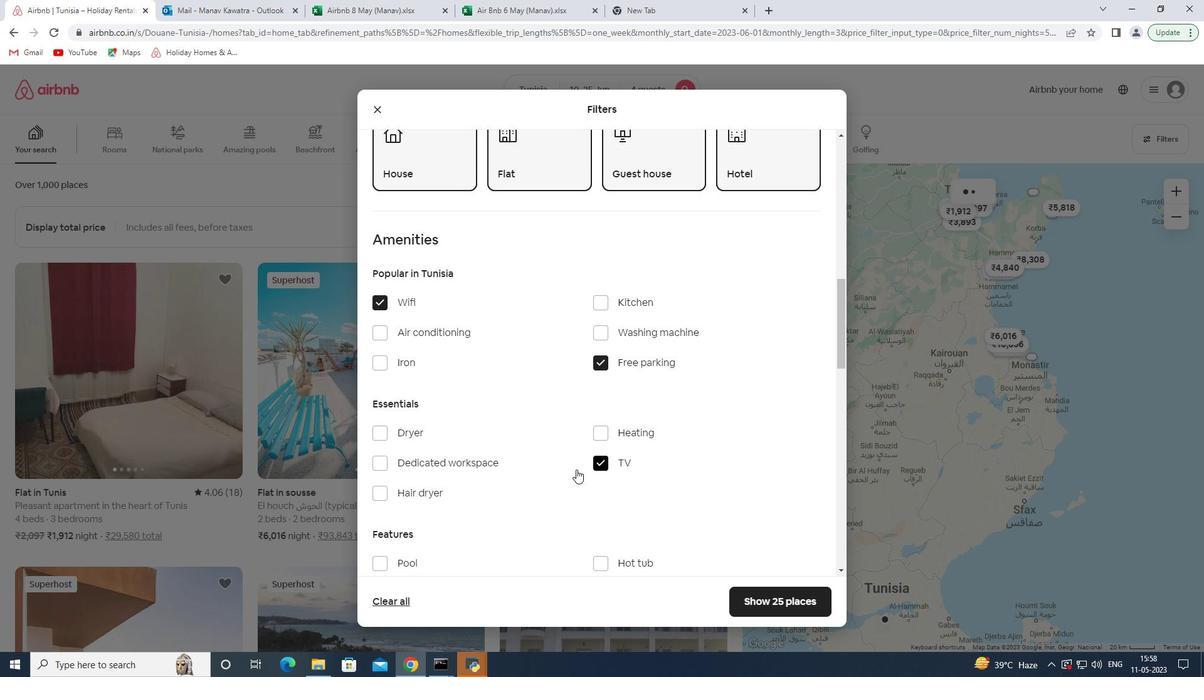 
Action: Mouse scrolled (449, 506) with delta (0, 0)
Screenshot: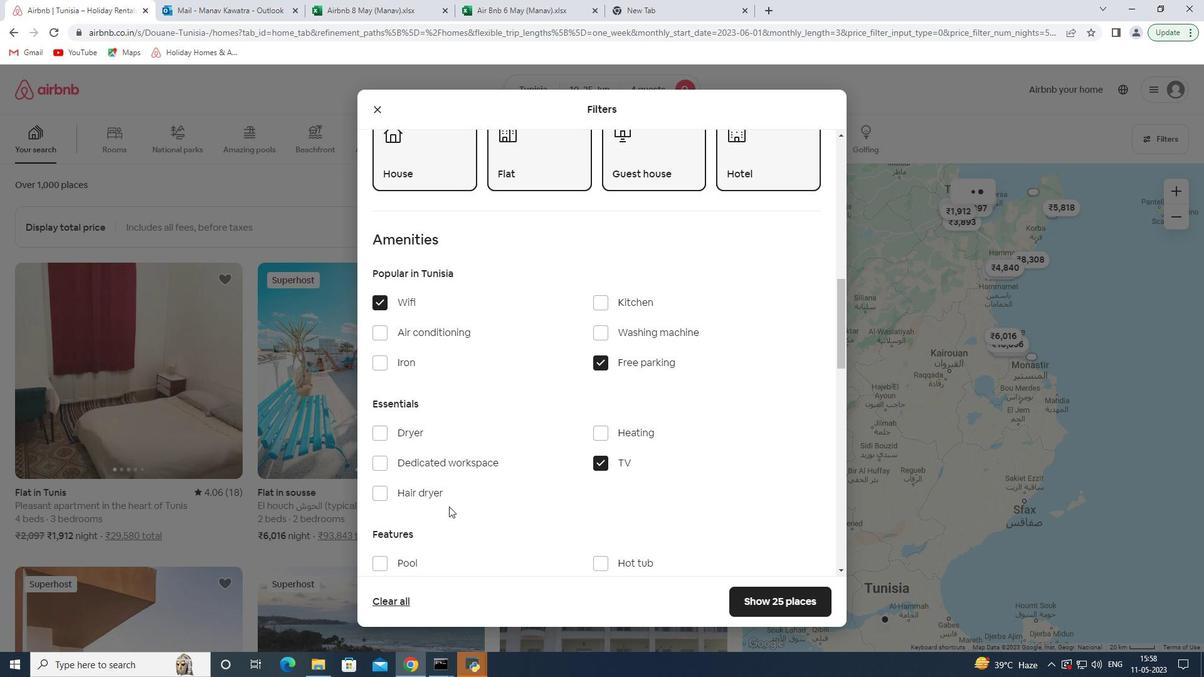
Action: Mouse scrolled (449, 506) with delta (0, 0)
Screenshot: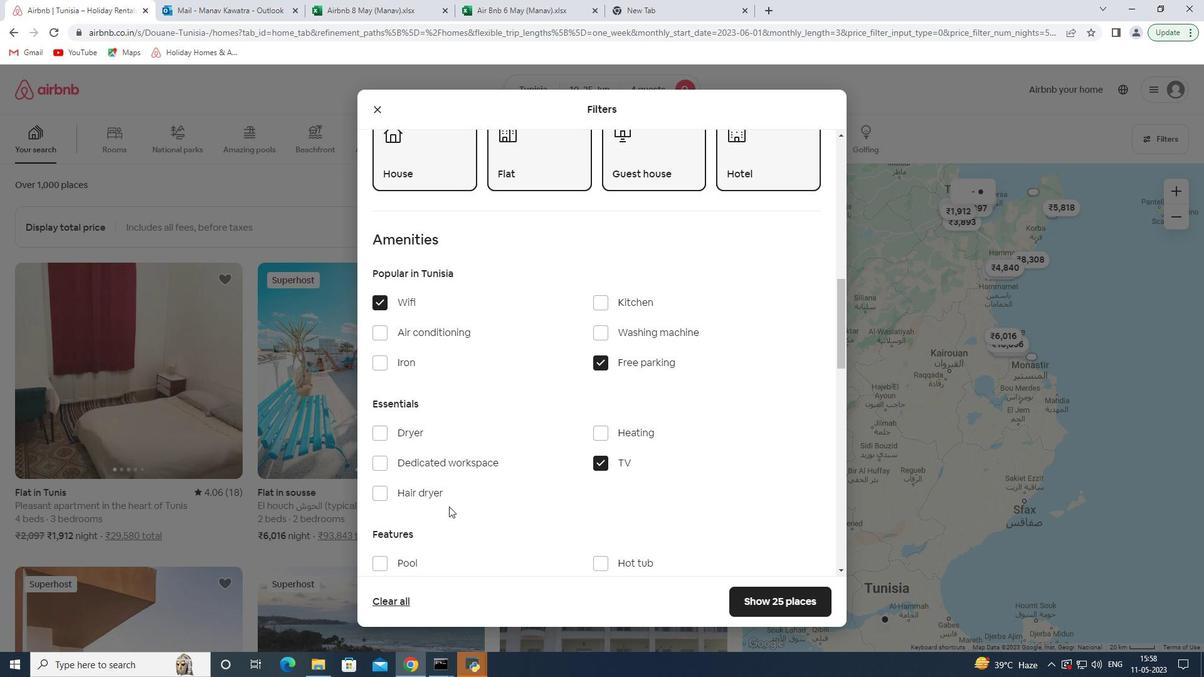 
Action: Mouse moved to (453, 455)
Screenshot: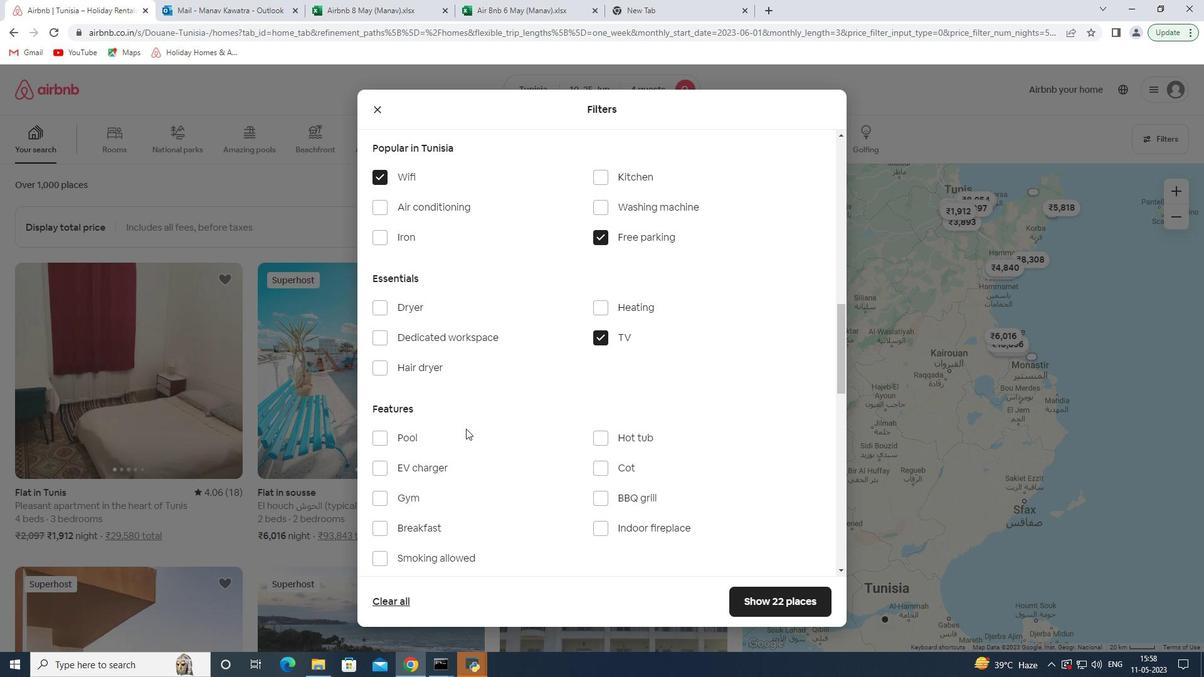 
Action: Mouse scrolled (453, 455) with delta (0, 0)
Screenshot: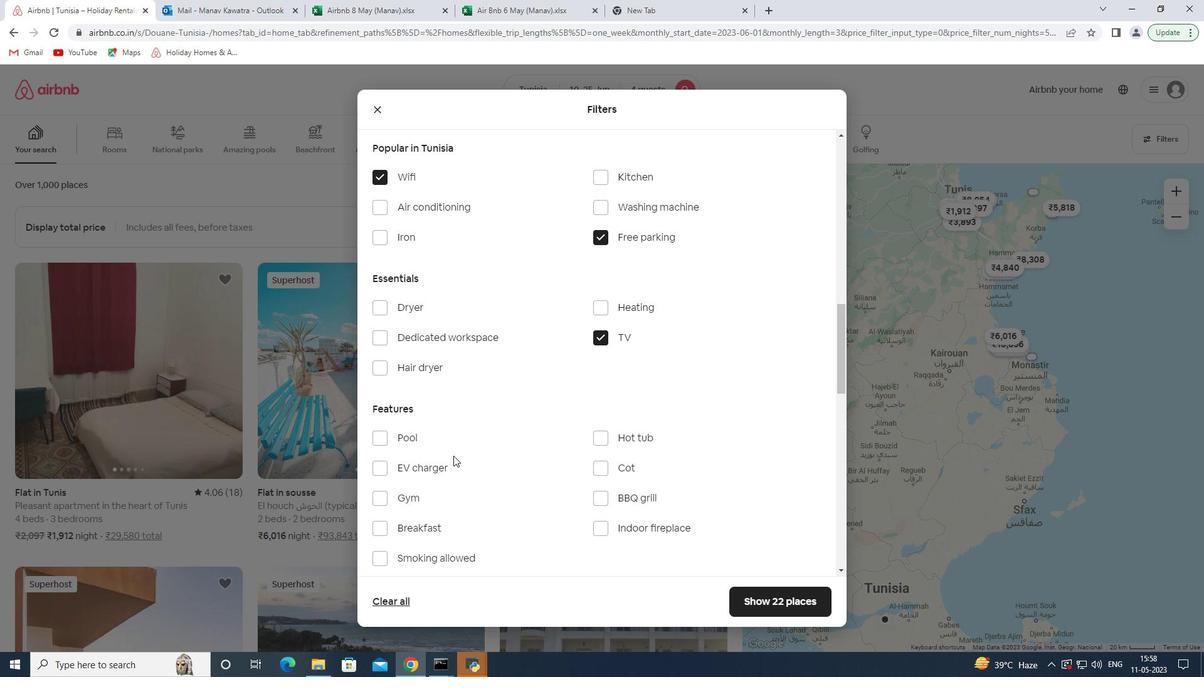 
Action: Mouse scrolled (453, 455) with delta (0, 0)
Screenshot: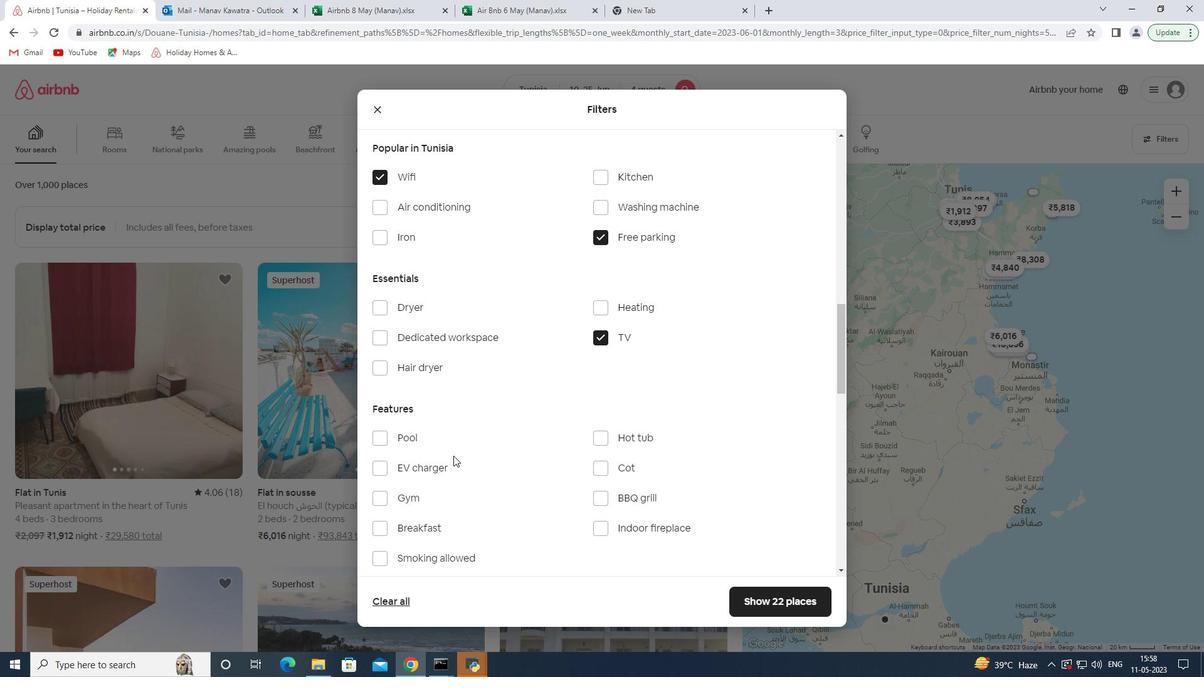 
Action: Mouse moved to (402, 373)
Screenshot: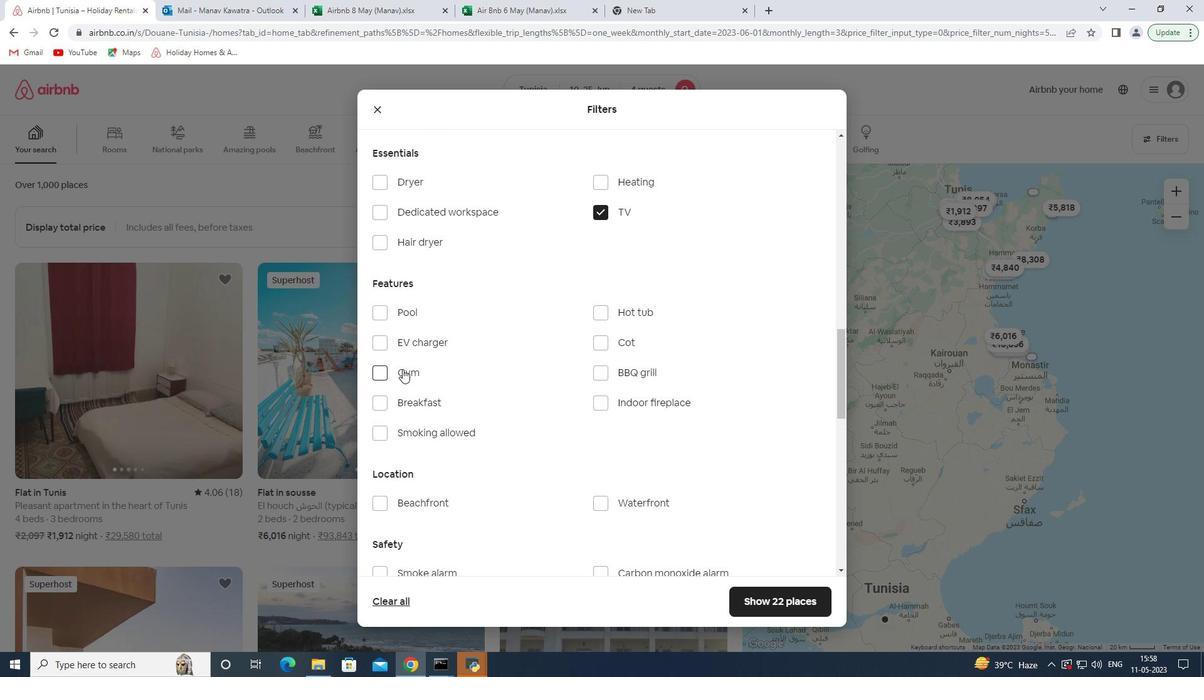
Action: Mouse pressed left at (402, 373)
Screenshot: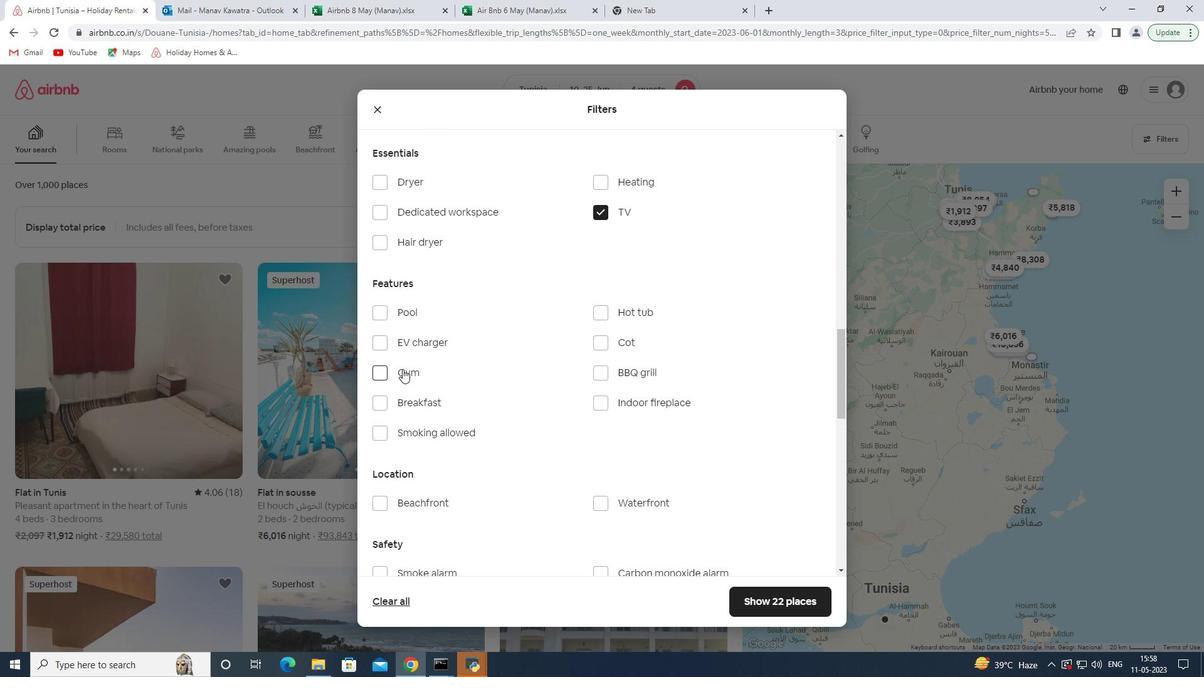 
Action: Mouse moved to (402, 399)
Screenshot: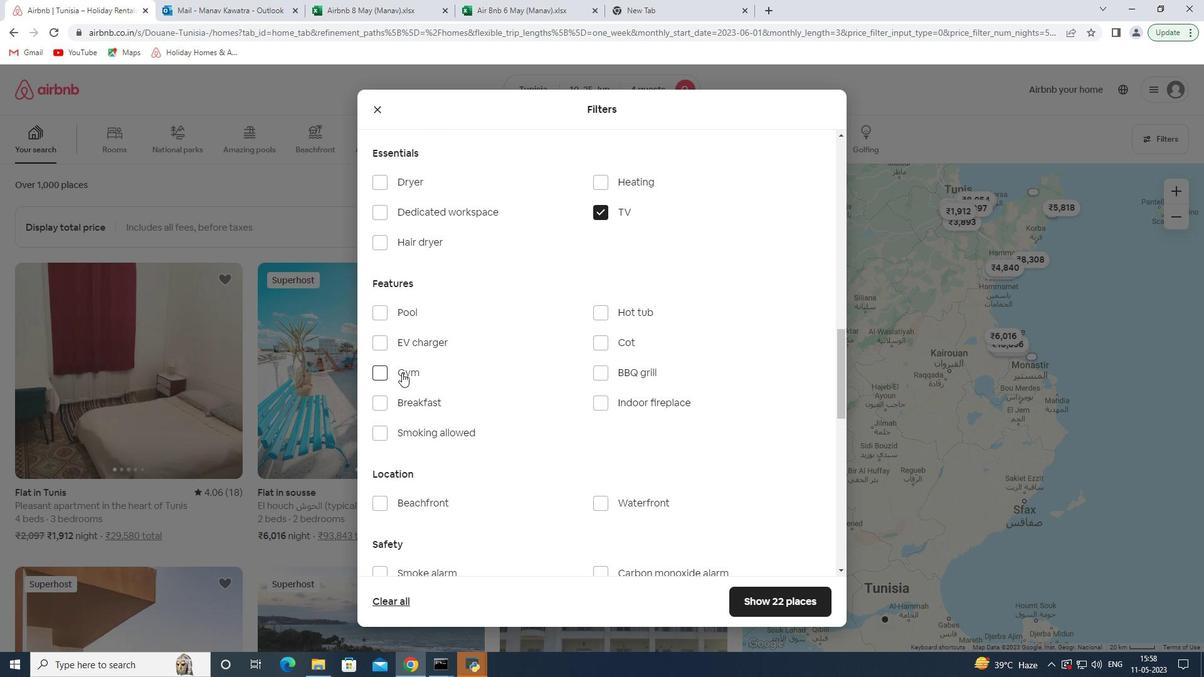 
Action: Mouse pressed left at (402, 399)
Screenshot: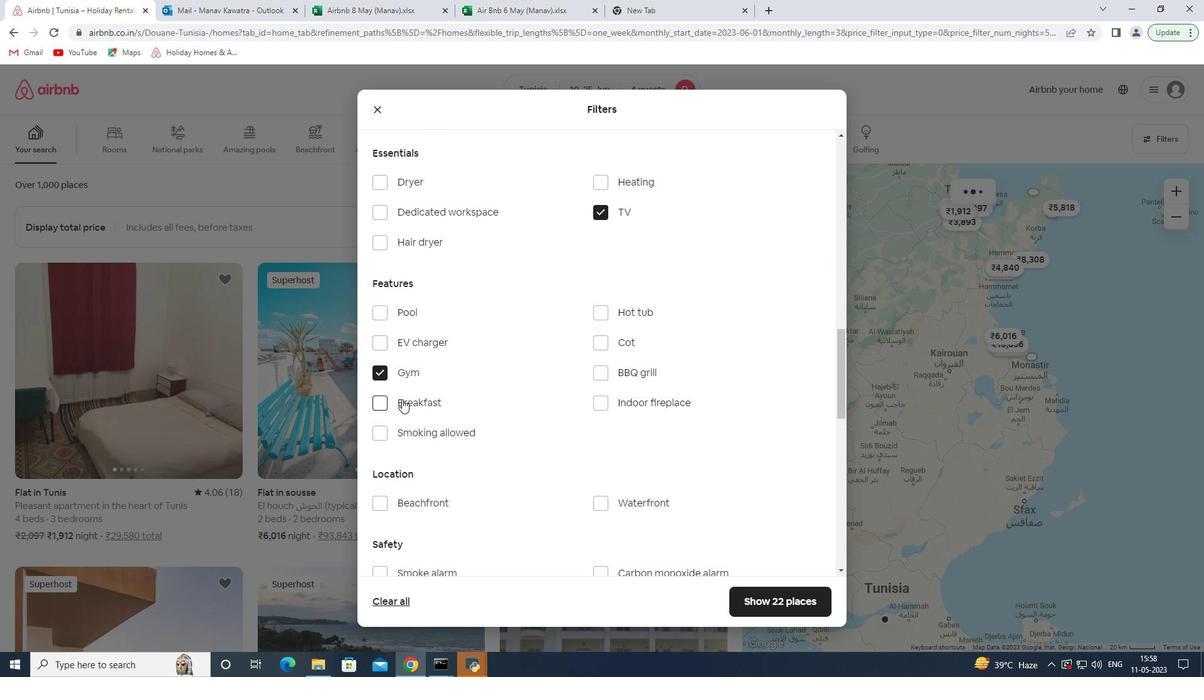 
Action: Mouse moved to (433, 402)
Screenshot: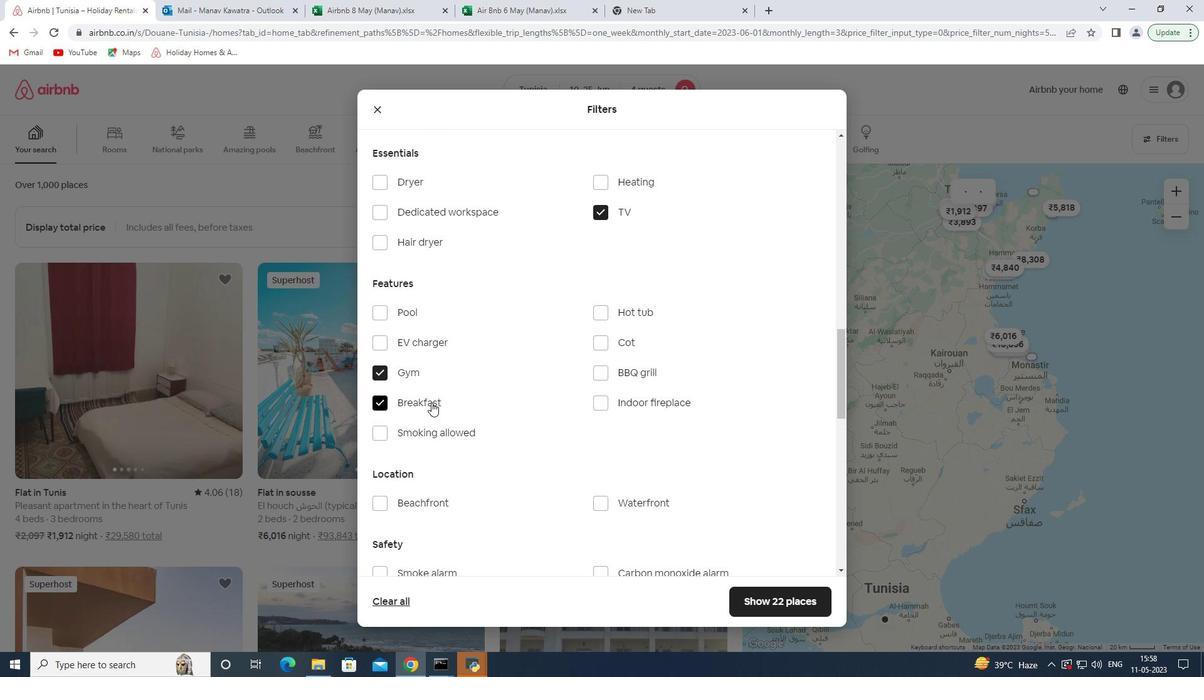 
Action: Mouse scrolled (433, 403) with delta (0, 0)
Screenshot: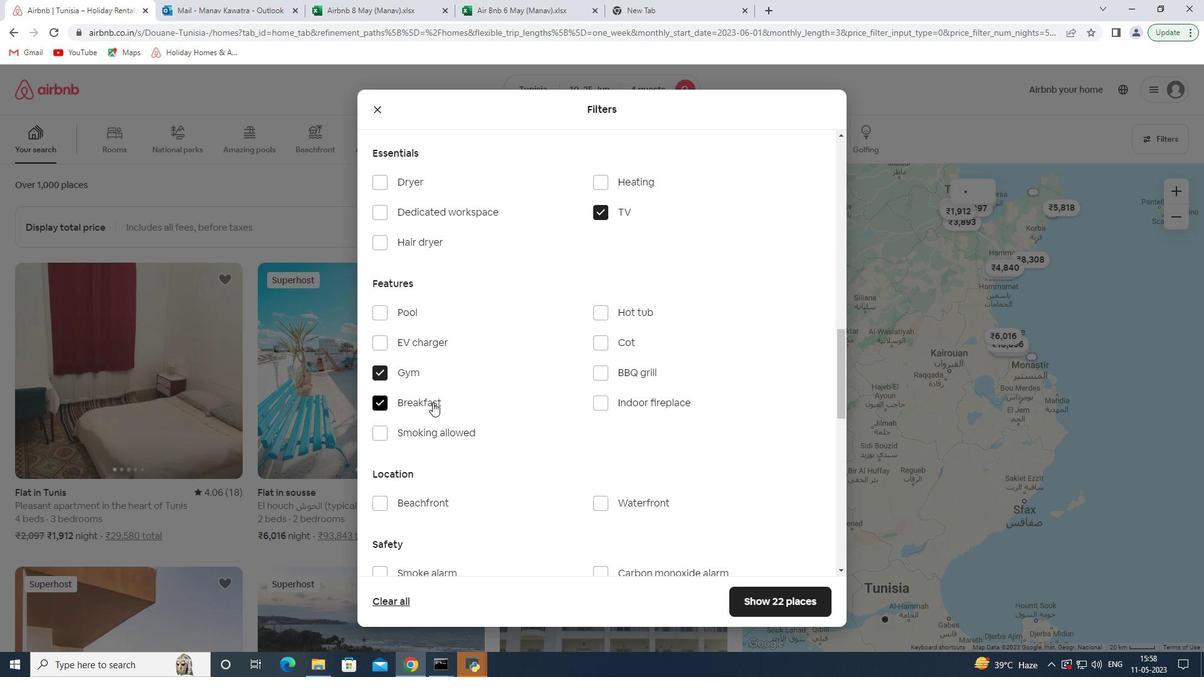 
Action: Mouse scrolled (433, 403) with delta (0, 0)
Screenshot: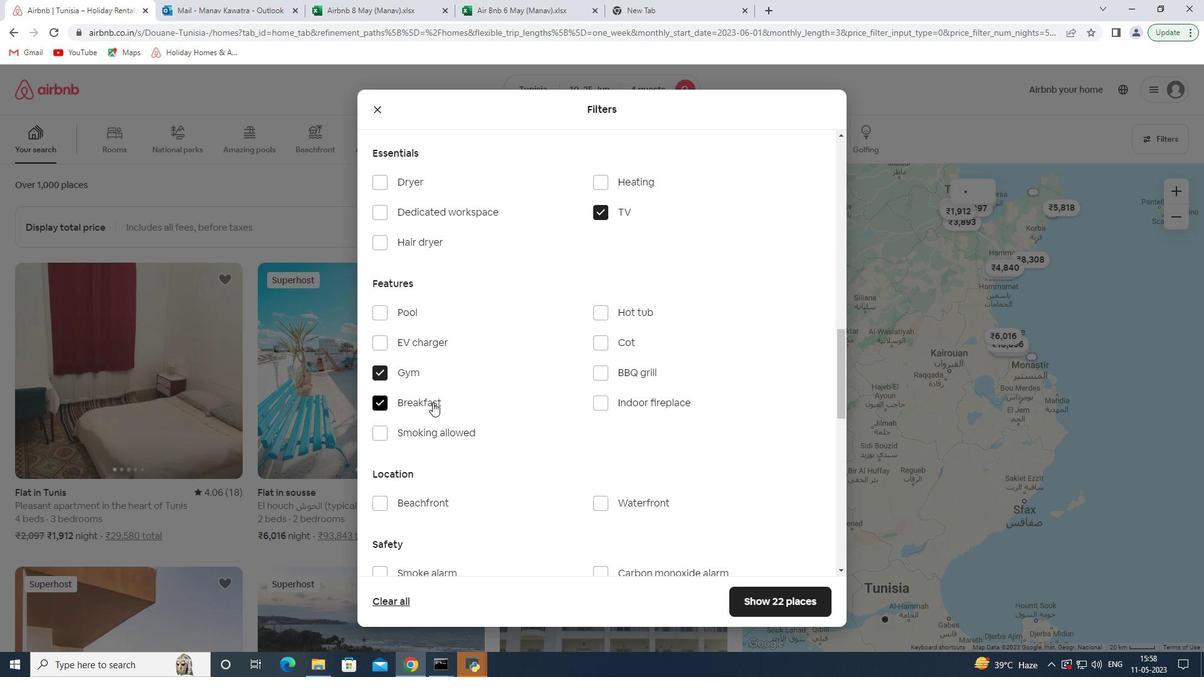 
Action: Mouse scrolled (433, 403) with delta (0, 0)
Screenshot: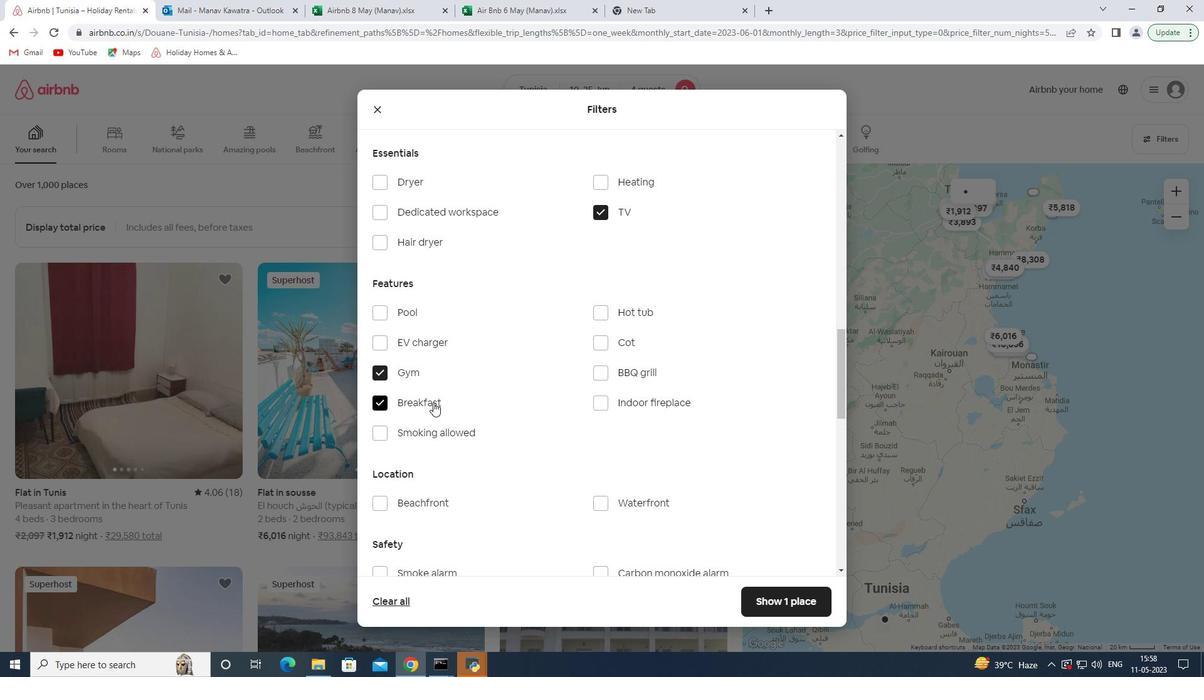 
Action: Mouse moved to (434, 402)
Screenshot: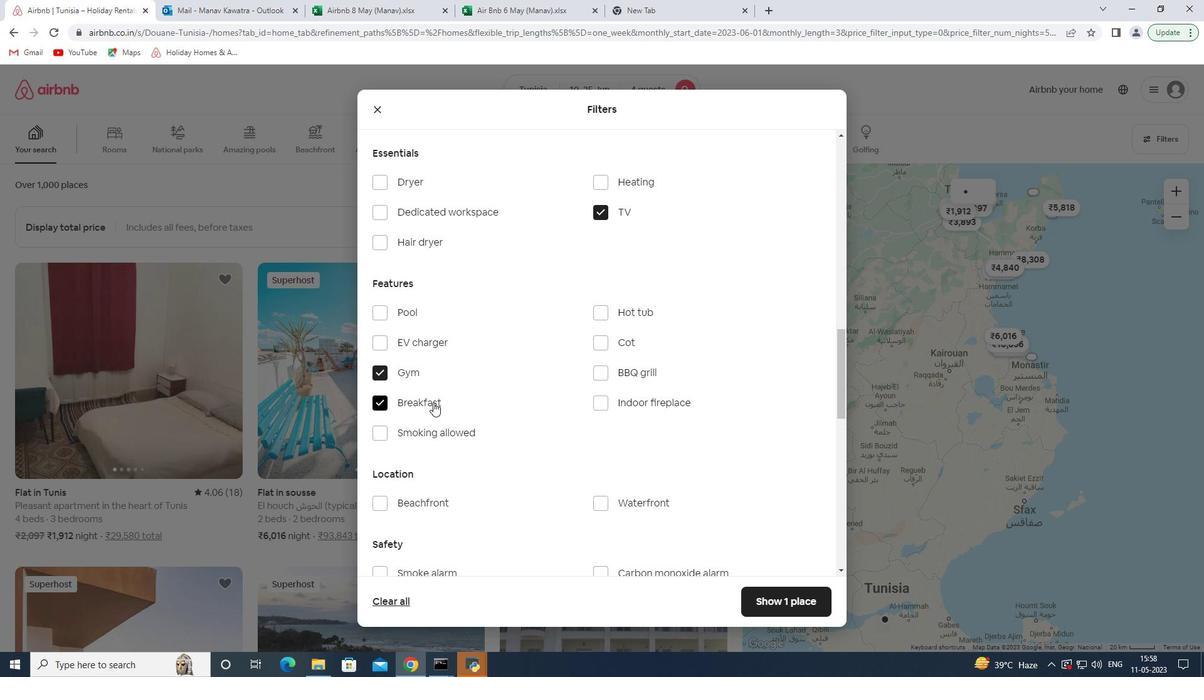 
Action: Mouse scrolled (434, 402) with delta (0, 0)
Screenshot: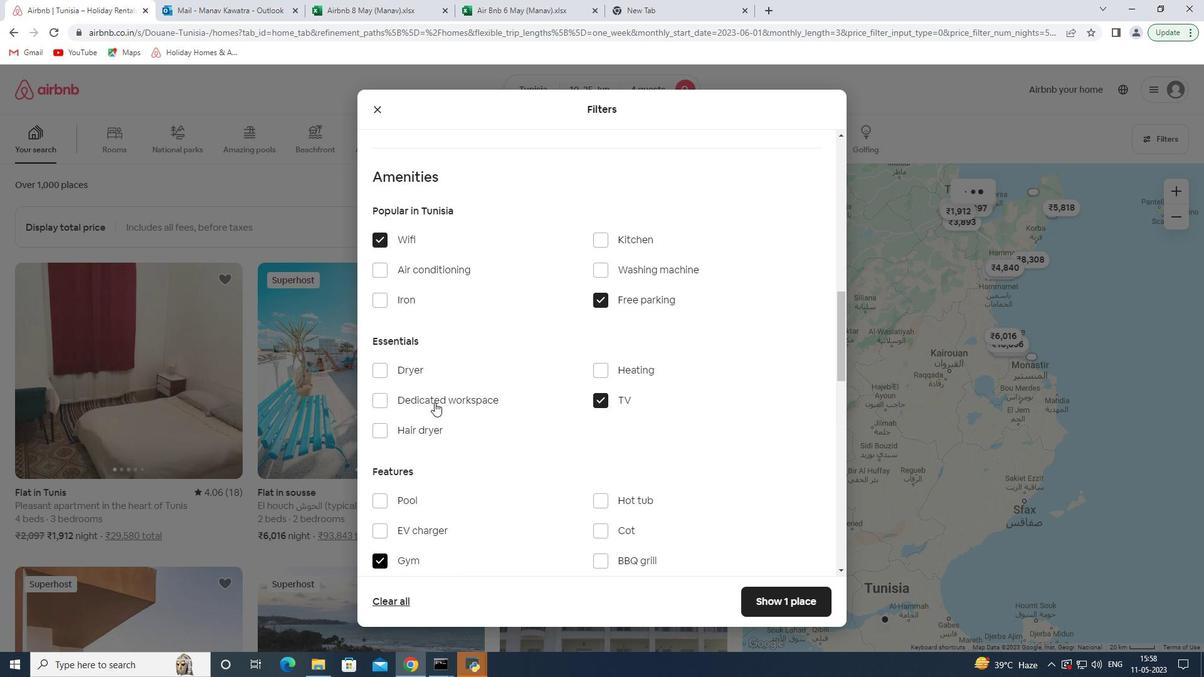 
Action: Mouse scrolled (434, 402) with delta (0, 0)
Screenshot: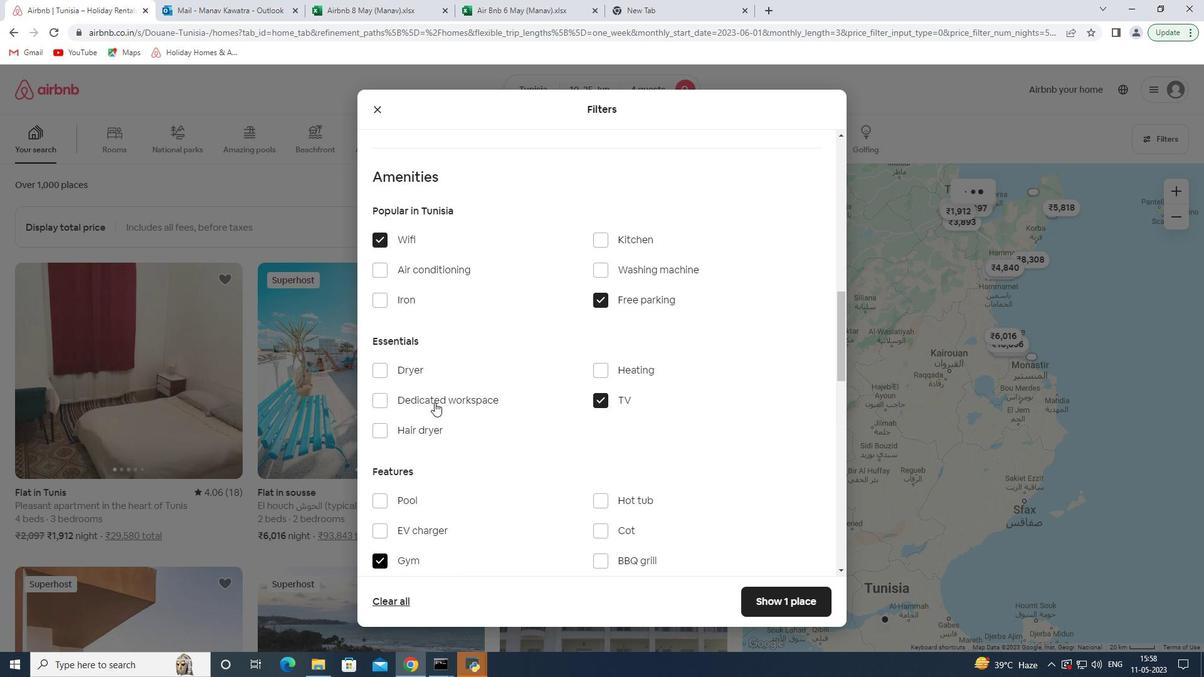 
Action: Mouse scrolled (434, 402) with delta (0, 0)
Screenshot: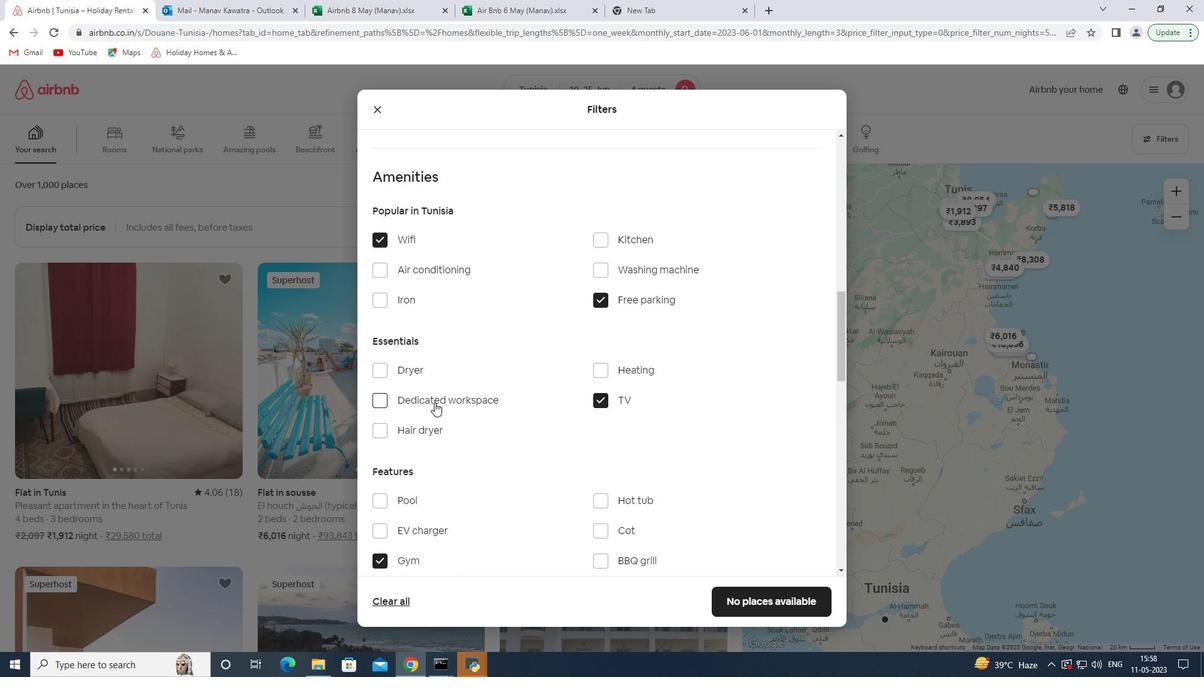 
Action: Mouse scrolled (434, 402) with delta (0, 0)
Screenshot: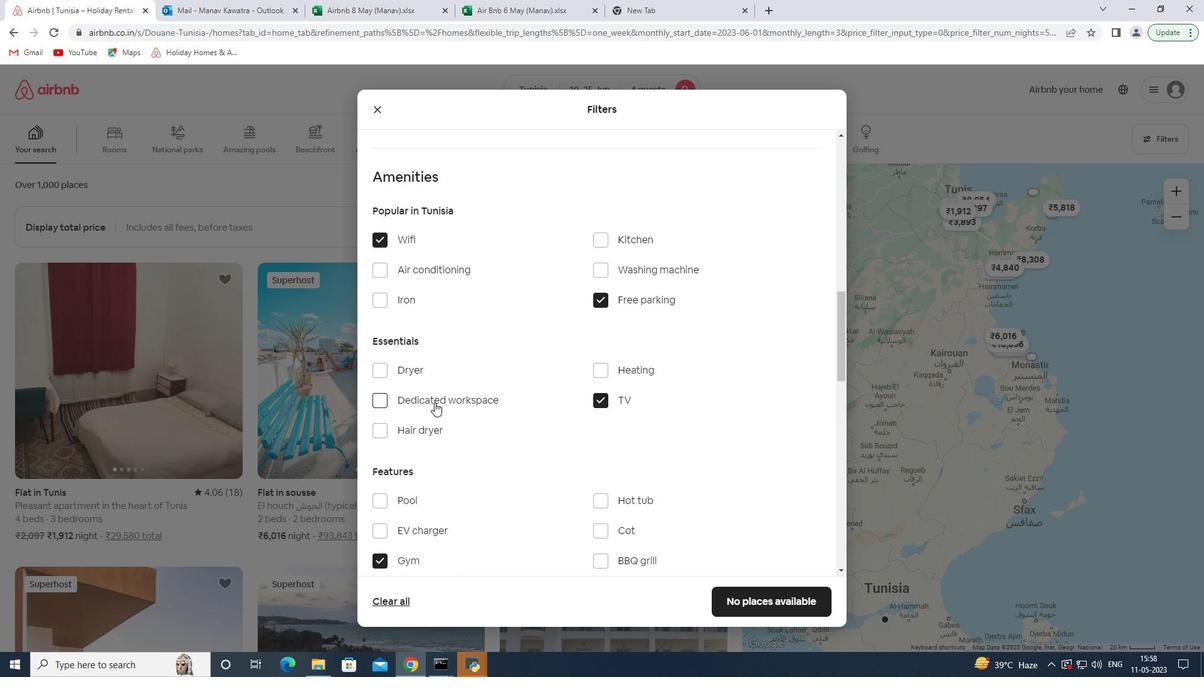 
Action: Mouse scrolled (434, 402) with delta (0, 0)
Screenshot: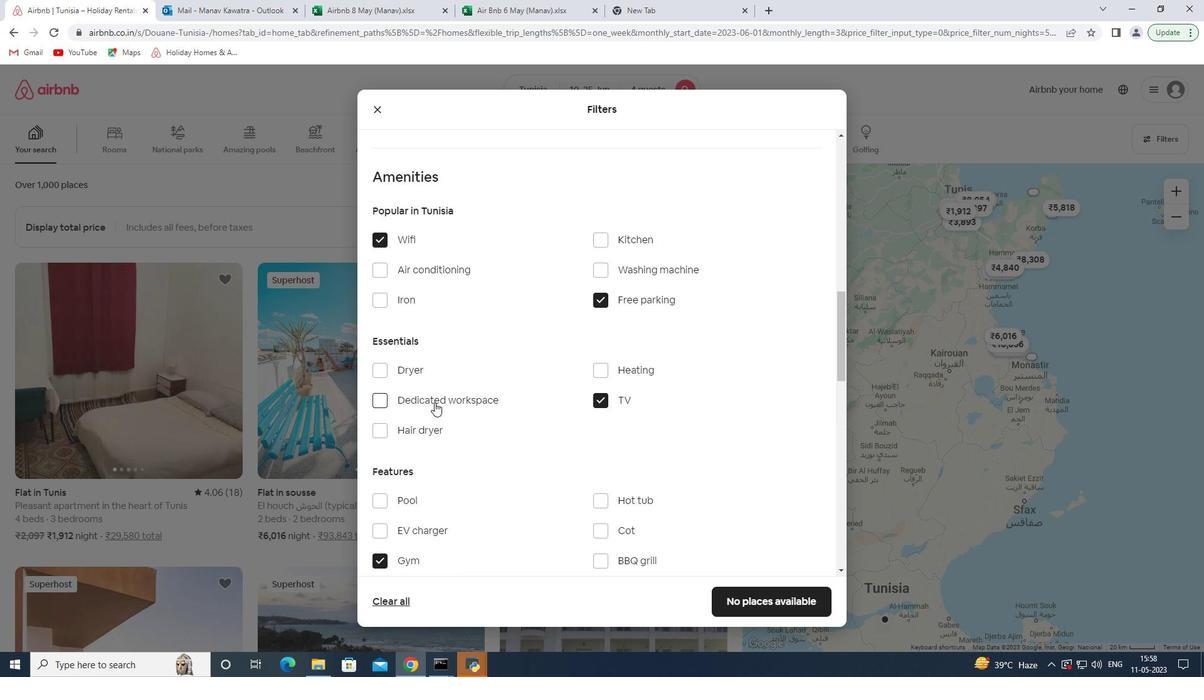 
Action: Mouse scrolled (434, 402) with delta (0, 0)
Screenshot: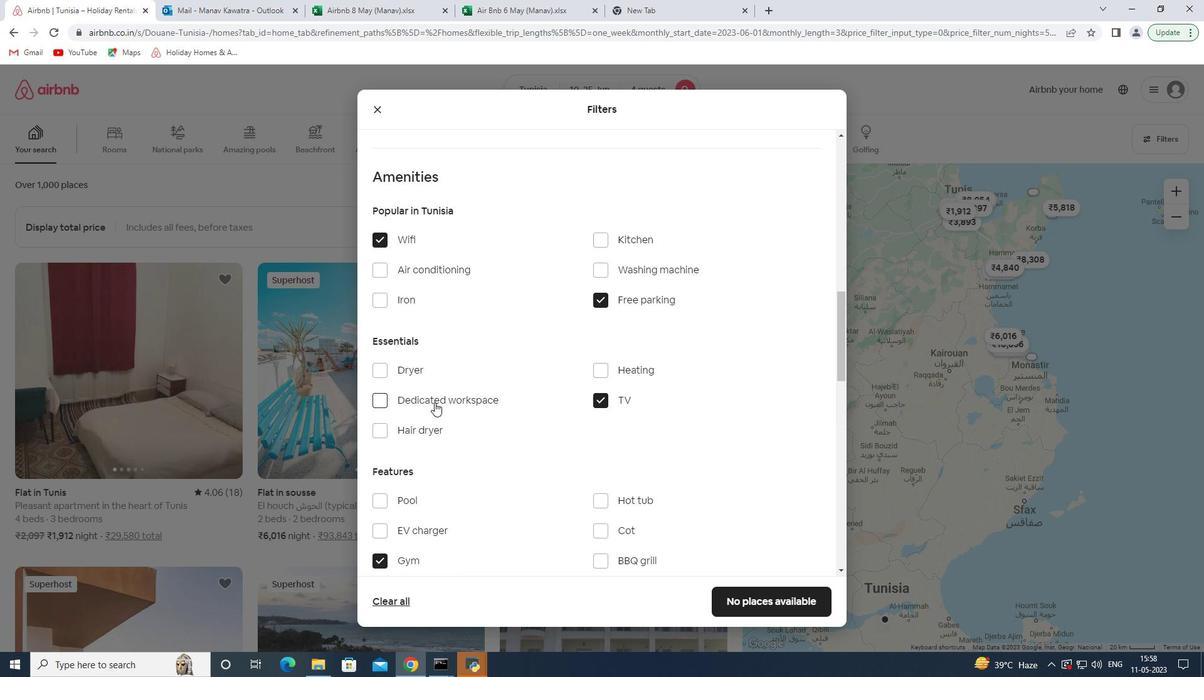 
Action: Mouse moved to (734, 420)
Screenshot: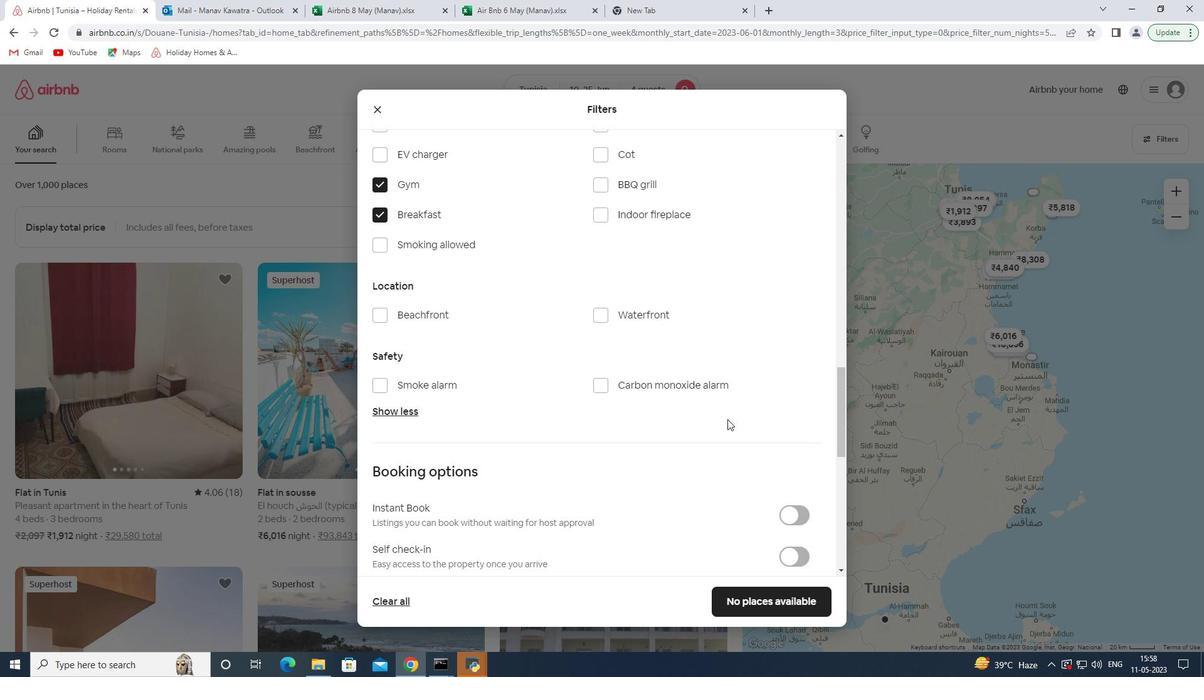 
Action: Mouse scrolled (734, 419) with delta (0, 0)
Screenshot: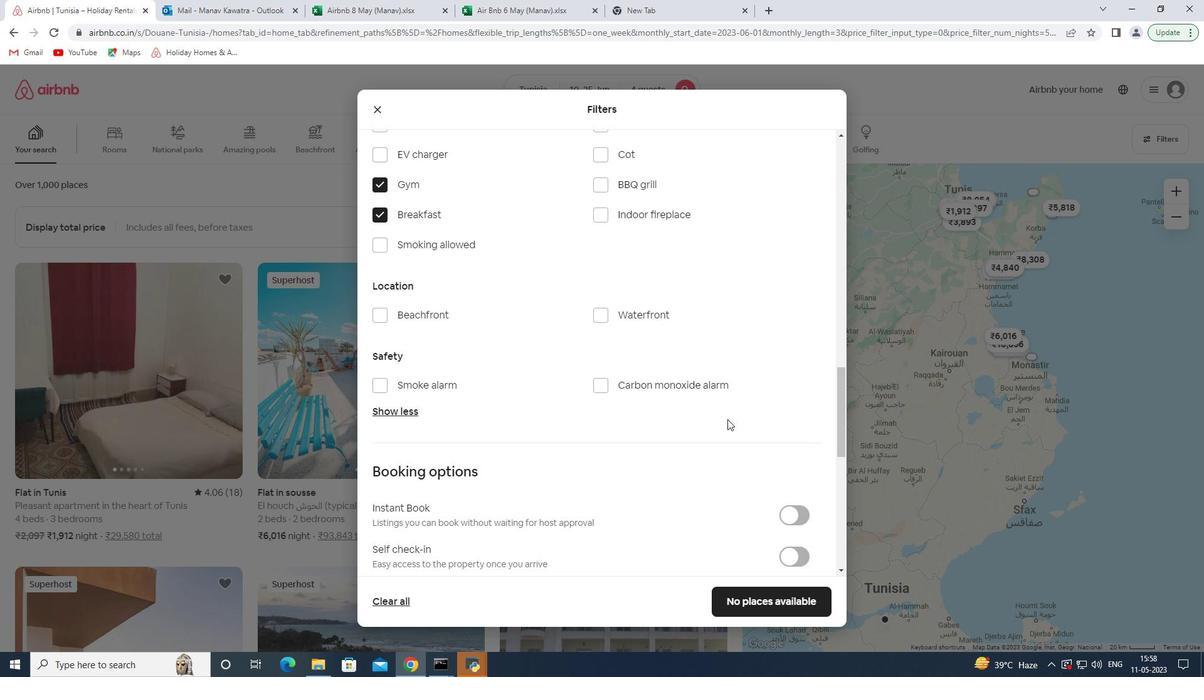 
Action: Mouse moved to (734, 427)
Screenshot: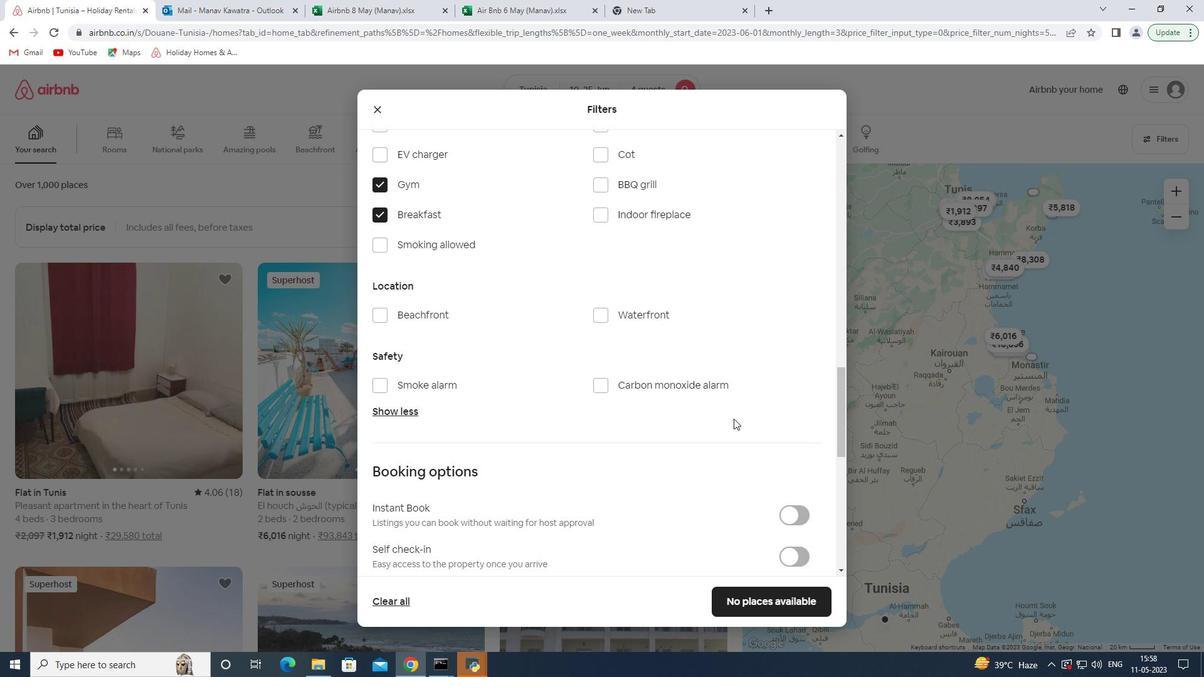 
Action: Mouse scrolled (734, 426) with delta (0, 0)
Screenshot: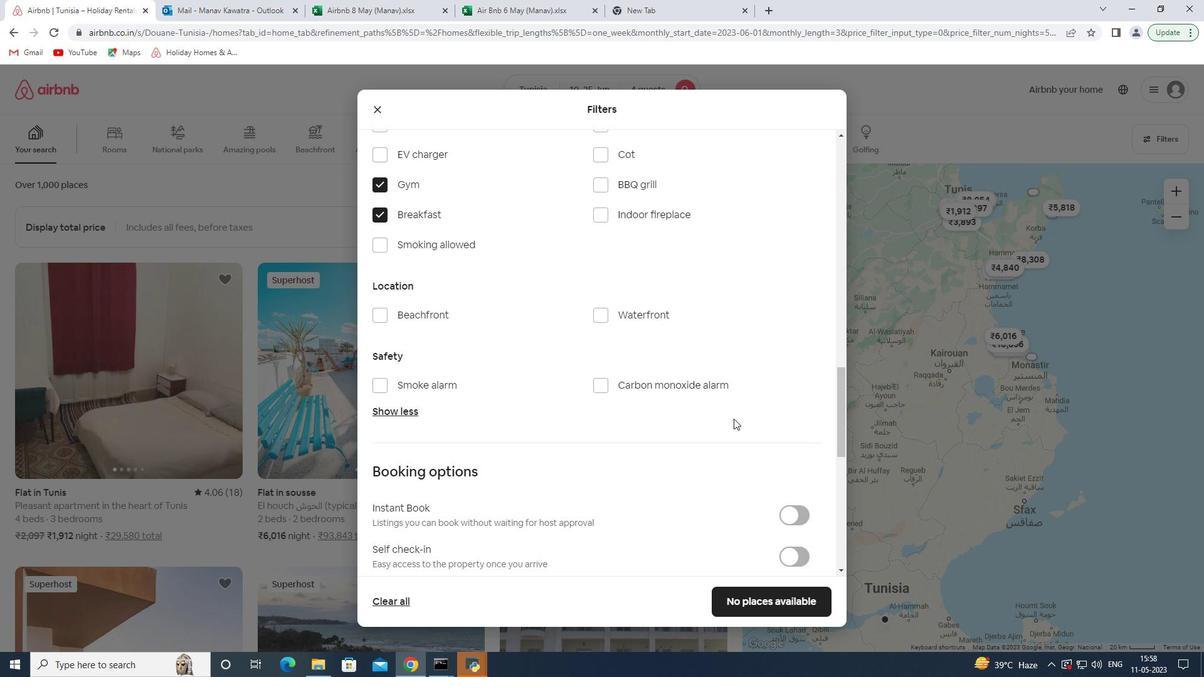 
Action: Mouse moved to (734, 429)
Screenshot: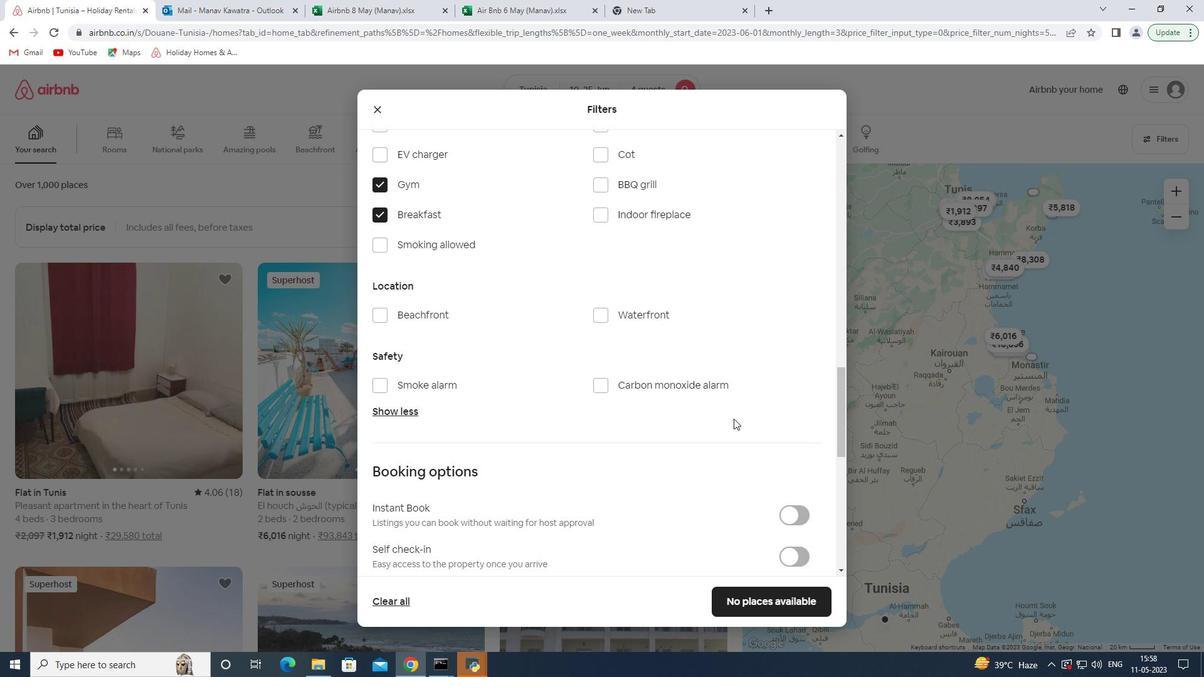 
Action: Mouse scrolled (734, 428) with delta (0, 0)
Screenshot: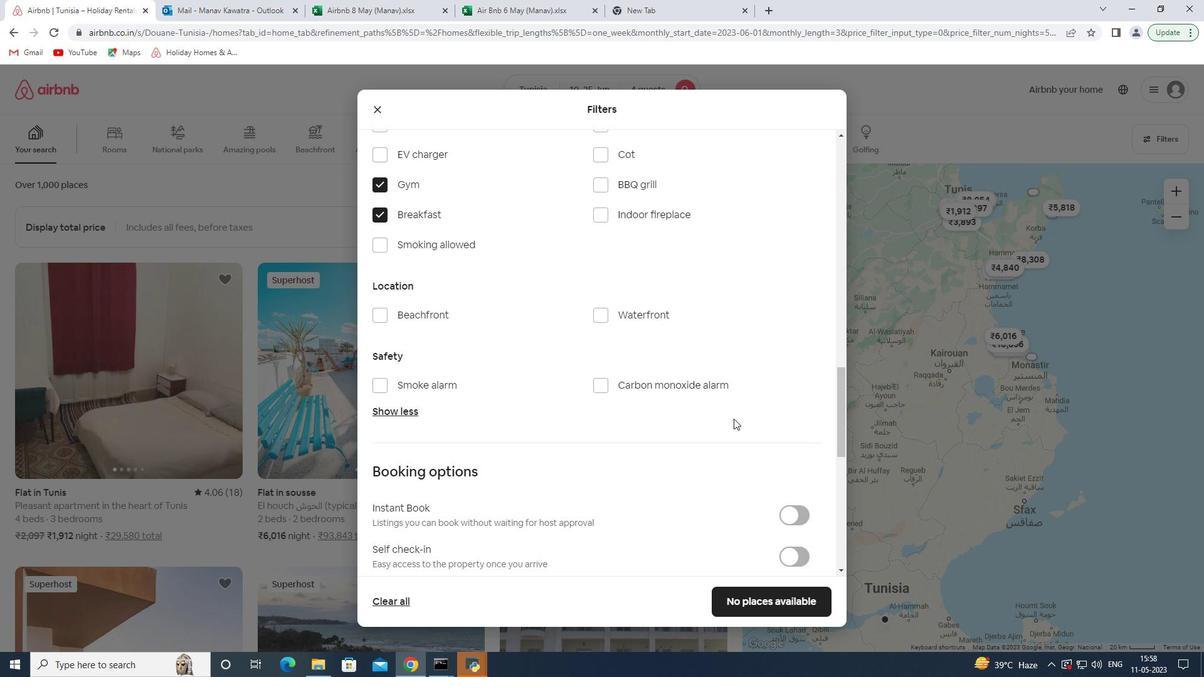 
Action: Mouse moved to (802, 366)
Screenshot: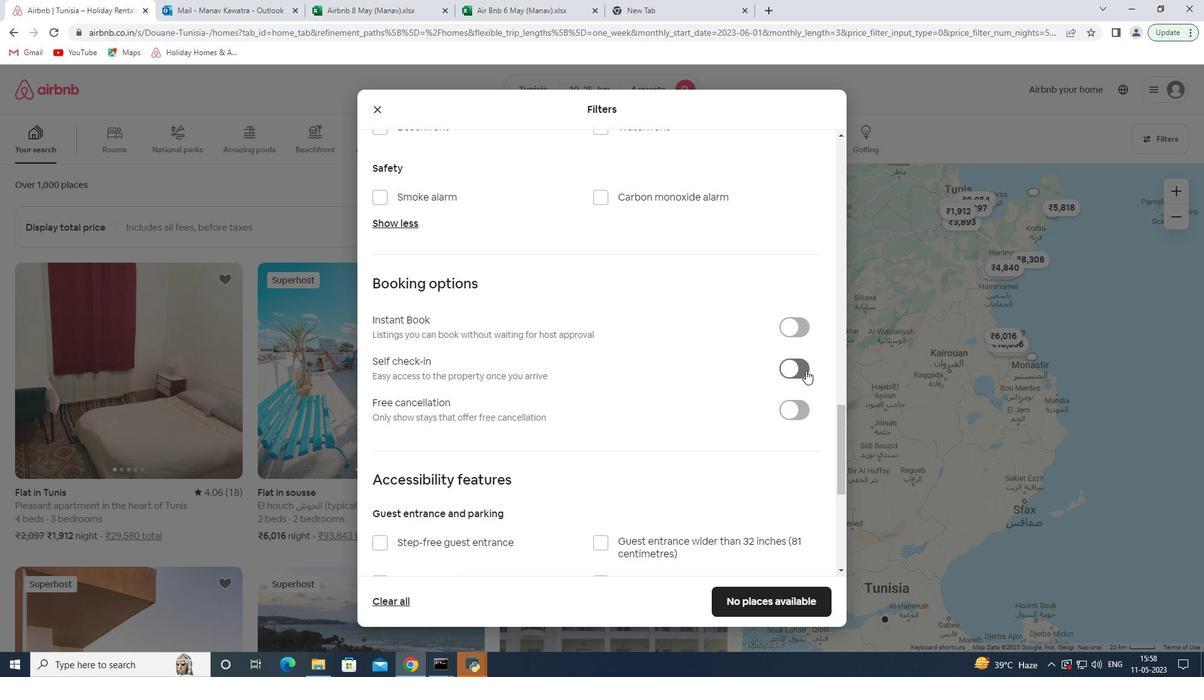 
Action: Mouse pressed left at (802, 366)
Screenshot: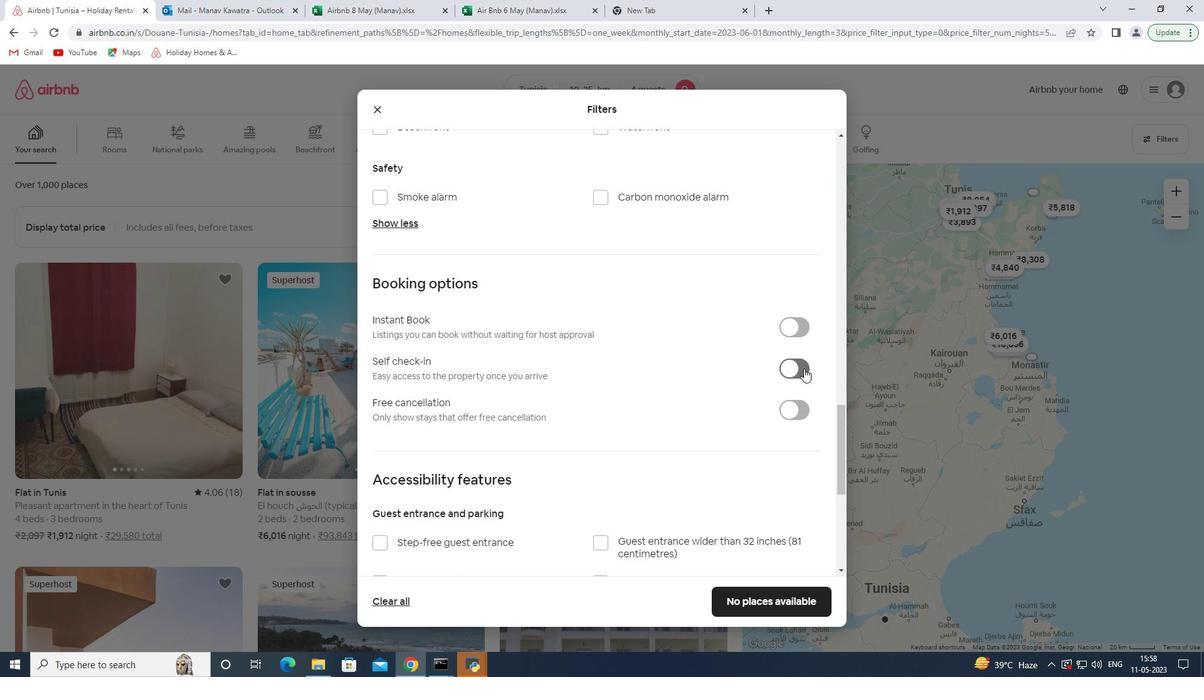 
Action: Mouse moved to (668, 445)
Screenshot: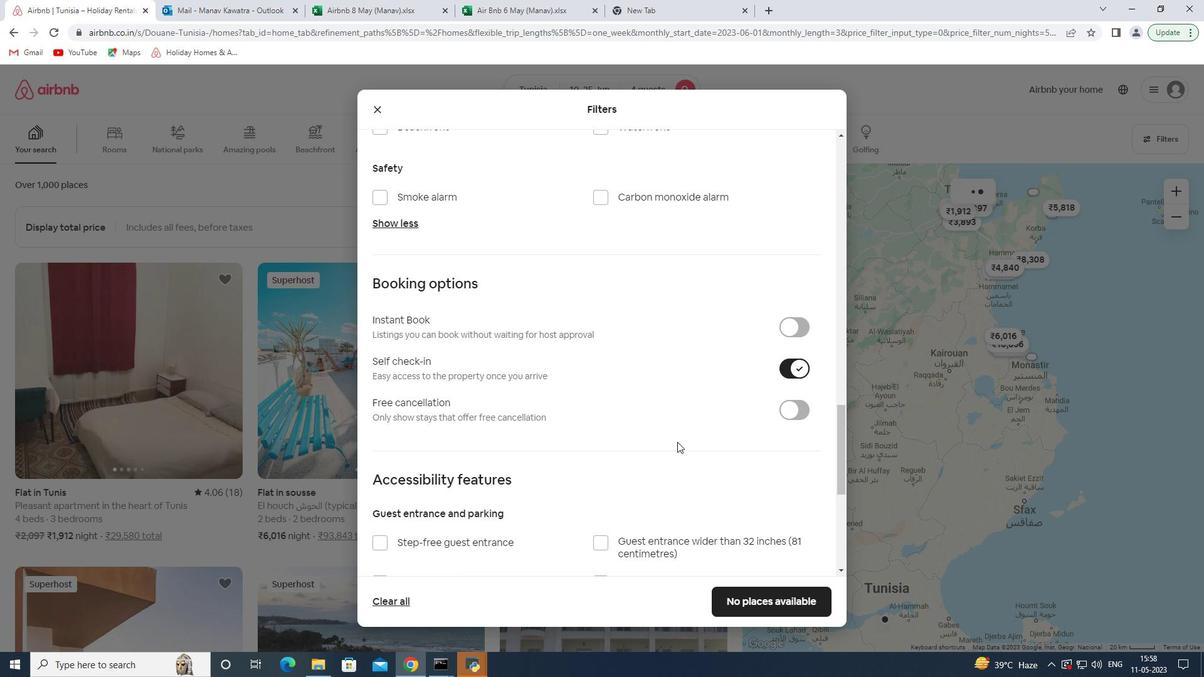 
Action: Mouse scrolled (668, 445) with delta (0, 0)
Screenshot: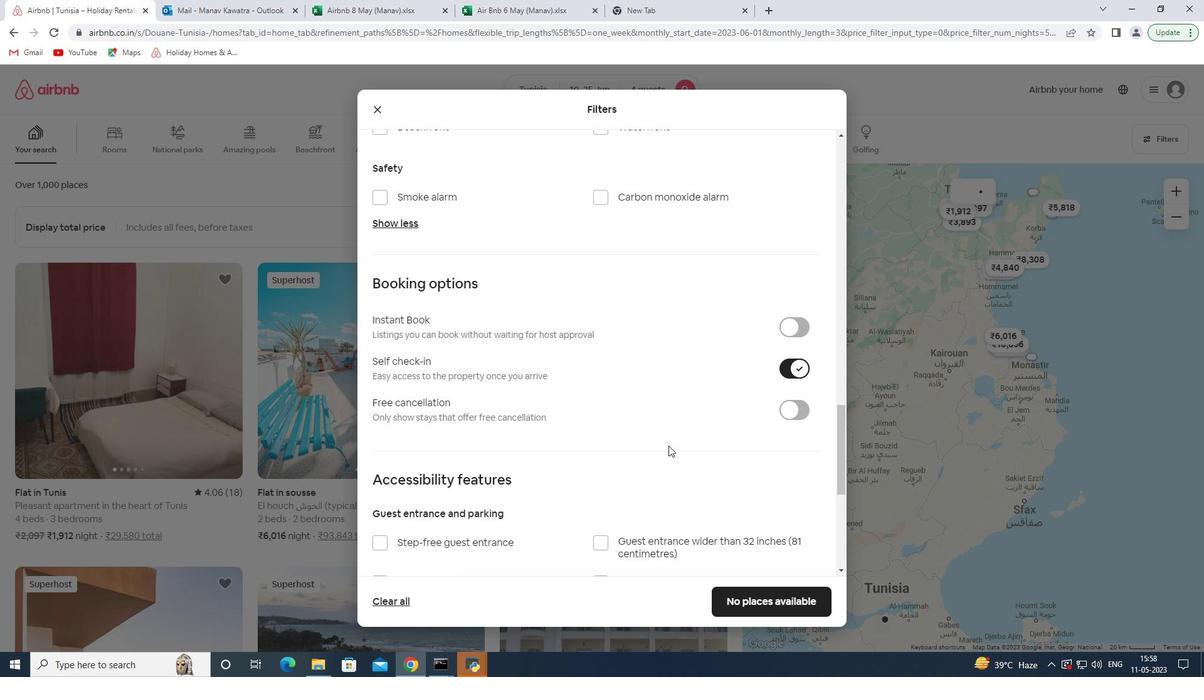 
Action: Mouse scrolled (668, 445) with delta (0, 0)
Screenshot: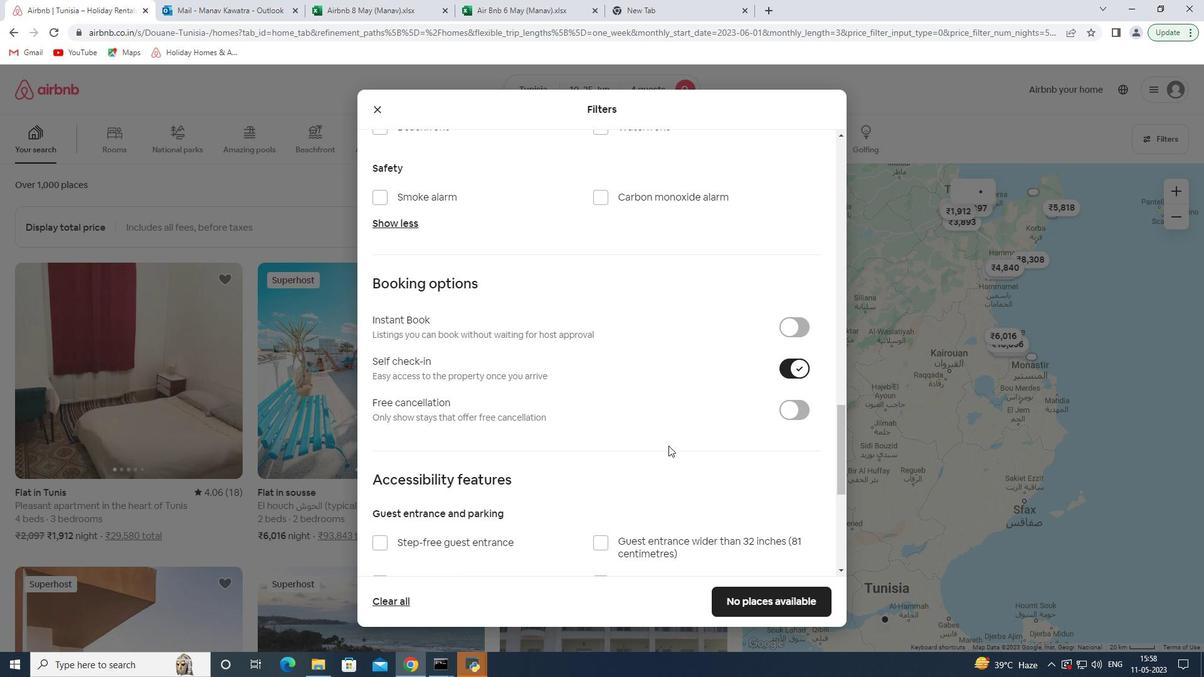 
Action: Mouse scrolled (668, 445) with delta (0, 0)
Screenshot: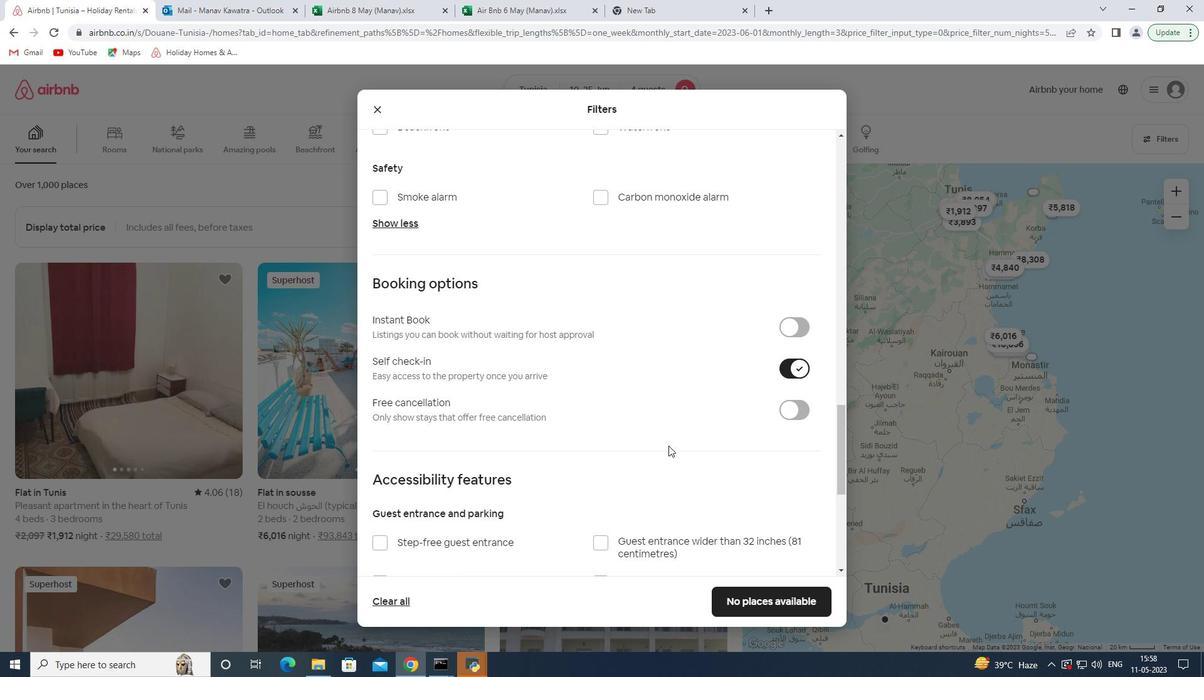 
Action: Mouse moved to (600, 485)
Screenshot: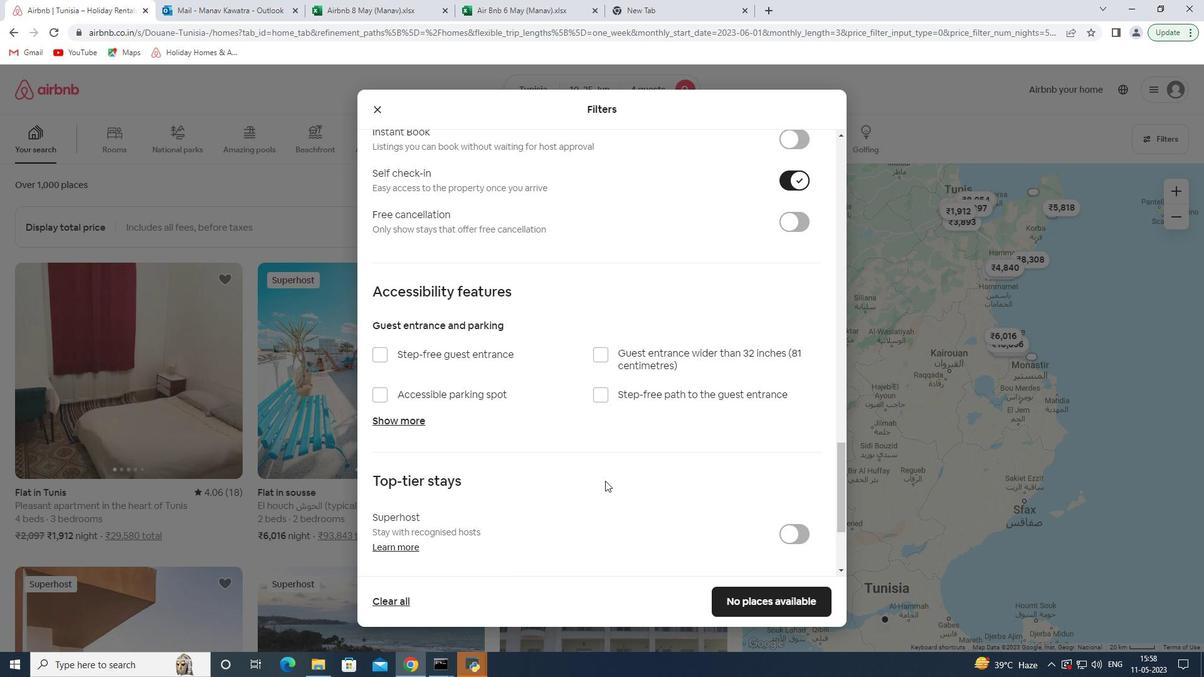 
Action: Mouse scrolled (600, 484) with delta (0, 0)
Screenshot: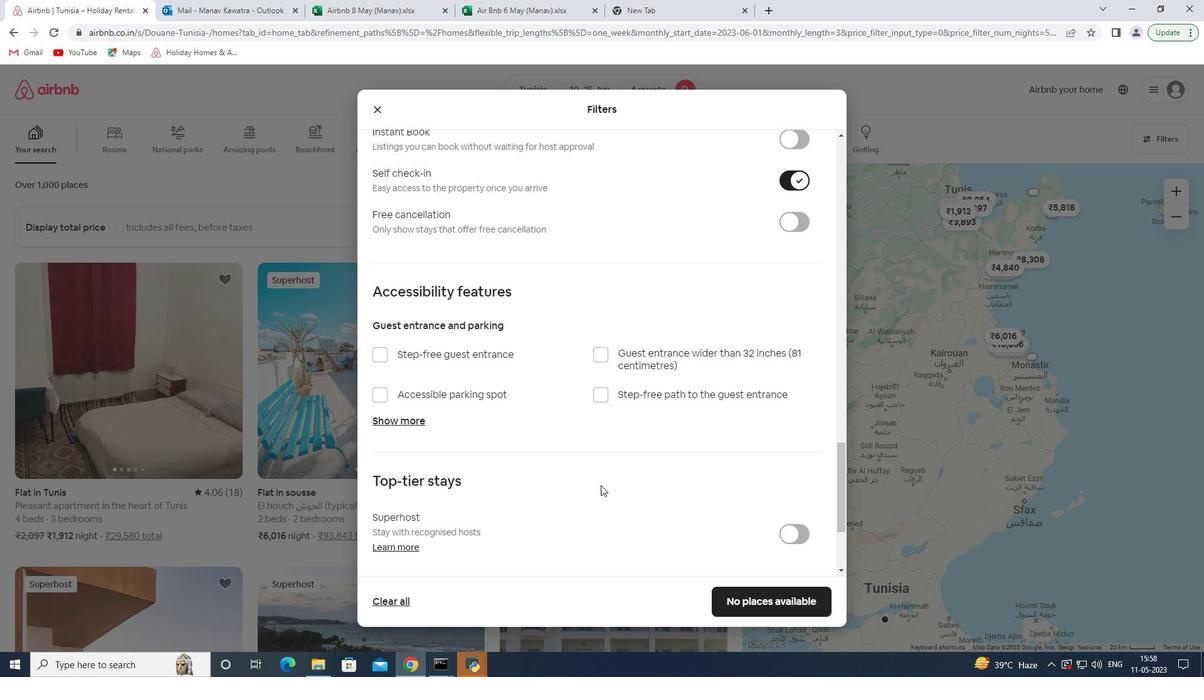 
Action: Mouse scrolled (600, 484) with delta (0, 0)
Screenshot: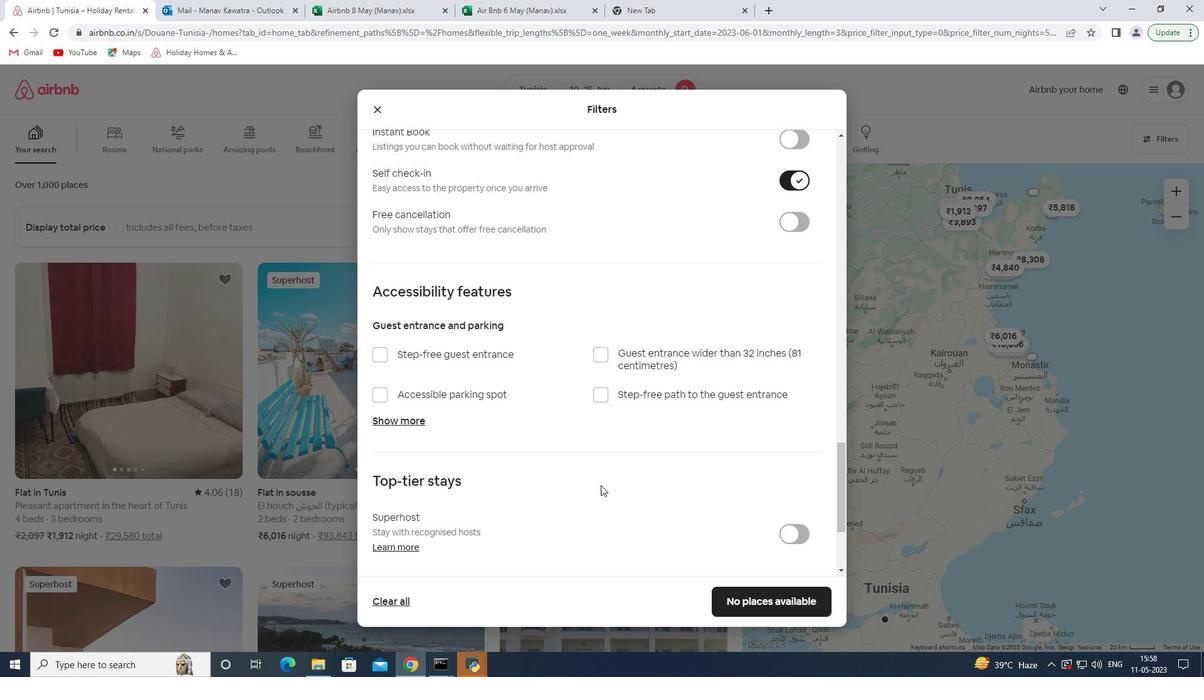 
Action: Mouse scrolled (600, 484) with delta (0, 0)
Screenshot: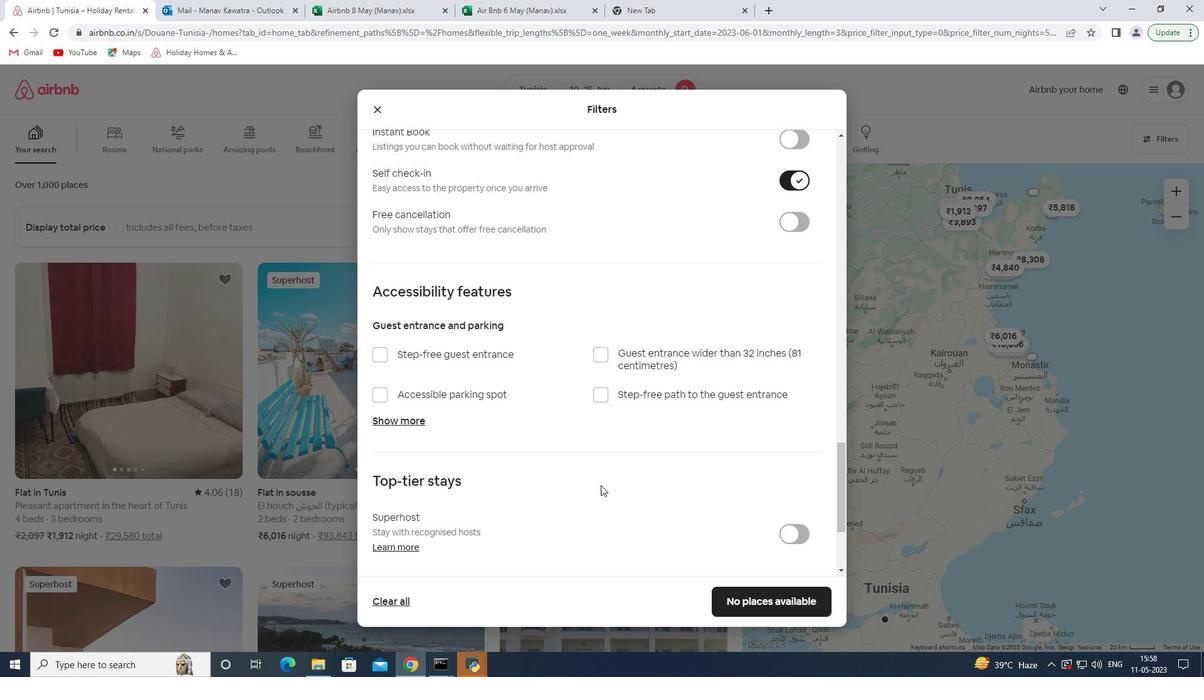 
Action: Mouse moved to (425, 486)
Screenshot: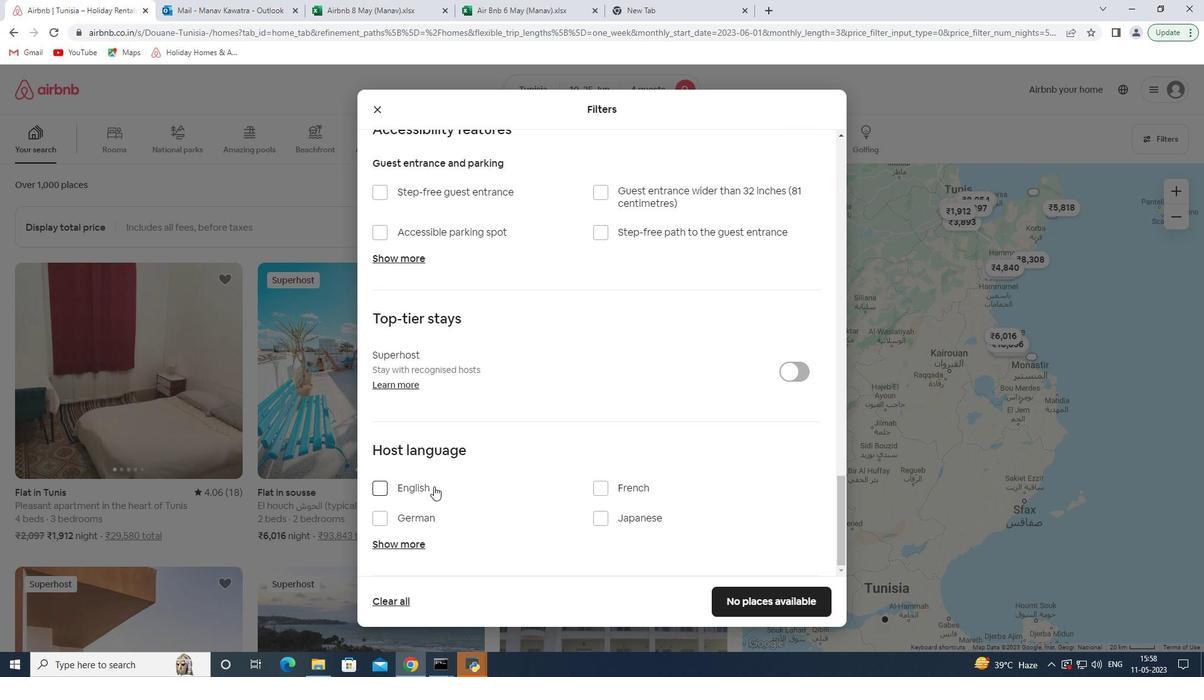 
Action: Mouse pressed left at (425, 486)
Screenshot: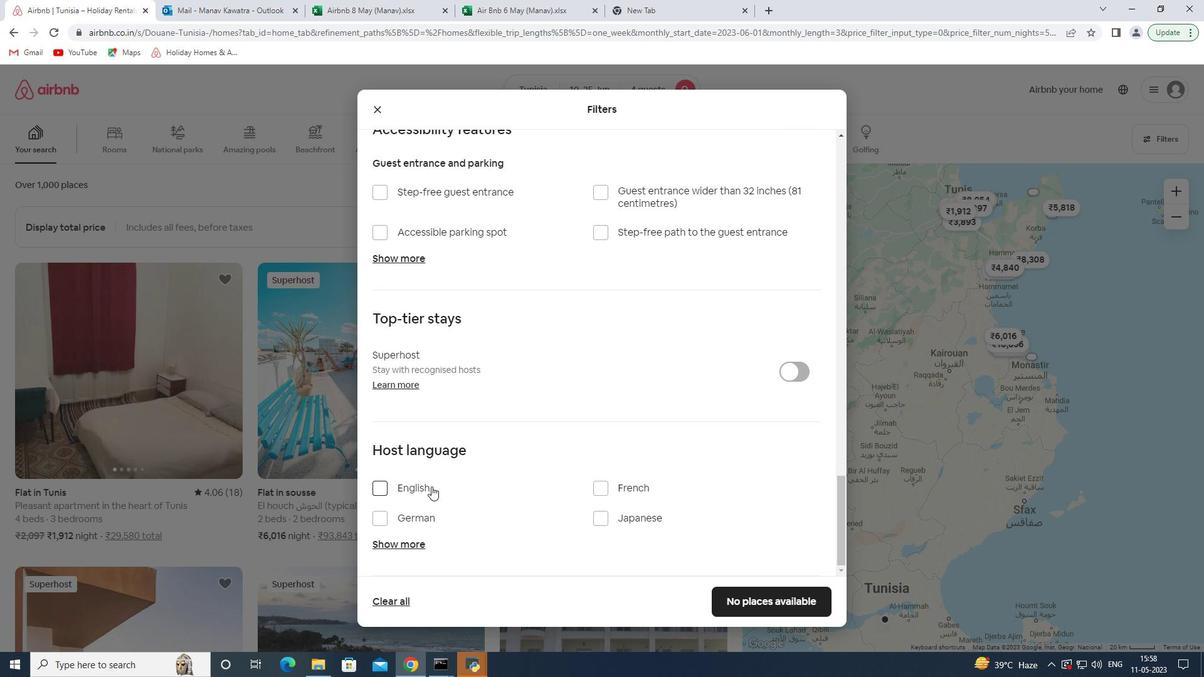 
Action: Mouse moved to (753, 602)
Screenshot: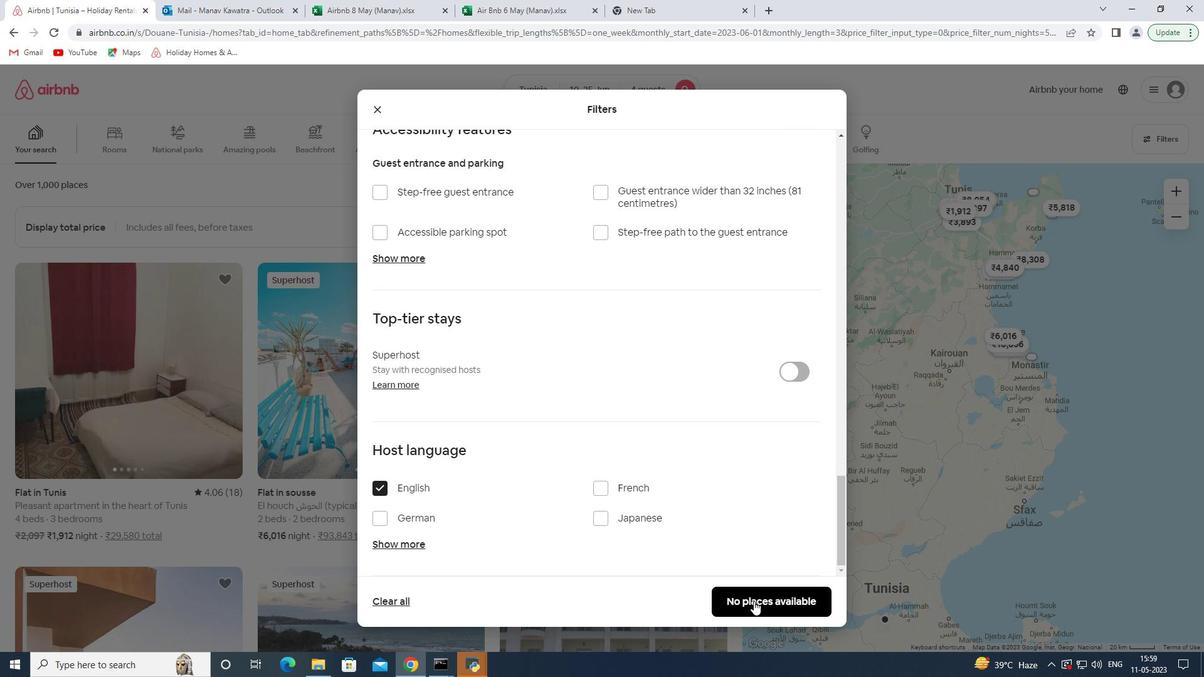 
Action: Mouse pressed left at (753, 602)
Screenshot: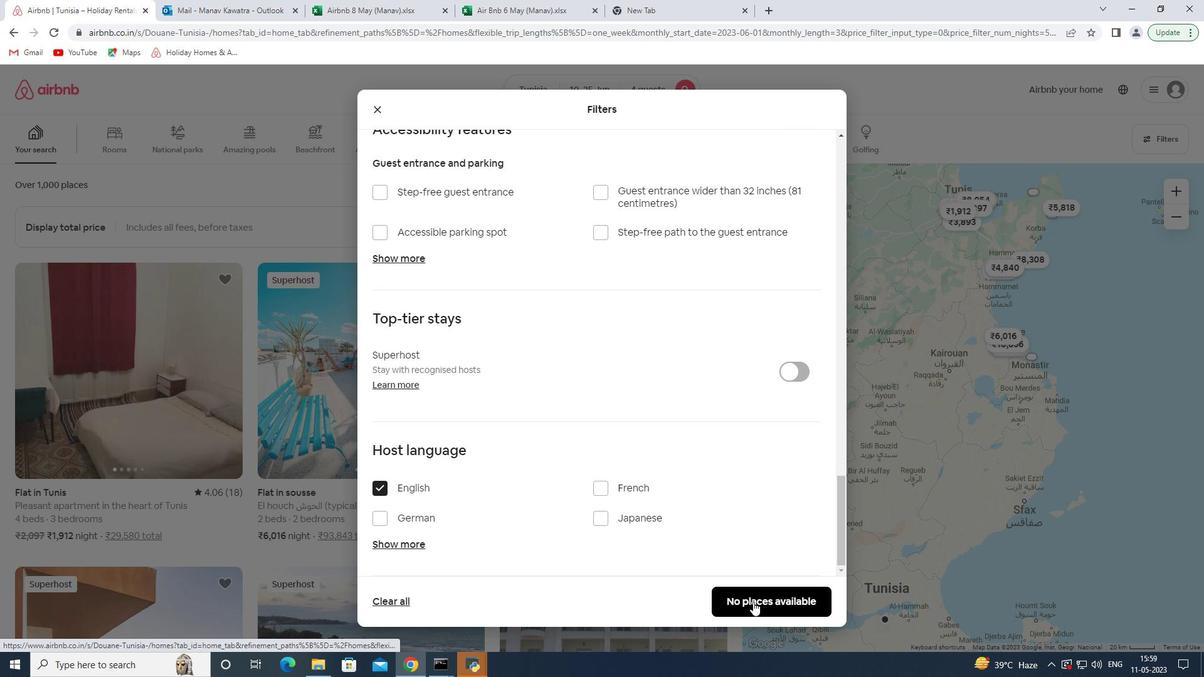 
Action: Mouse moved to (758, 568)
Screenshot: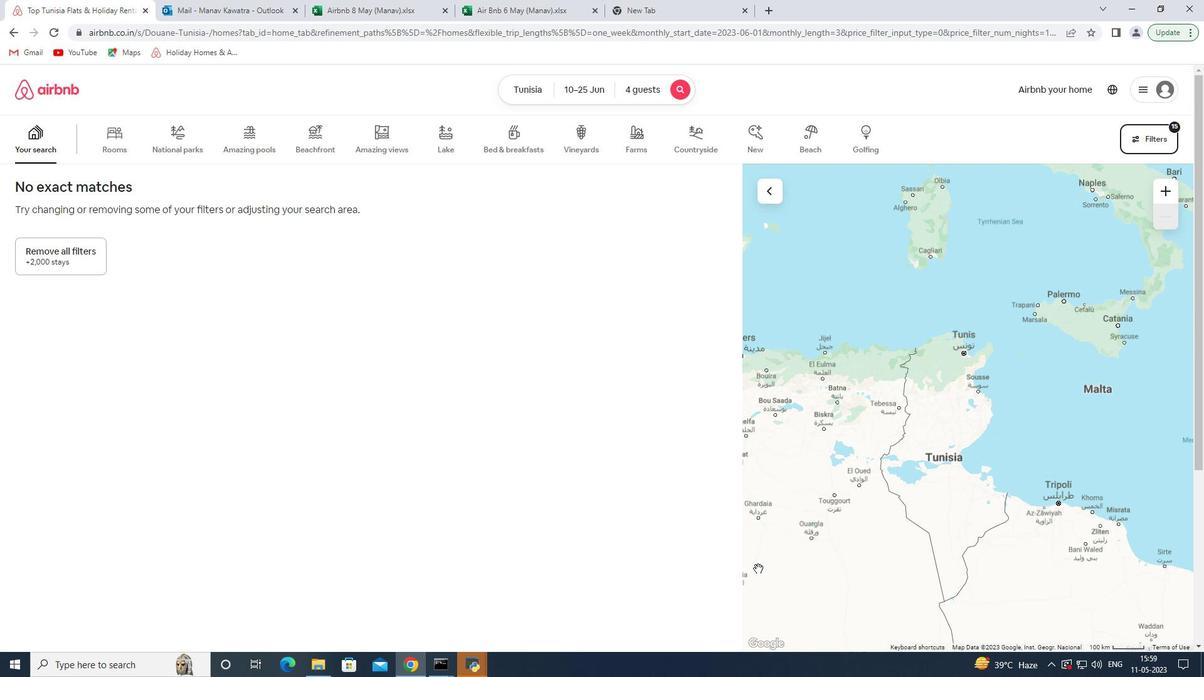 
